 Task: Find connections with filter location Pasuruan with filter topic #motivation with filter profile language English with filter current company SKODA India with filter school Amity University Gwalior with filter industry IT System Design Services with filter service category Network Support with filter keywords title Therapist
Action: Mouse pressed left at (417, 48)
Screenshot: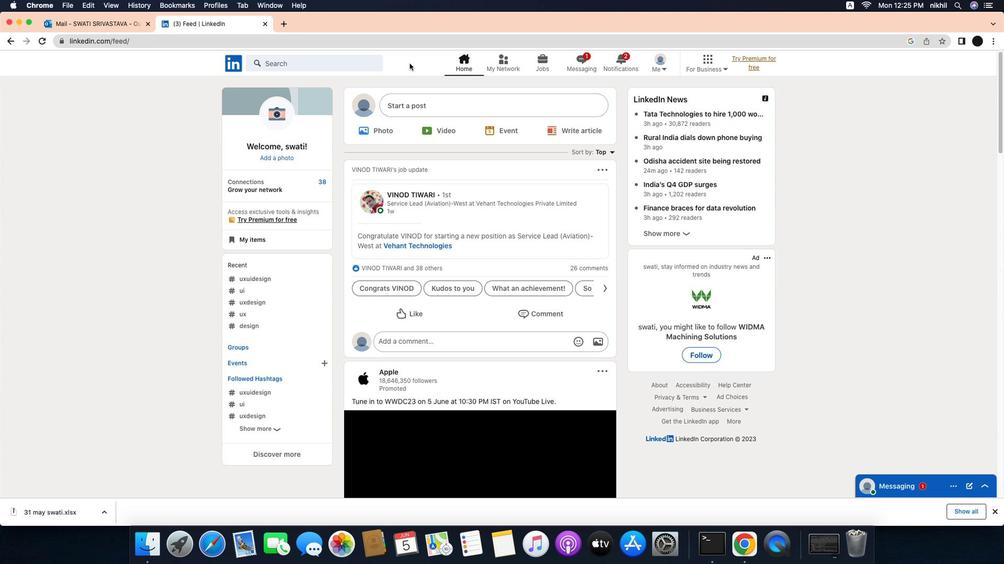 
Action: Mouse moved to (521, 45)
Screenshot: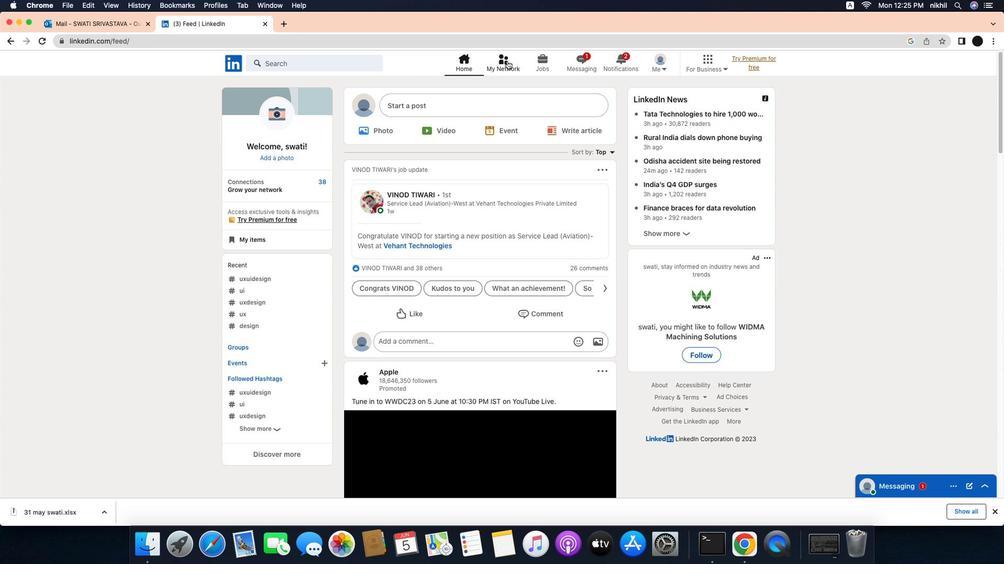 
Action: Mouse pressed left at (521, 45)
Screenshot: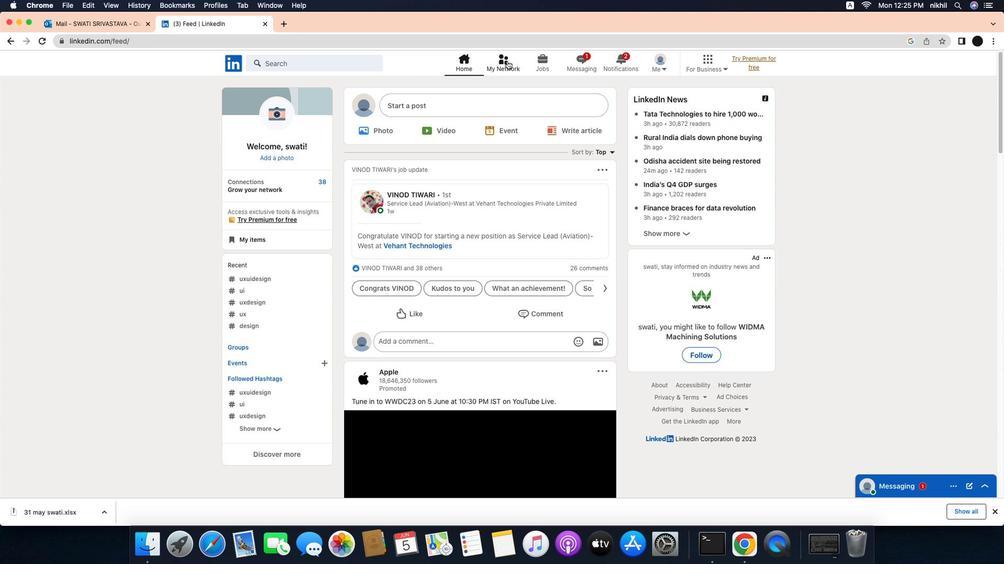 
Action: Mouse moved to (347, 106)
Screenshot: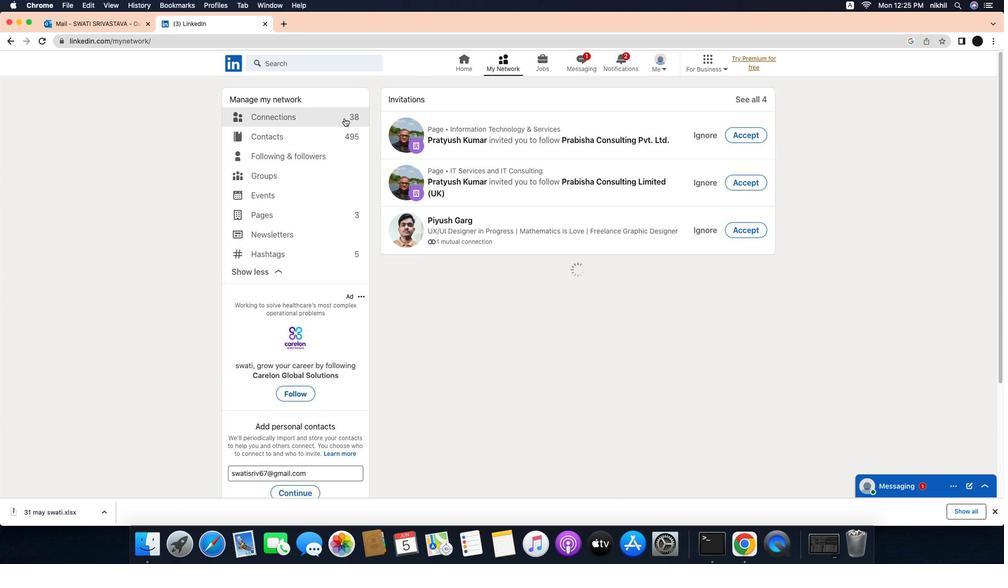 
Action: Mouse pressed left at (347, 106)
Screenshot: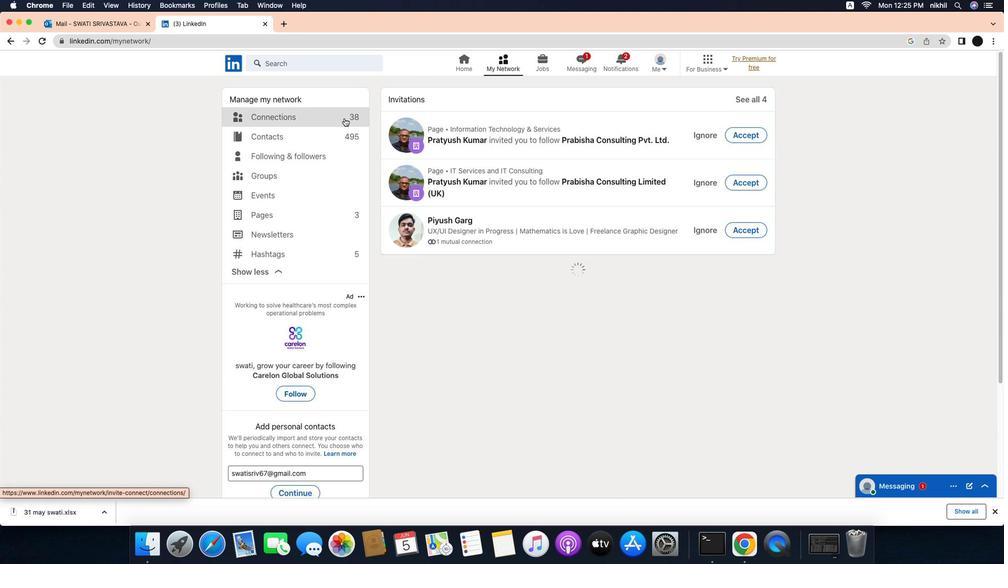 
Action: Mouse moved to (598, 101)
Screenshot: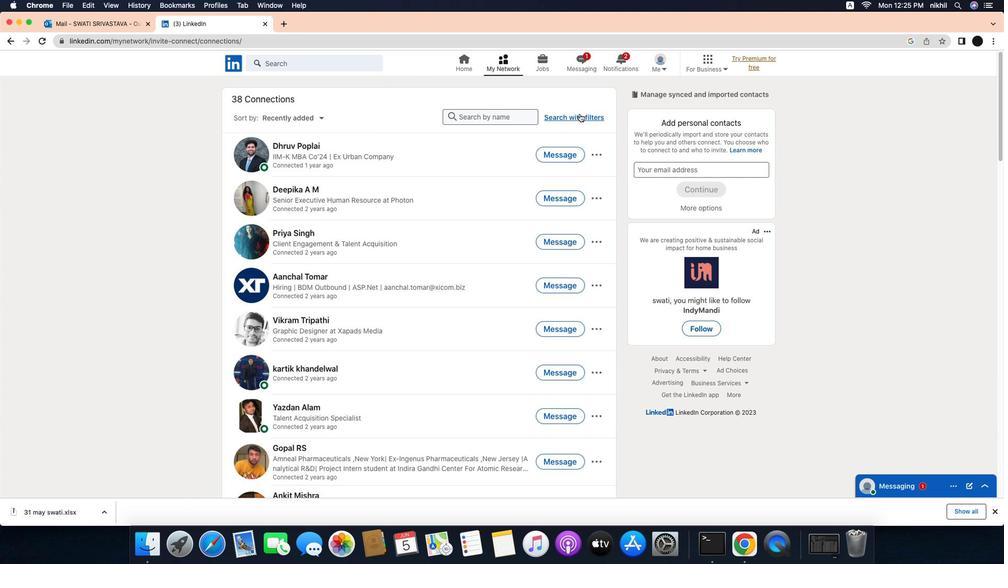 
Action: Mouse pressed left at (598, 101)
Screenshot: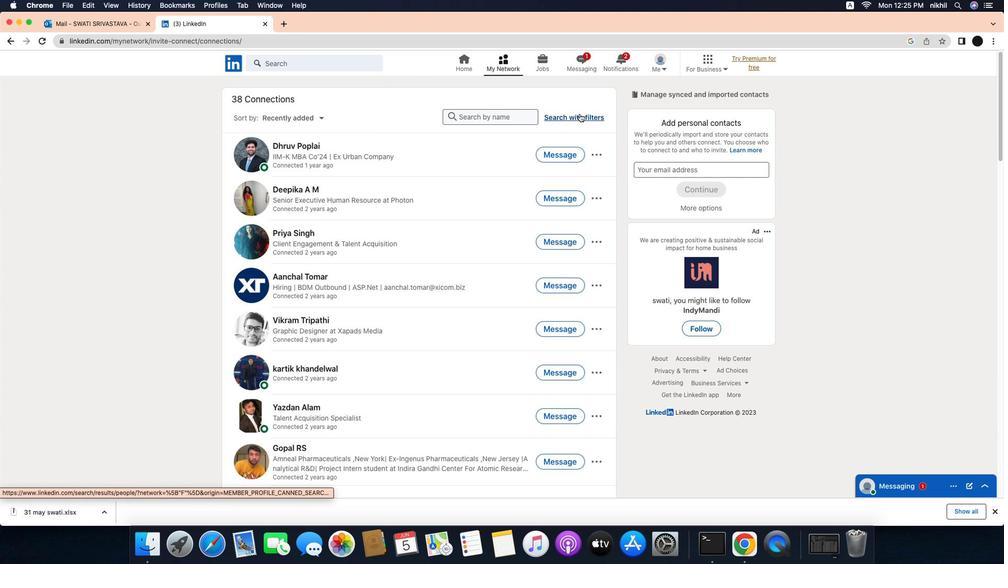
Action: Mouse moved to (564, 77)
Screenshot: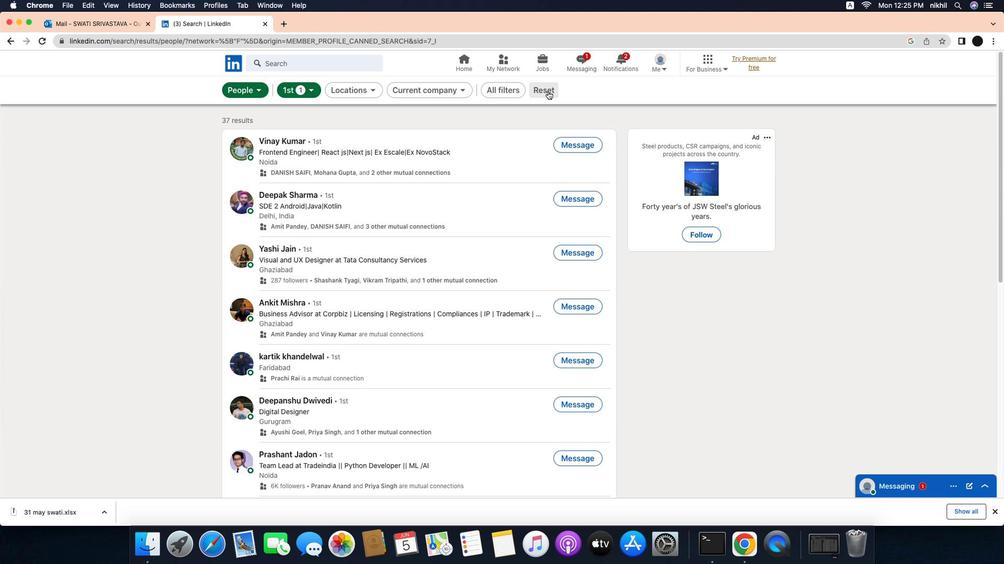 
Action: Mouse pressed left at (564, 77)
Screenshot: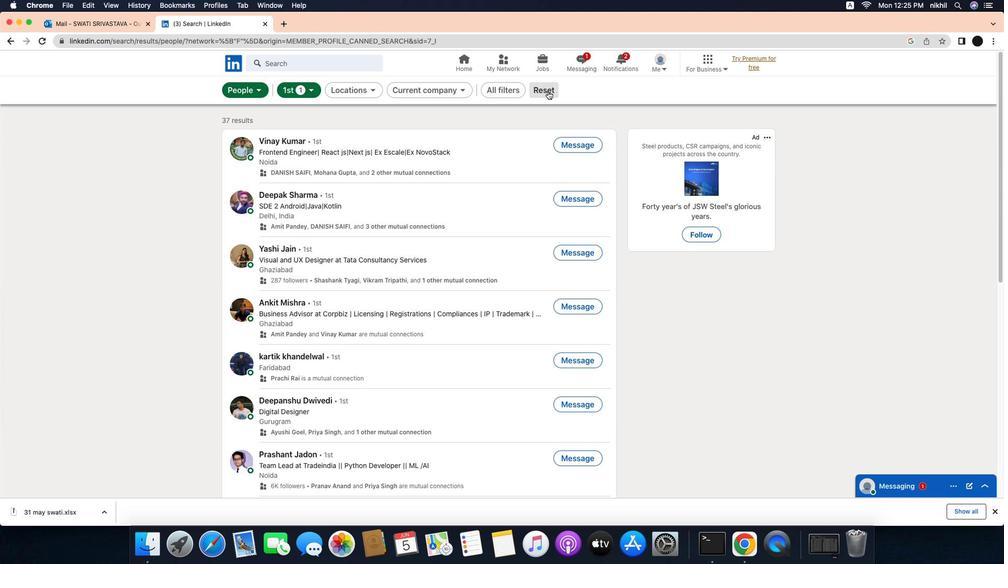 
Action: Mouse moved to (560, 78)
Screenshot: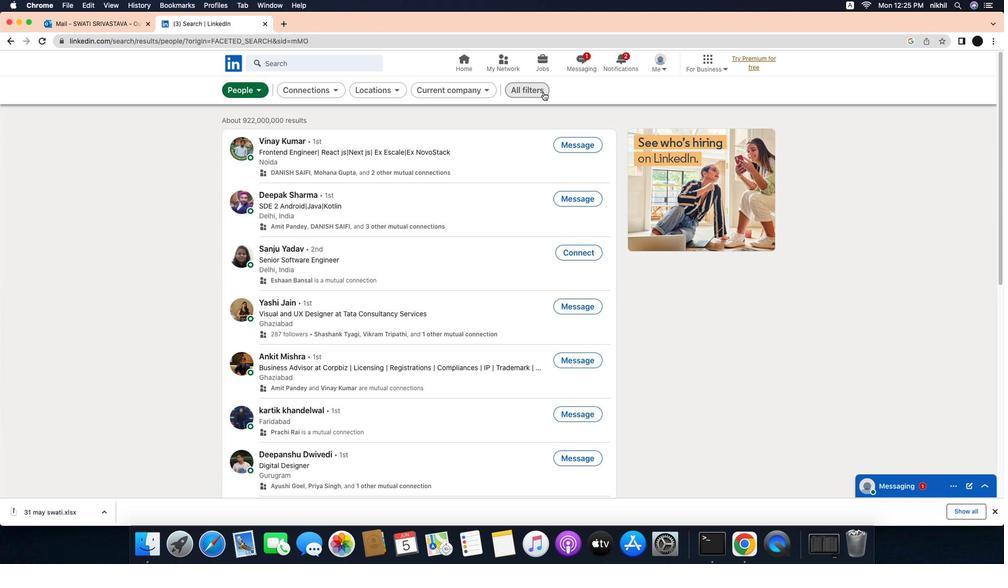 
Action: Mouse pressed left at (560, 78)
Screenshot: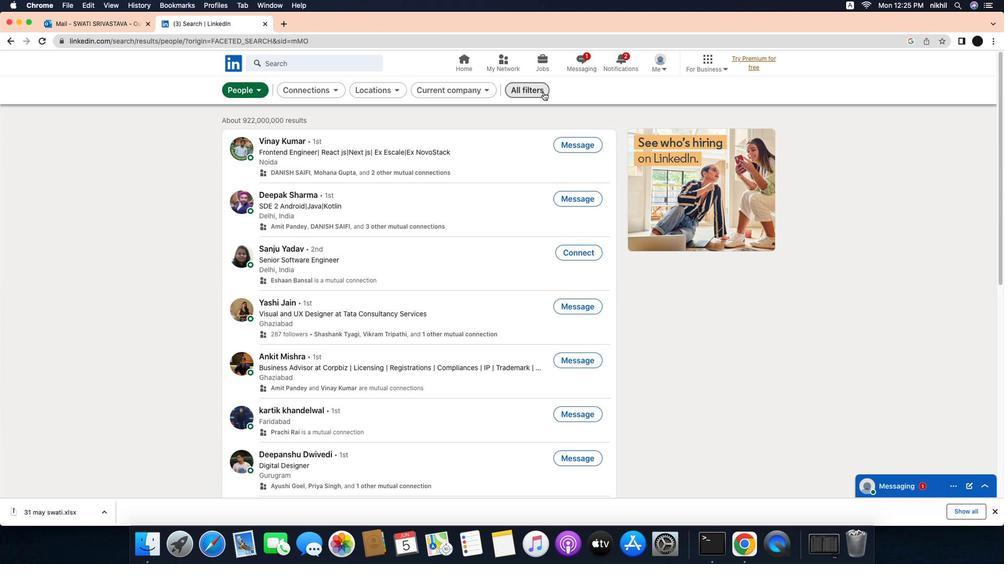 
Action: Mouse moved to (887, 302)
Screenshot: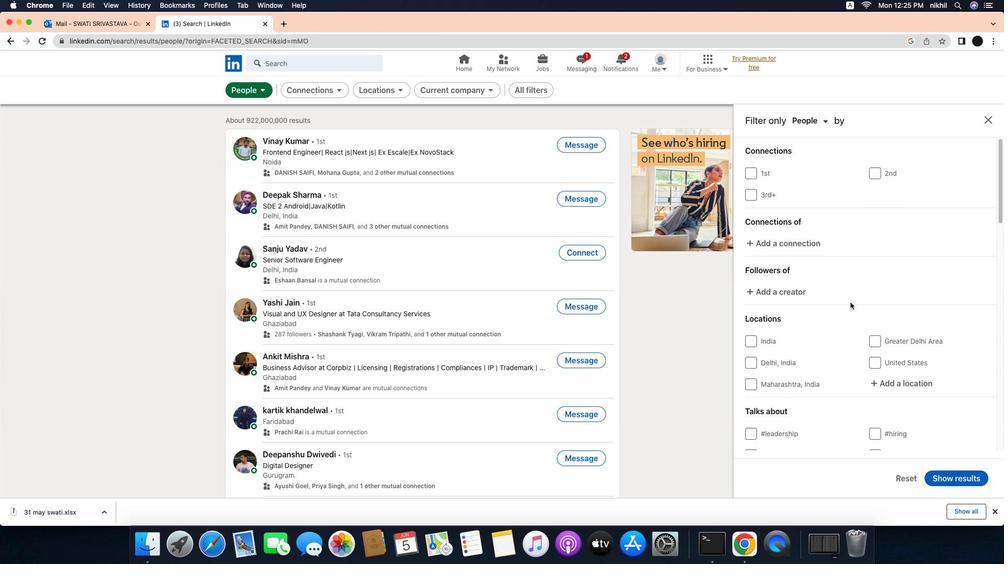 
Action: Mouse scrolled (887, 302) with delta (-19, -19)
Screenshot: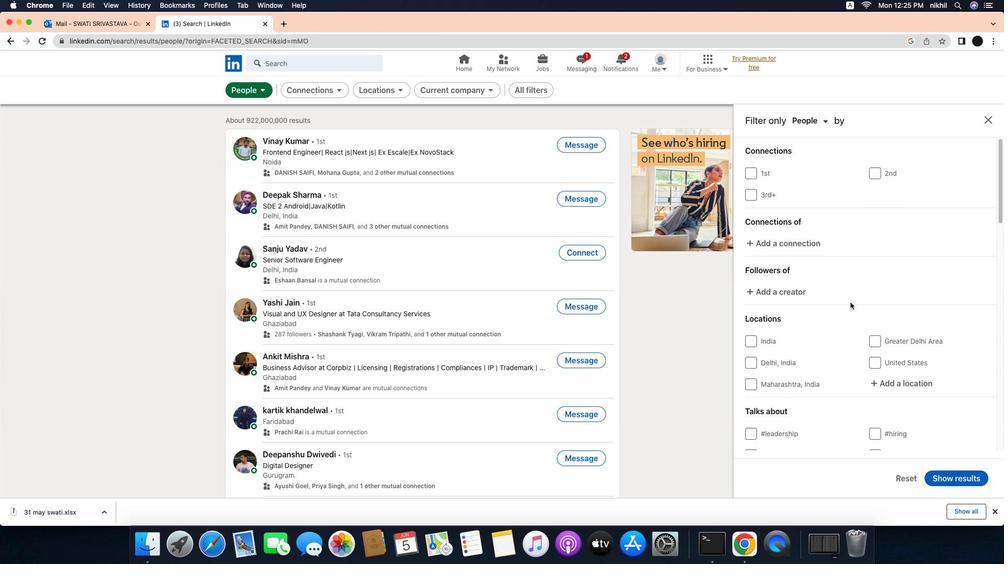 
Action: Mouse moved to (887, 302)
Screenshot: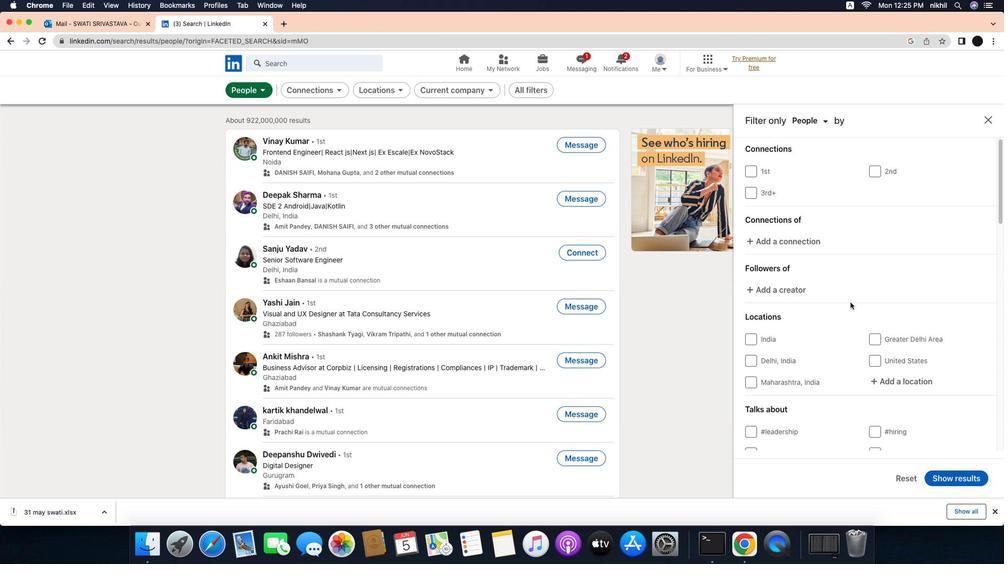 
Action: Mouse scrolled (887, 302) with delta (-19, -19)
Screenshot: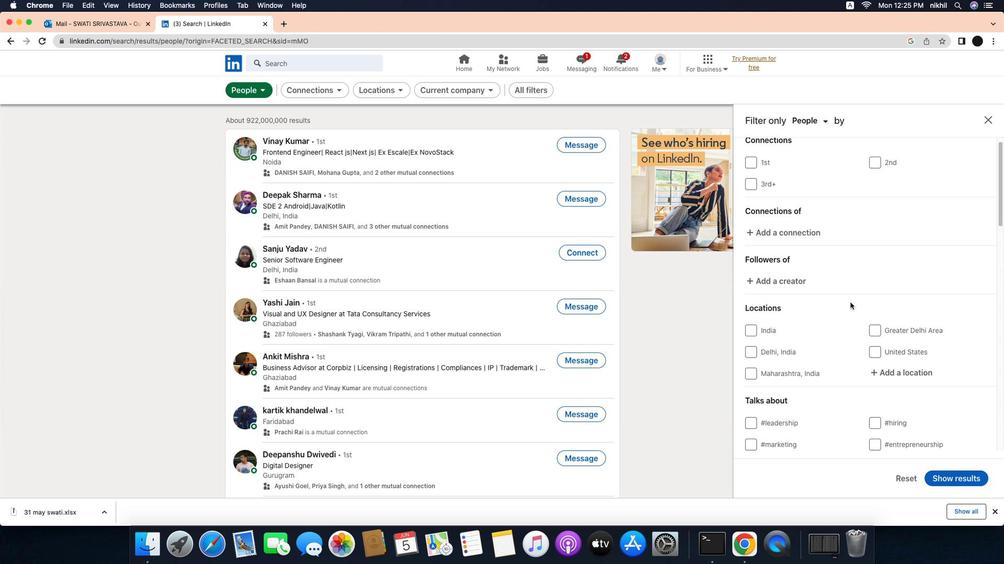 
Action: Mouse scrolled (887, 302) with delta (-19, -20)
Screenshot: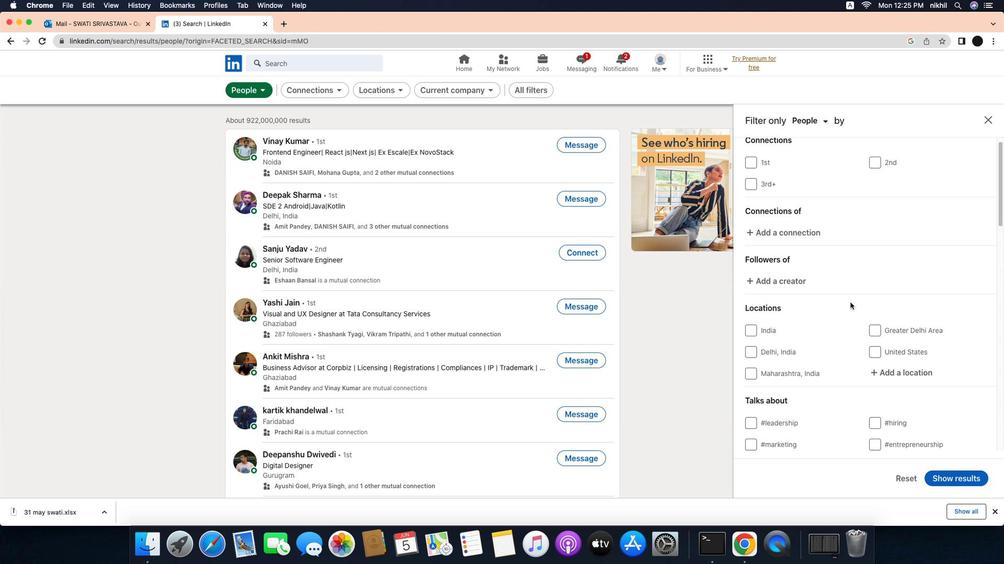 
Action: Mouse scrolled (887, 302) with delta (-19, -20)
Screenshot: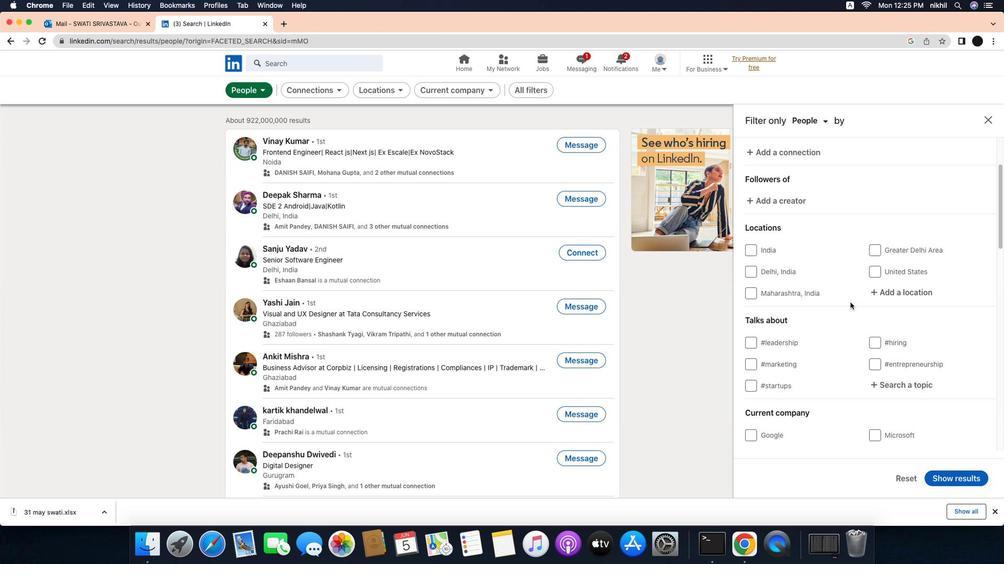 
Action: Mouse moved to (937, 230)
Screenshot: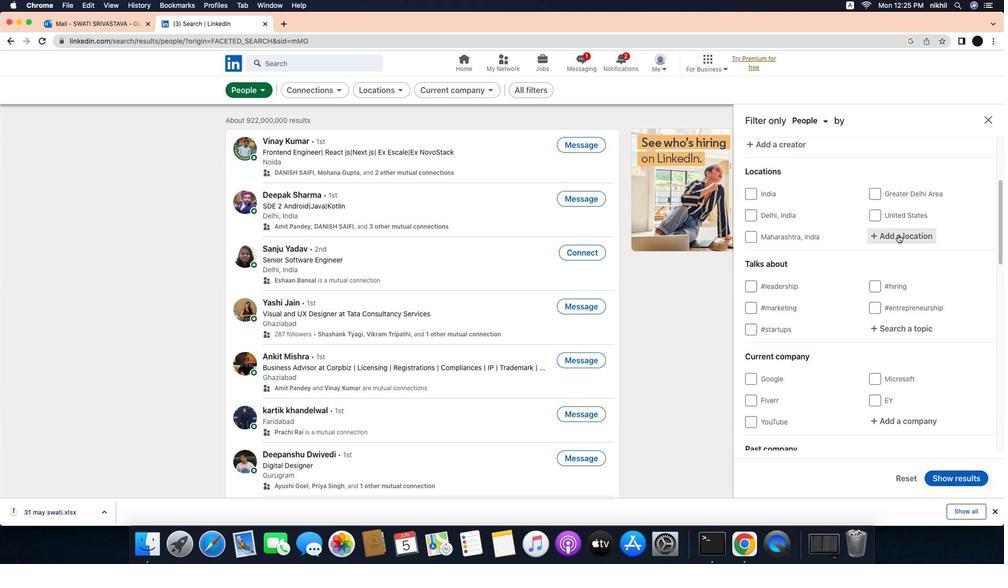 
Action: Mouse pressed left at (937, 230)
Screenshot: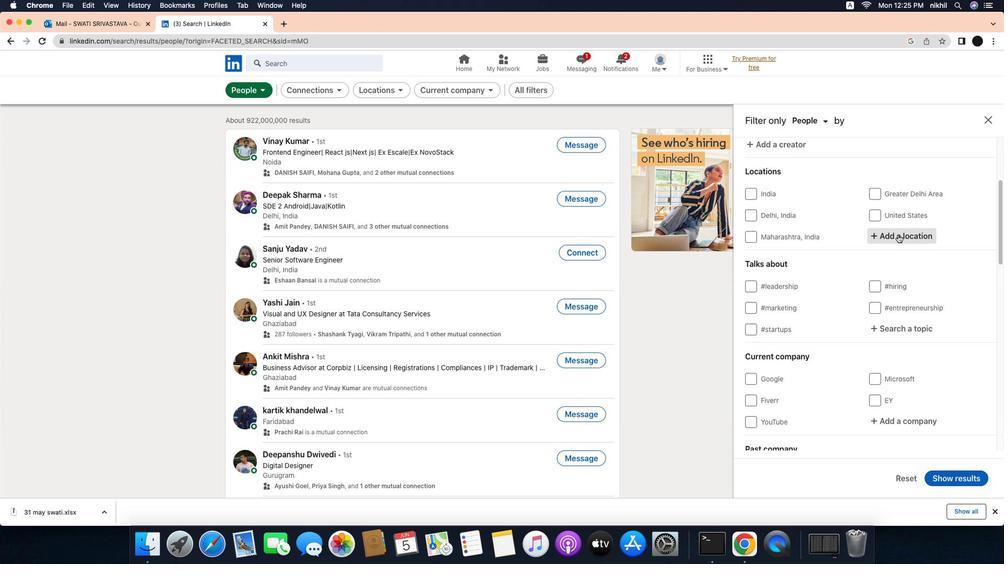 
Action: Mouse moved to (950, 230)
Screenshot: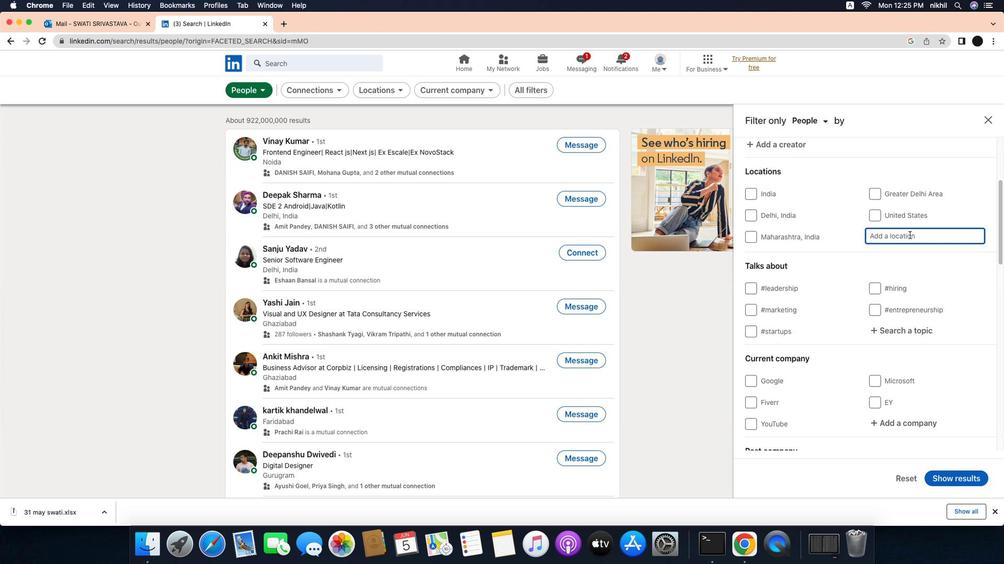 
Action: Mouse pressed left at (950, 230)
Screenshot: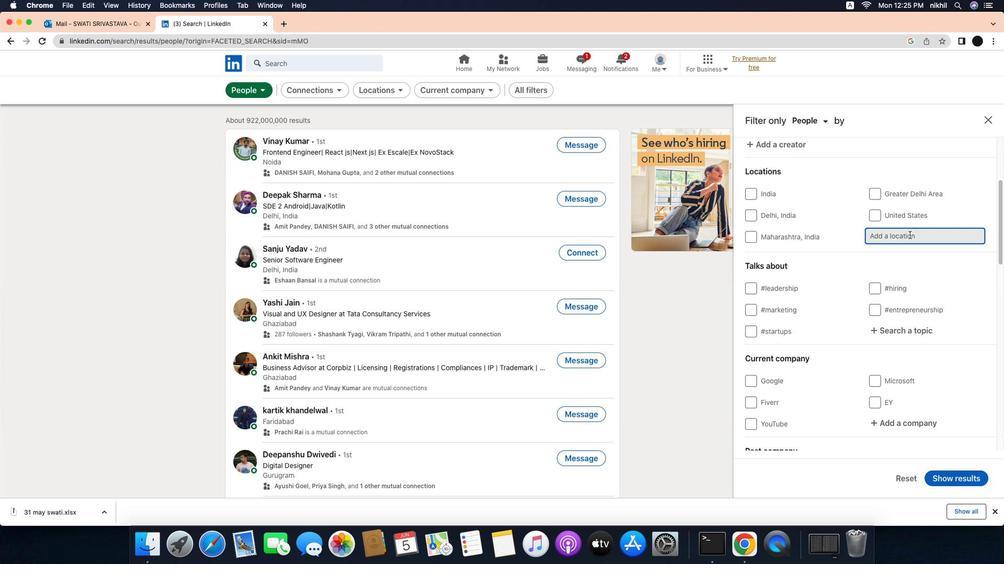 
Action: Mouse moved to (948, 231)
Screenshot: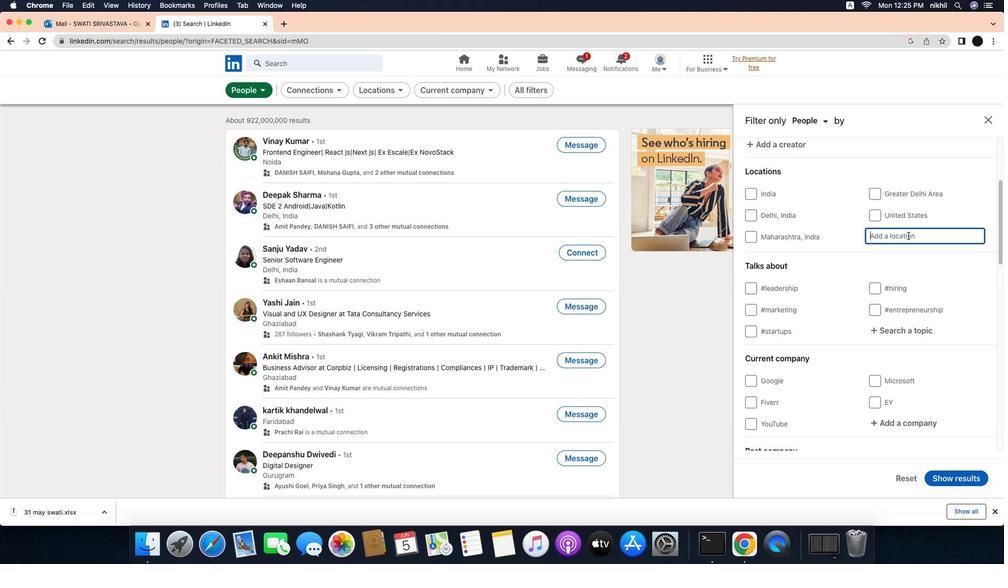
Action: Key pressed Key.caps_lock'P'Key.caps_lock'a''s''u''r''u''a''n'
Screenshot: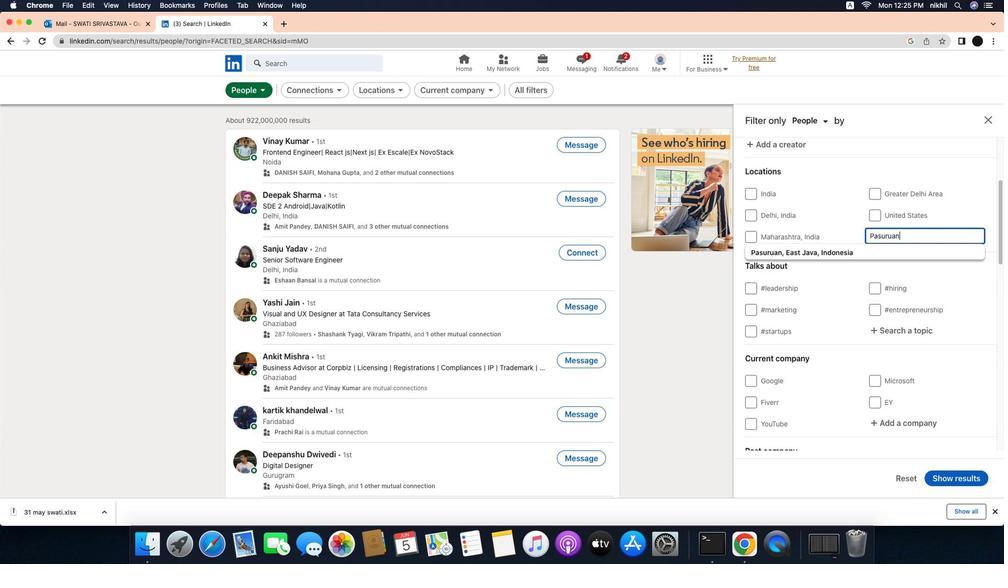 
Action: Mouse moved to (894, 246)
Screenshot: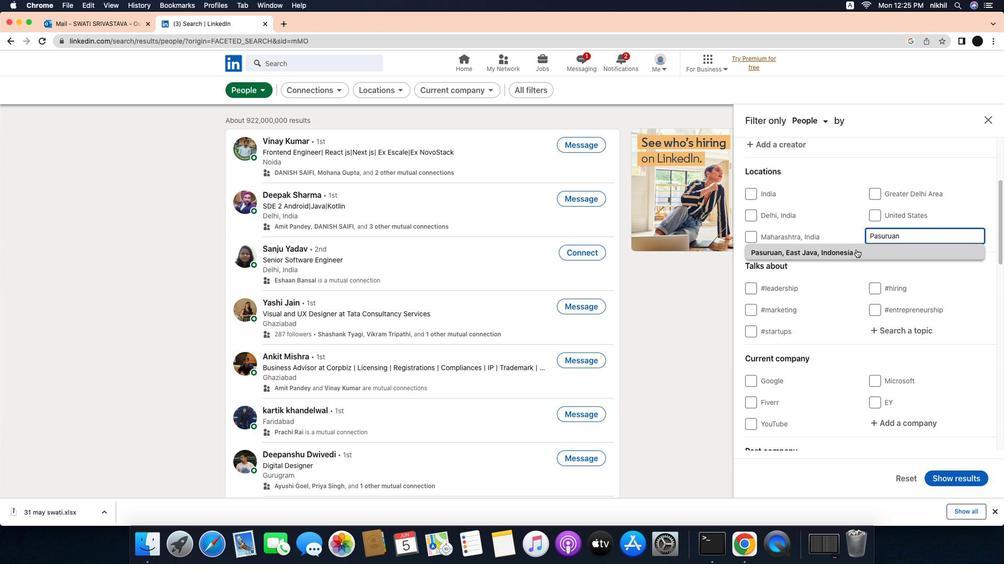 
Action: Mouse pressed left at (894, 246)
Screenshot: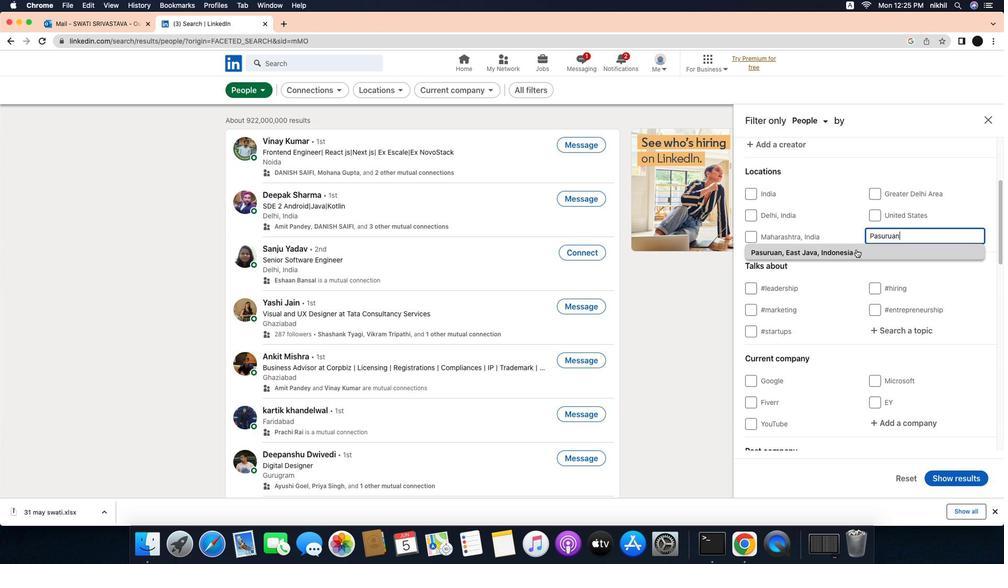 
Action: Mouse moved to (934, 257)
Screenshot: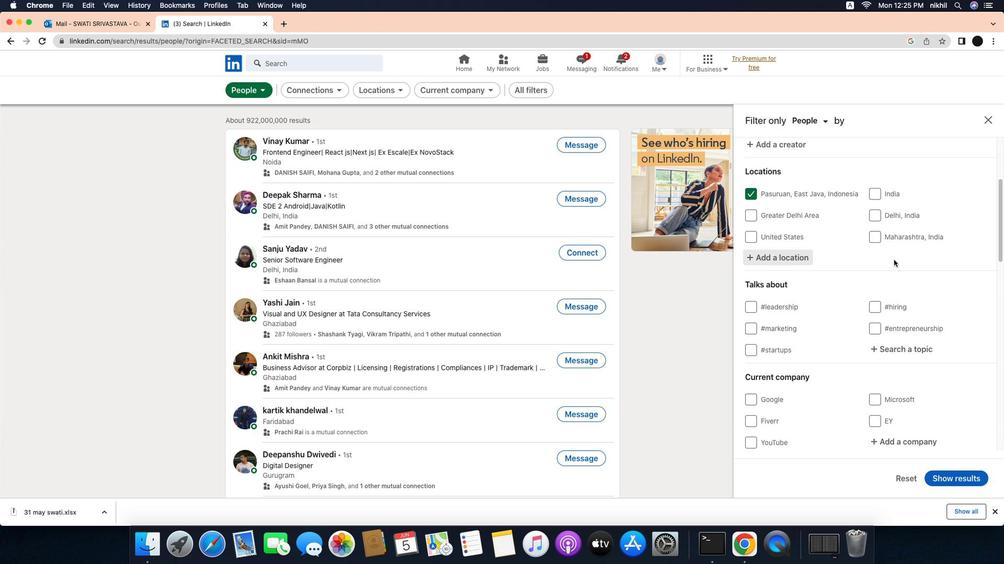 
Action: Mouse scrolled (934, 257) with delta (-19, -19)
Screenshot: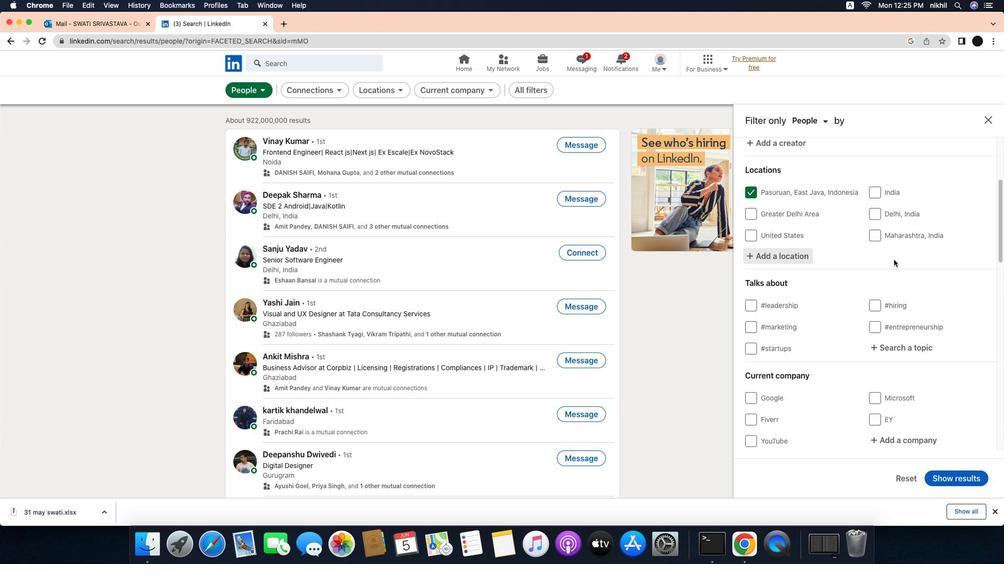 
Action: Mouse scrolled (934, 257) with delta (-19, -19)
Screenshot: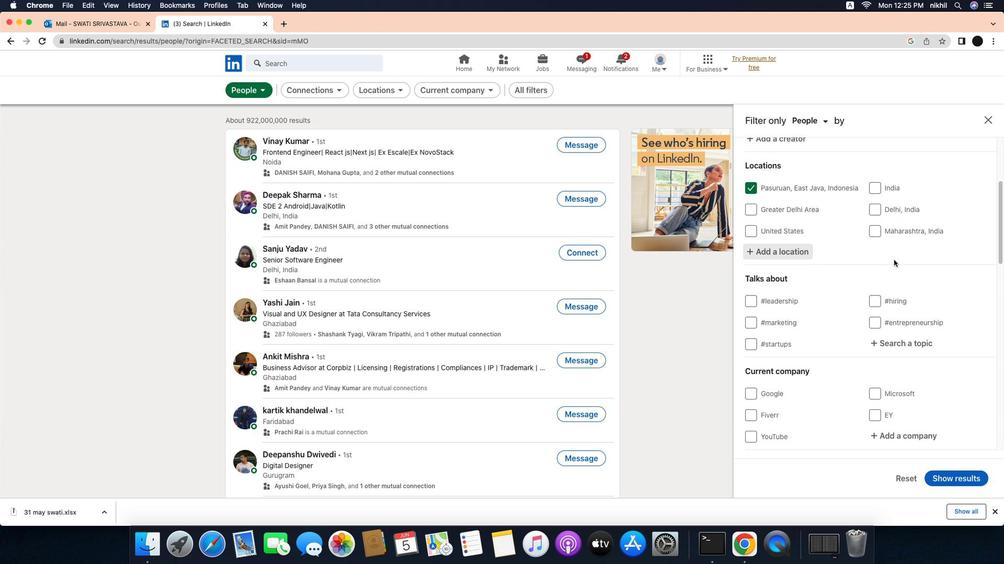 
Action: Mouse moved to (934, 257)
Screenshot: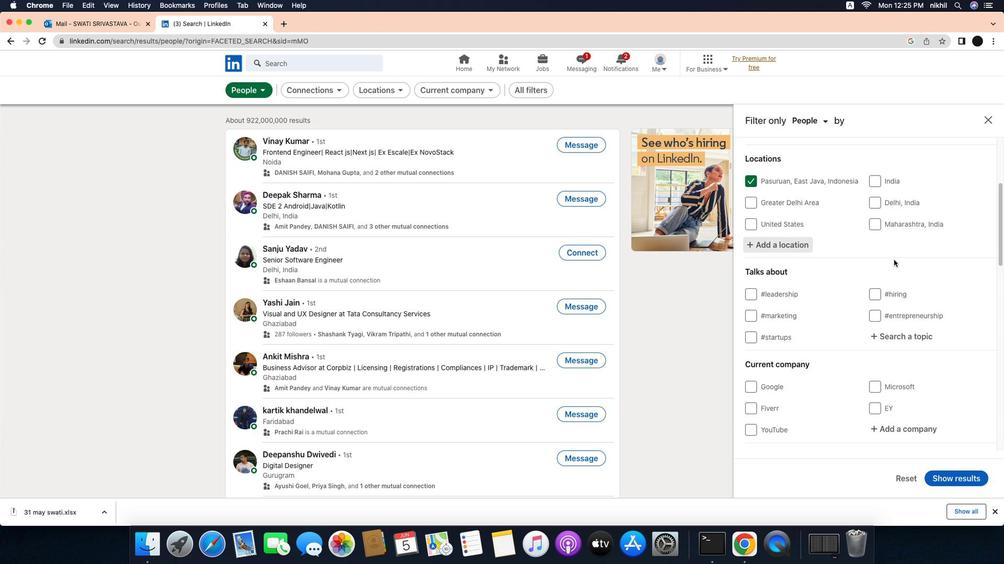 
Action: Mouse scrolled (934, 257) with delta (-19, -19)
Screenshot: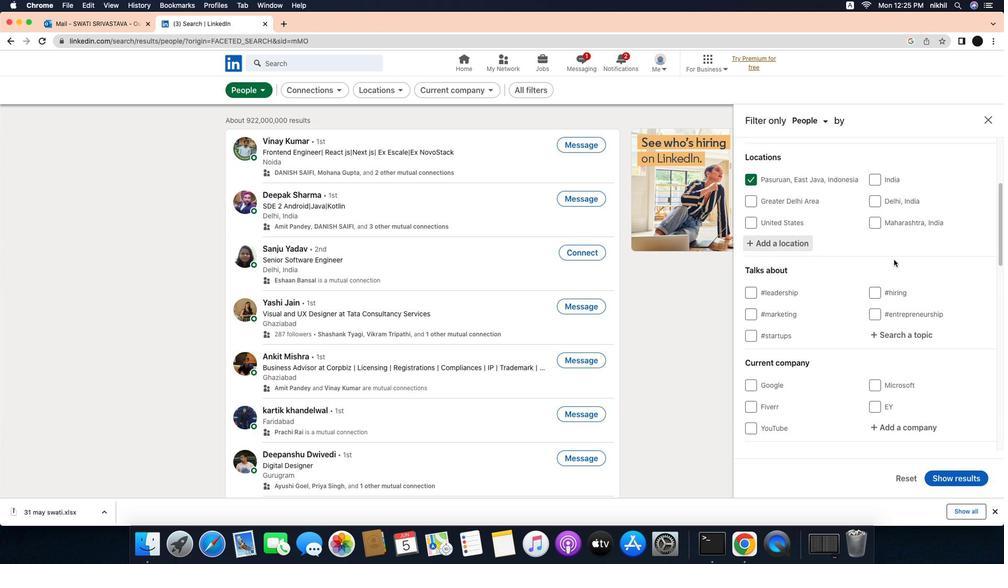 
Action: Mouse scrolled (934, 257) with delta (-19, -19)
Screenshot: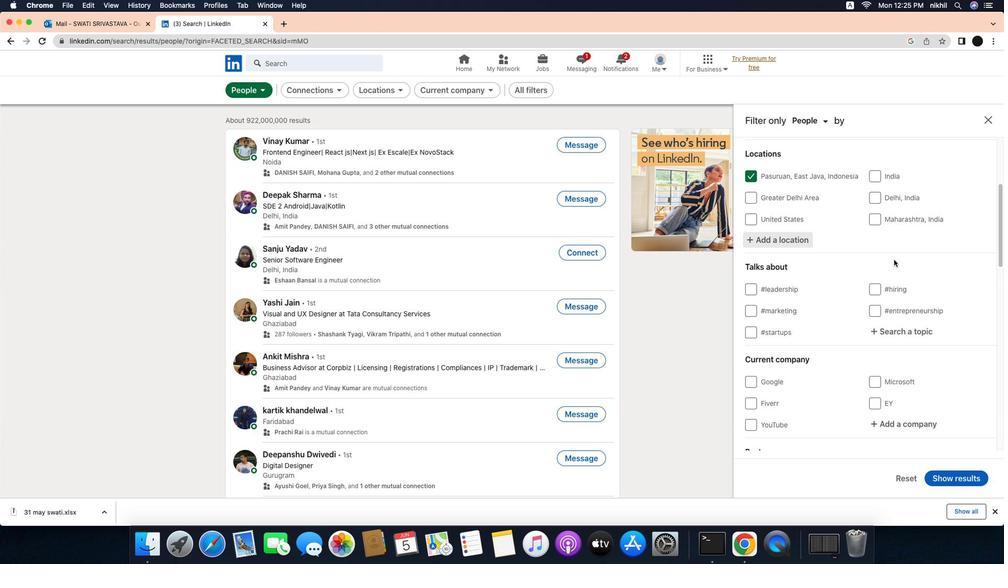 
Action: Mouse scrolled (934, 257) with delta (-19, -19)
Screenshot: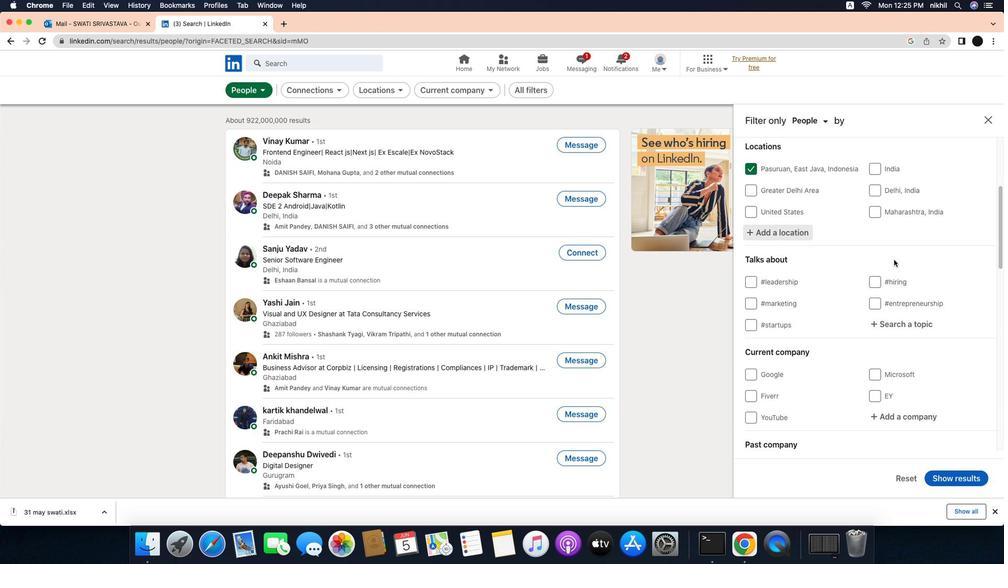 
Action: Mouse scrolled (934, 257) with delta (-19, -19)
Screenshot: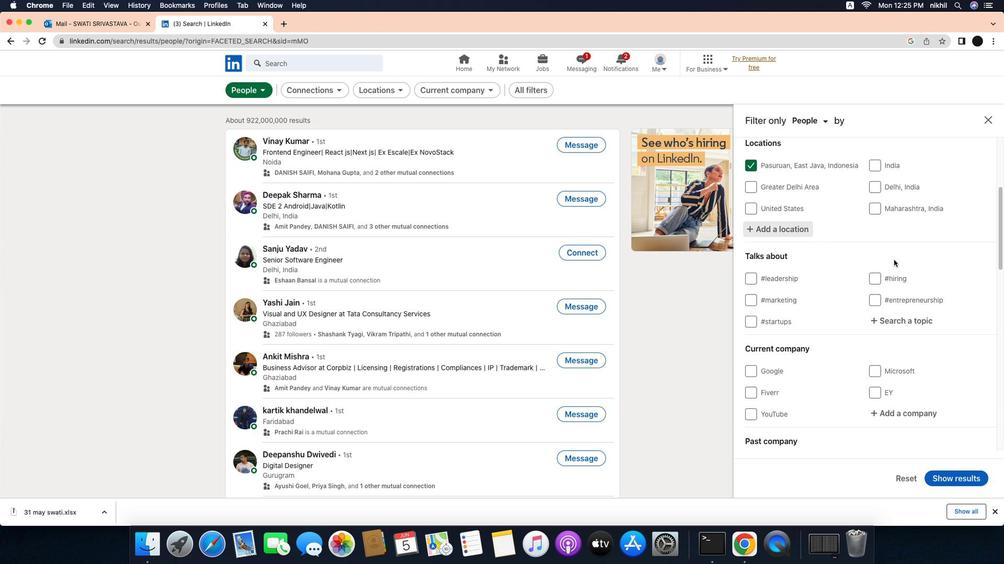
Action: Mouse scrolled (934, 257) with delta (-19, -20)
Screenshot: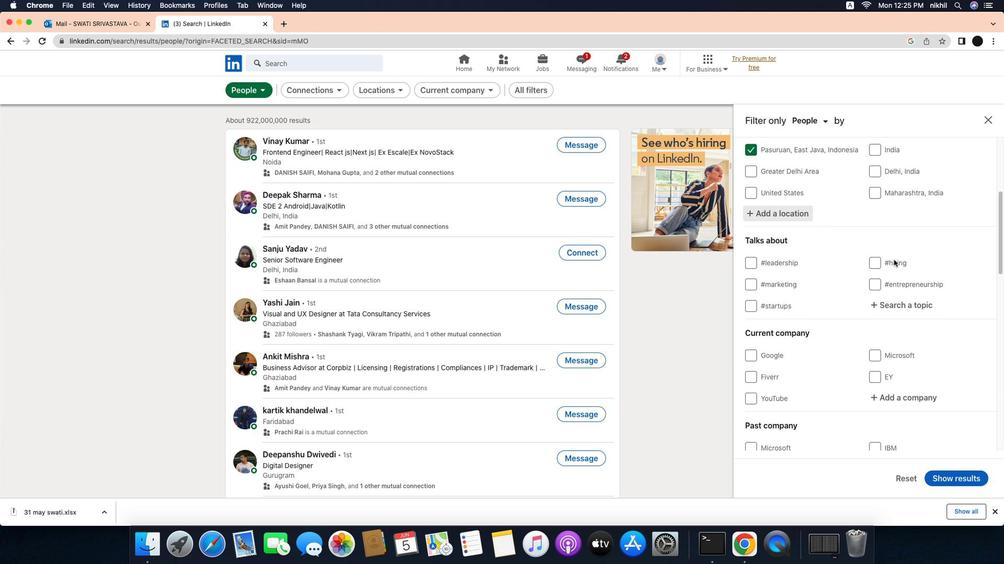 
Action: Mouse moved to (936, 266)
Screenshot: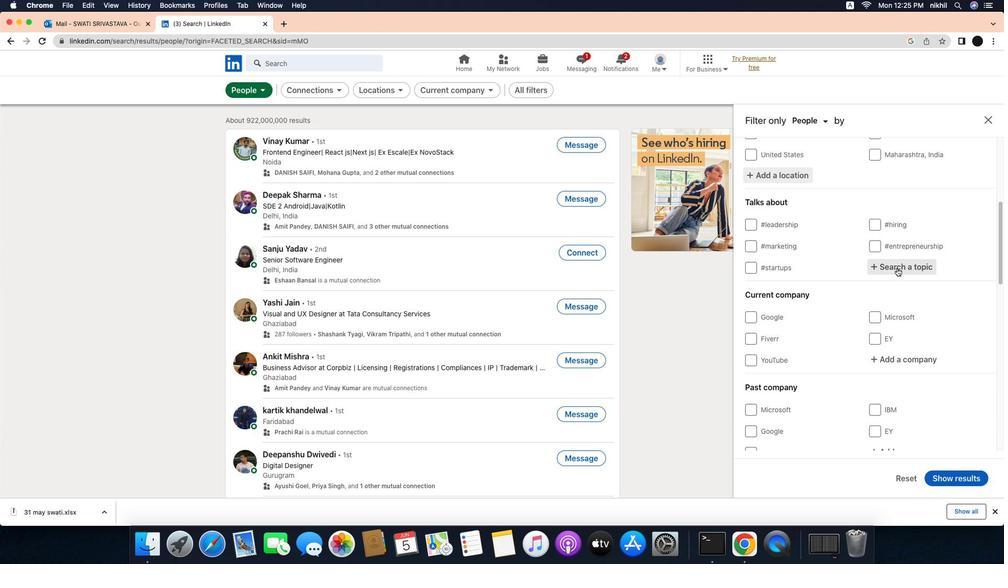 
Action: Mouse pressed left at (936, 266)
Screenshot: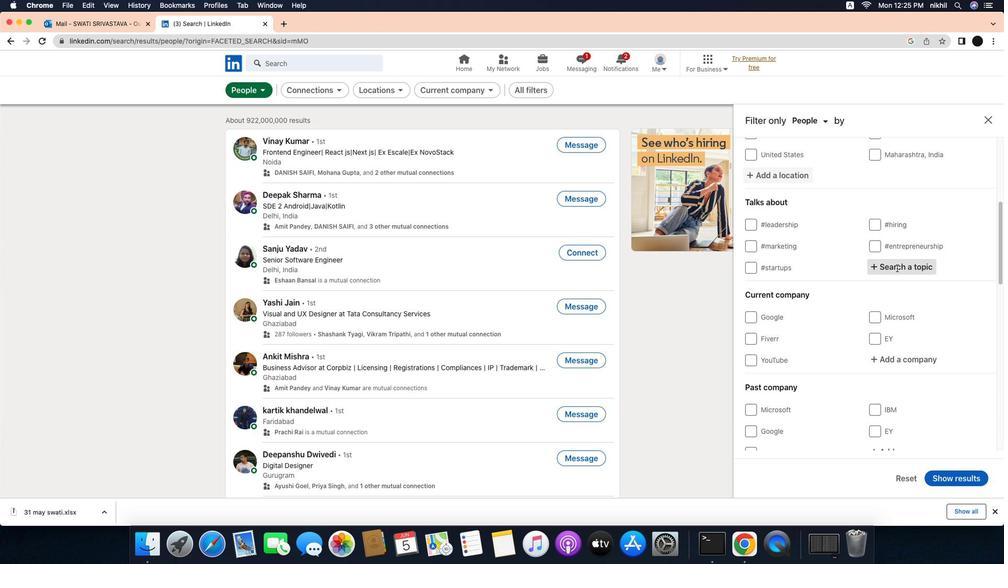 
Action: Mouse moved to (941, 267)
Screenshot: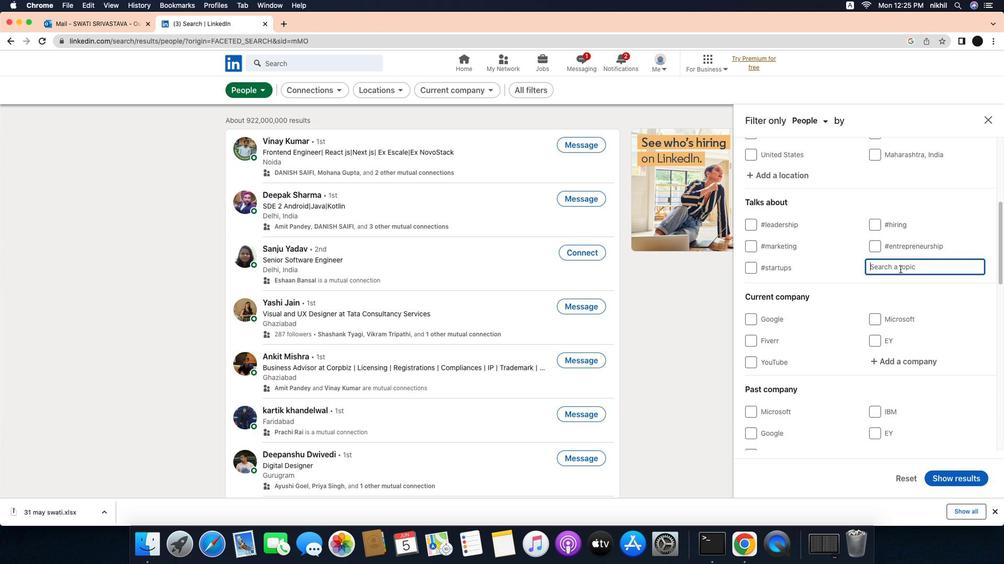 
Action: Mouse pressed left at (941, 267)
Screenshot: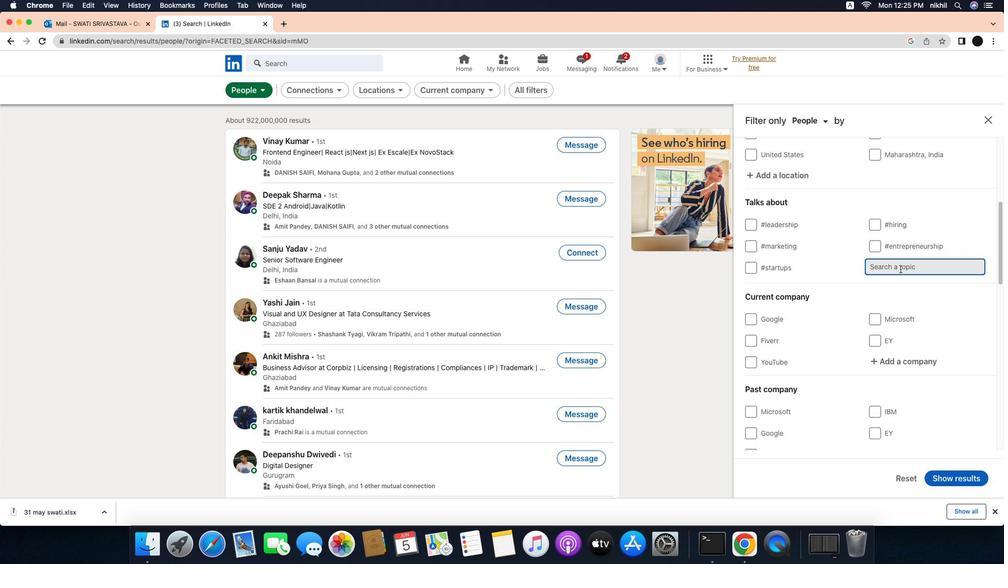 
Action: Key pressed Key.shift_r'#''m''o''t''i''v''a''t''i''o''n'
Screenshot: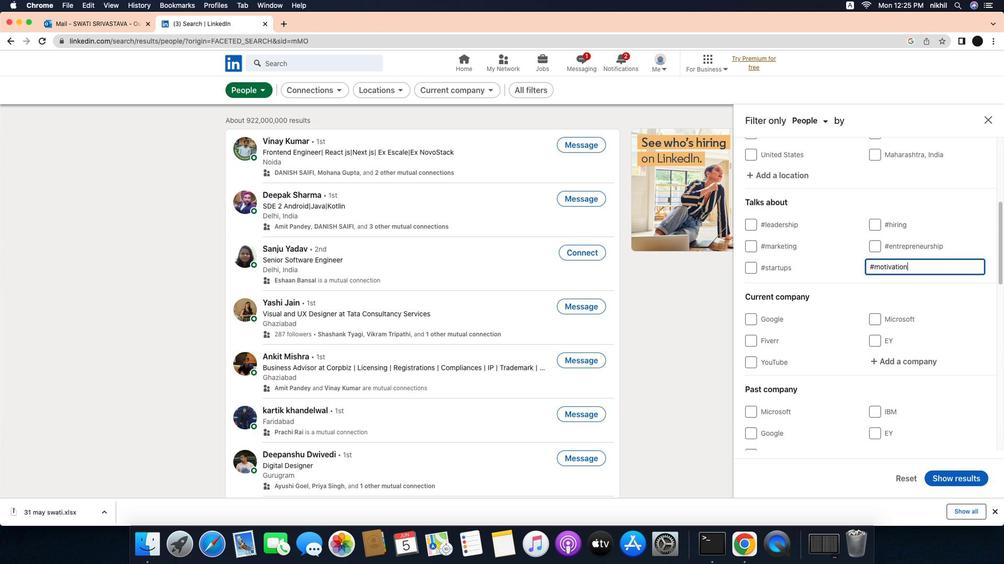
Action: Mouse moved to (940, 267)
Screenshot: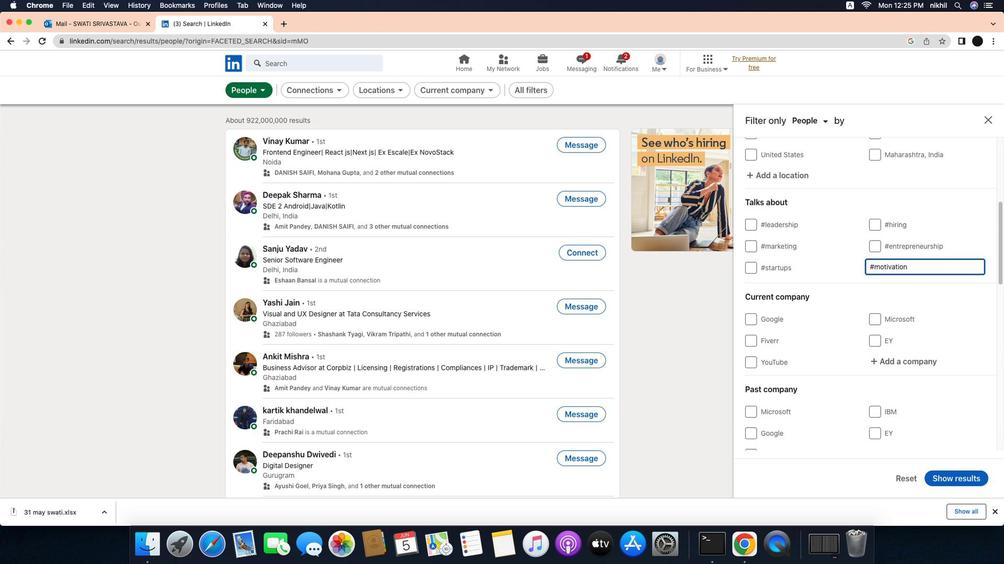 
Action: Key pressed Key.enter
Screenshot: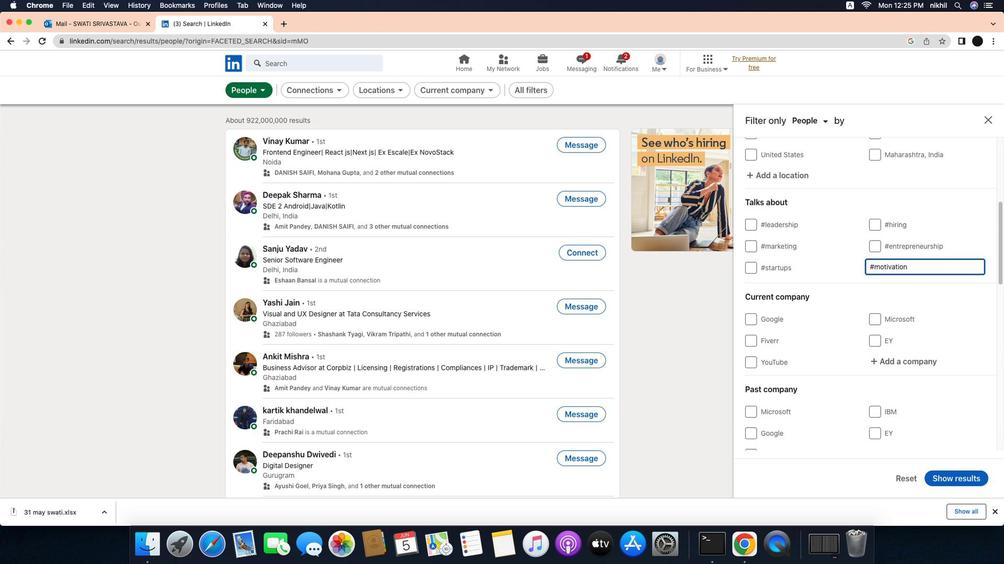 
Action: Mouse moved to (999, 295)
Screenshot: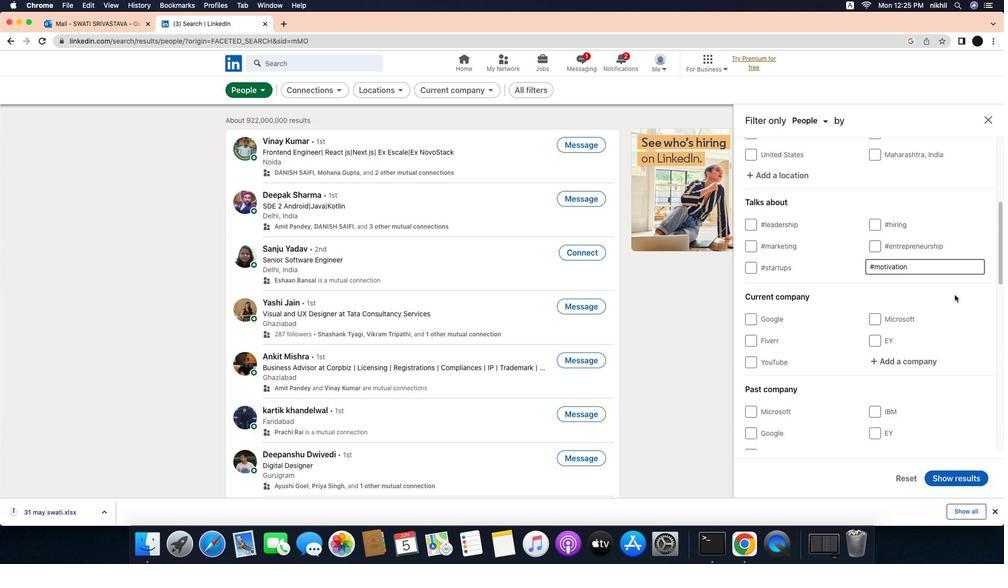 
Action: Mouse pressed left at (999, 295)
Screenshot: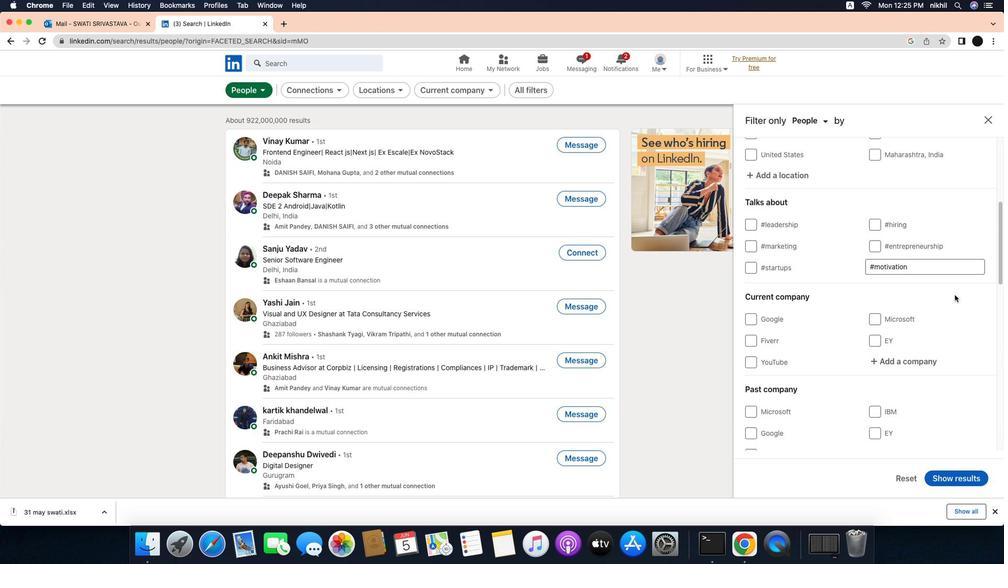 
Action: Mouse moved to (977, 294)
Screenshot: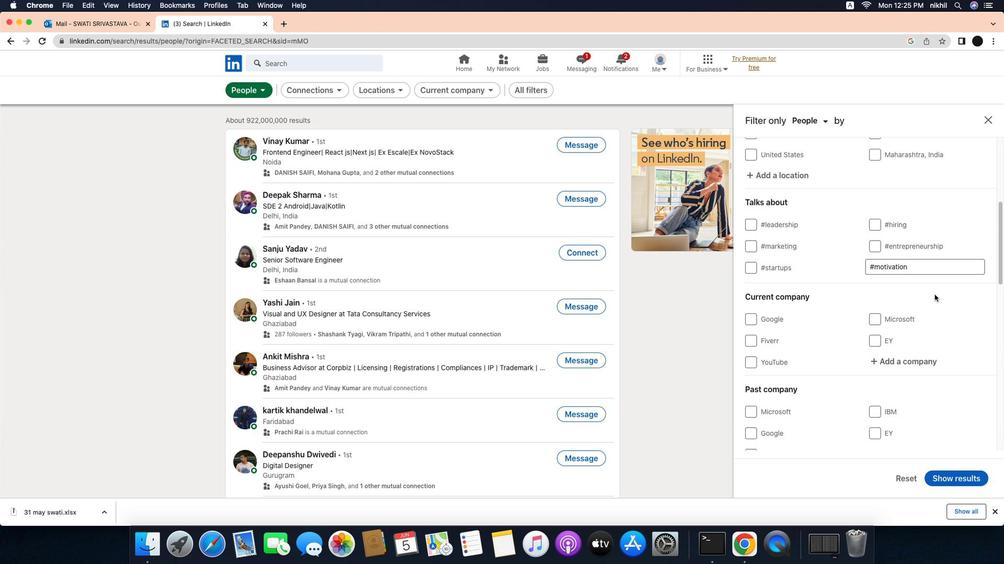 
Action: Mouse scrolled (977, 294) with delta (-19, -19)
Screenshot: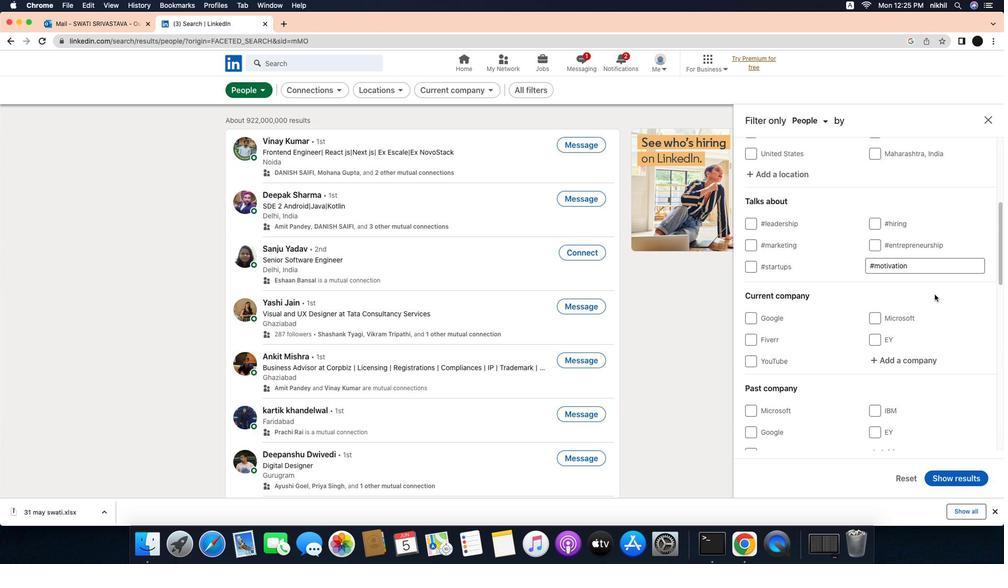 
Action: Mouse scrolled (977, 294) with delta (-19, -19)
Screenshot: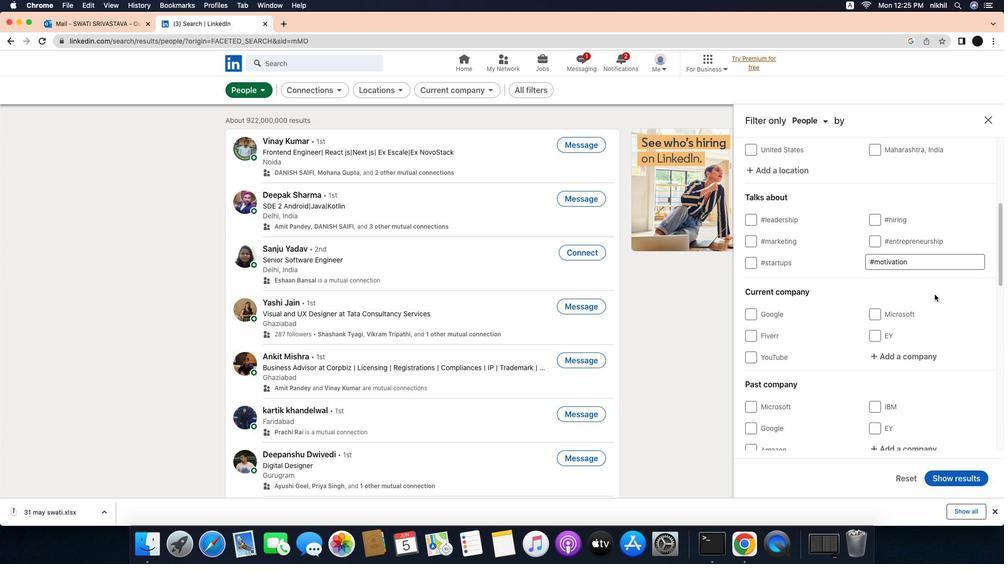 
Action: Mouse scrolled (977, 294) with delta (-19, -19)
Screenshot: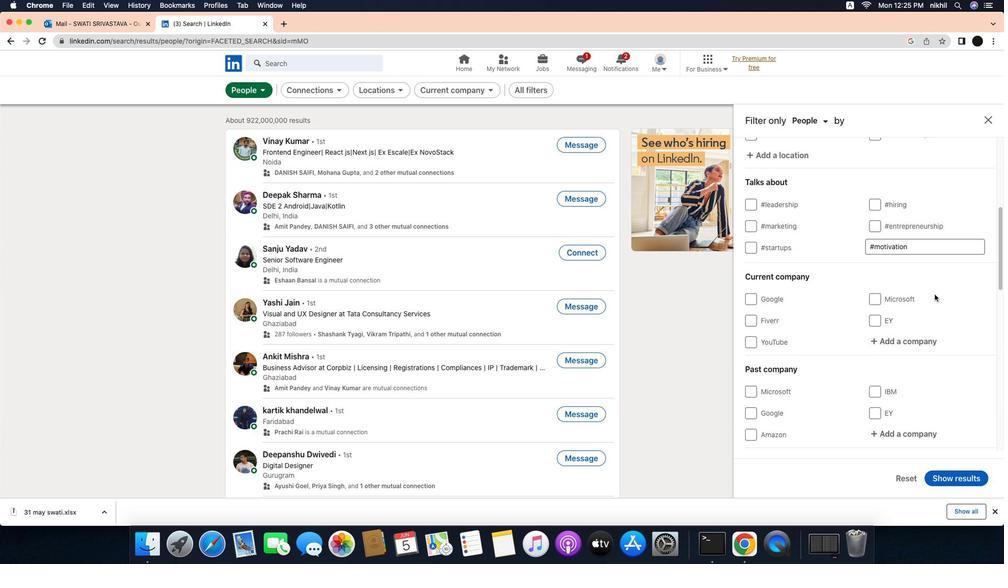 
Action: Mouse scrolled (977, 294) with delta (-19, -19)
Screenshot: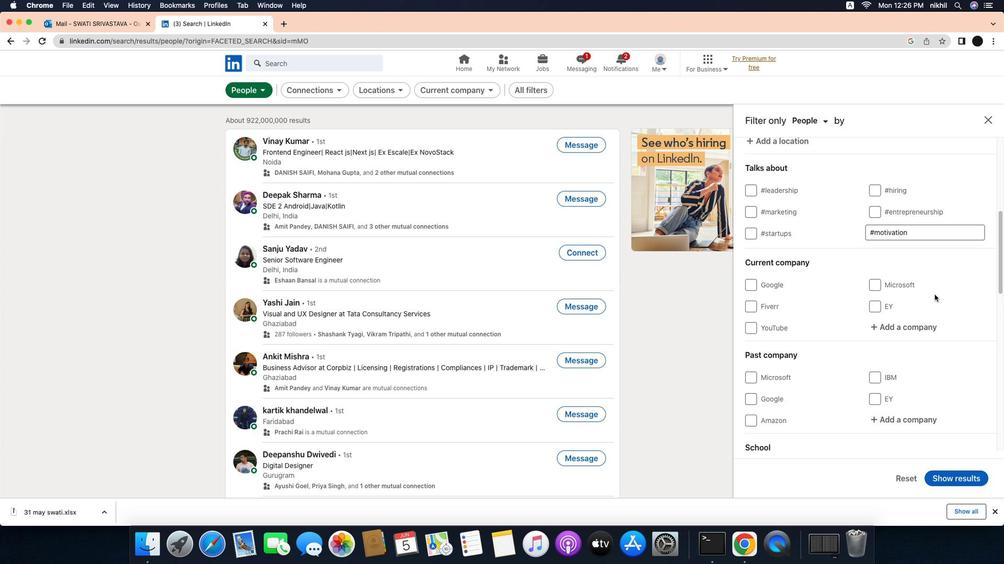 
Action: Mouse scrolled (977, 294) with delta (-19, -19)
Screenshot: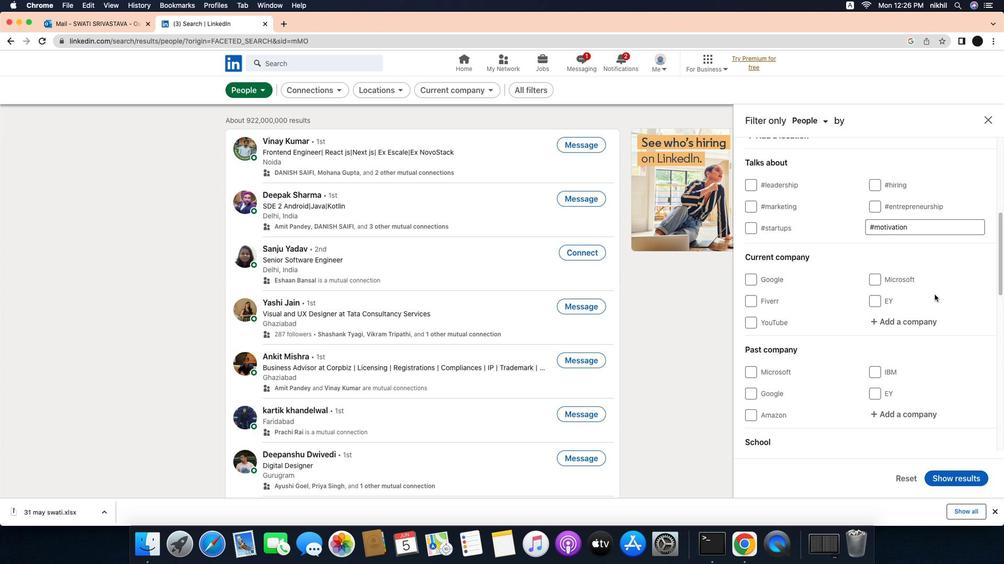 
Action: Mouse scrolled (977, 294) with delta (-19, -19)
Screenshot: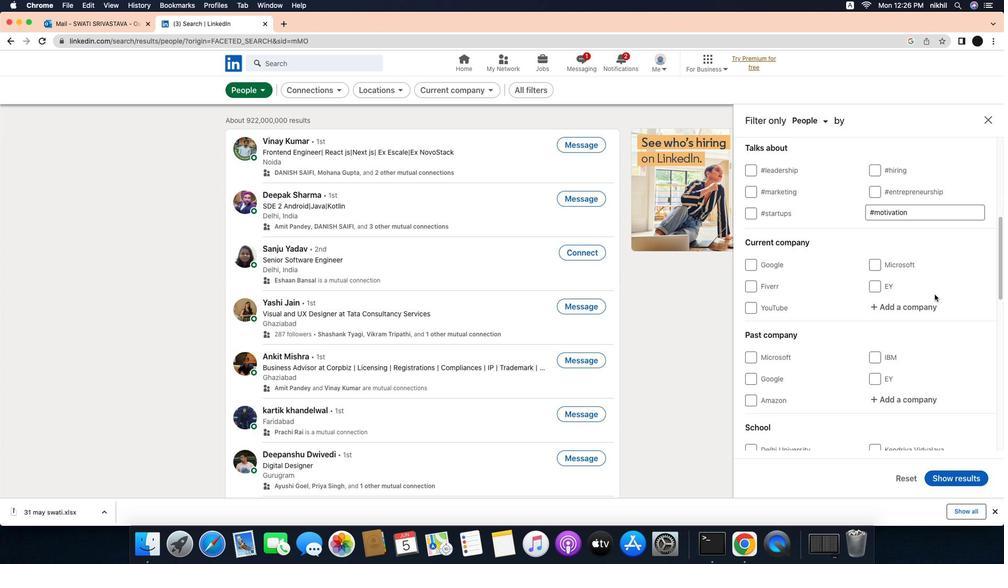 
Action: Mouse moved to (954, 291)
Screenshot: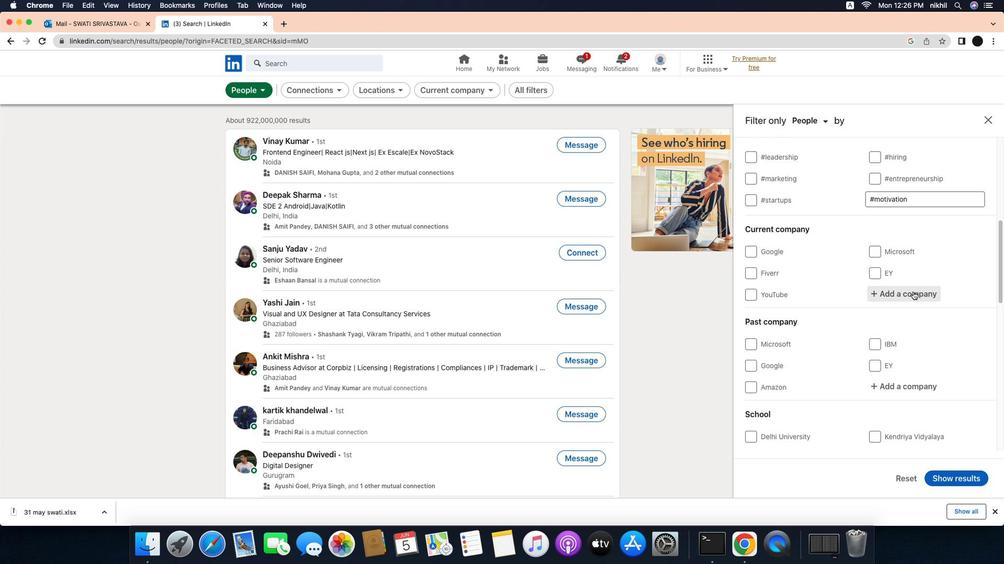 
Action: Mouse pressed left at (954, 291)
Screenshot: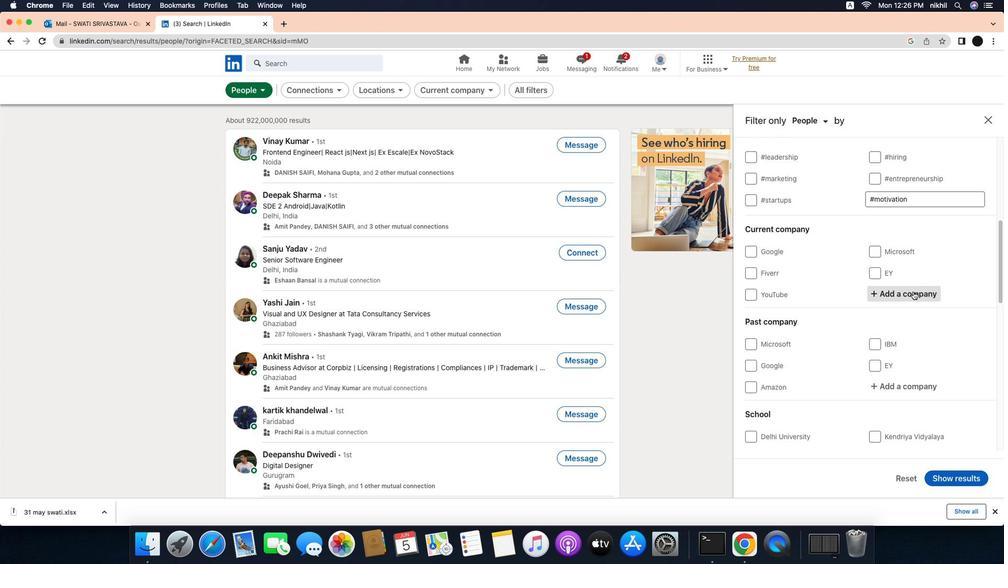 
Action: Mouse moved to (945, 299)
Screenshot: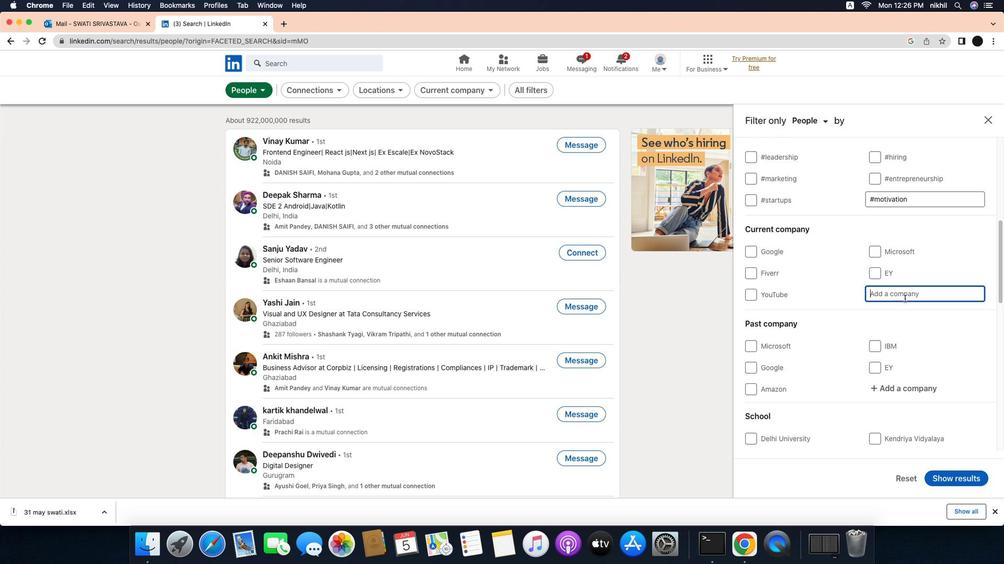 
Action: Mouse pressed left at (945, 299)
Screenshot: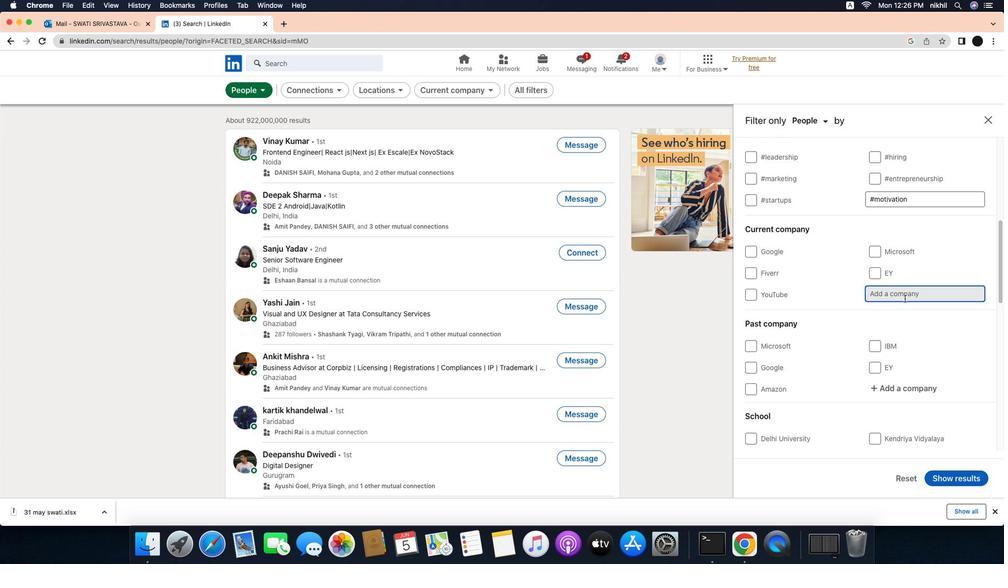 
Action: Key pressed Key.caps_lock'S''K''O''D''A'Key.space'I'Key.caps_lock'n''d''i''a'
Screenshot: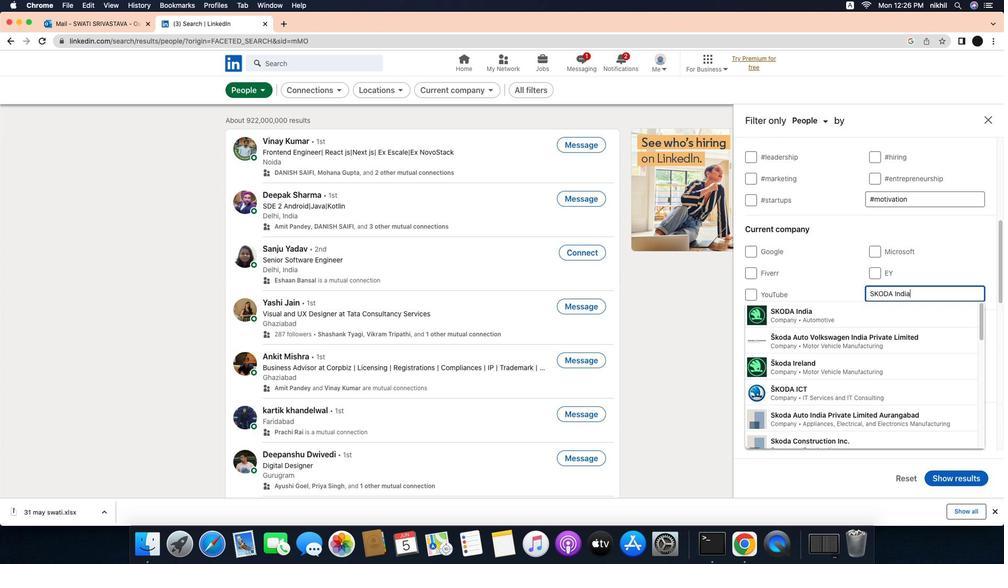 
Action: Mouse moved to (924, 312)
Screenshot: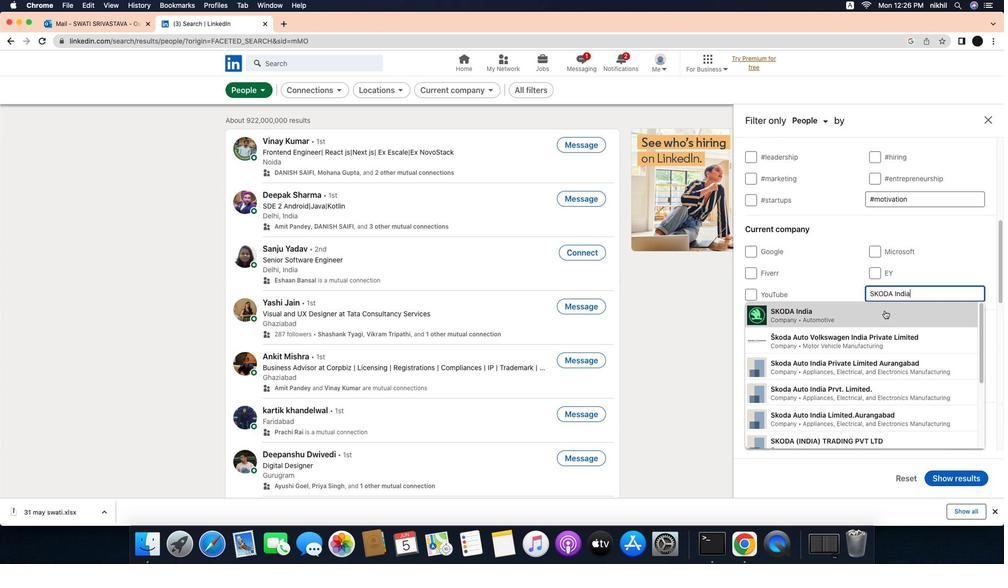 
Action: Mouse pressed left at (924, 312)
Screenshot: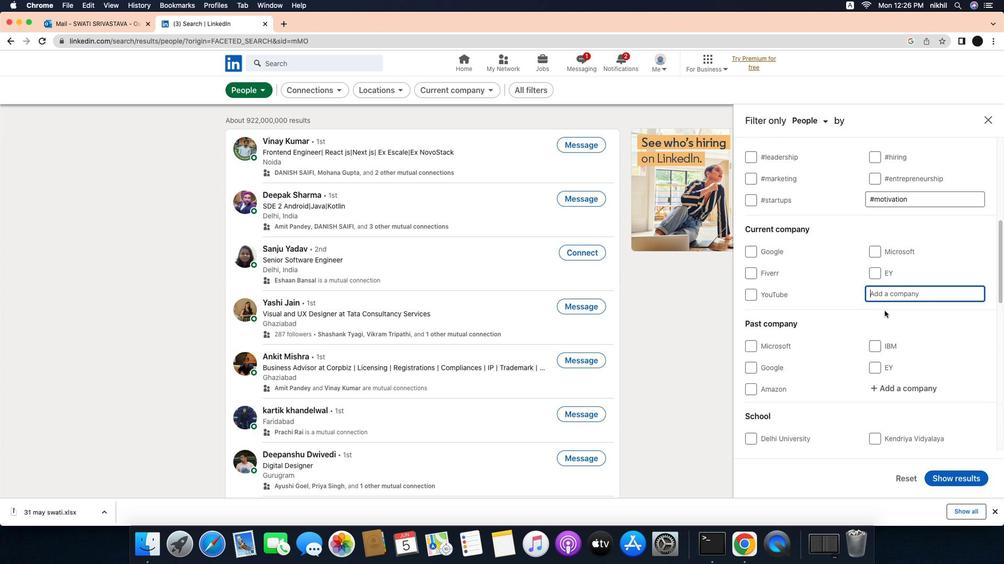 
Action: Mouse moved to (933, 318)
Screenshot: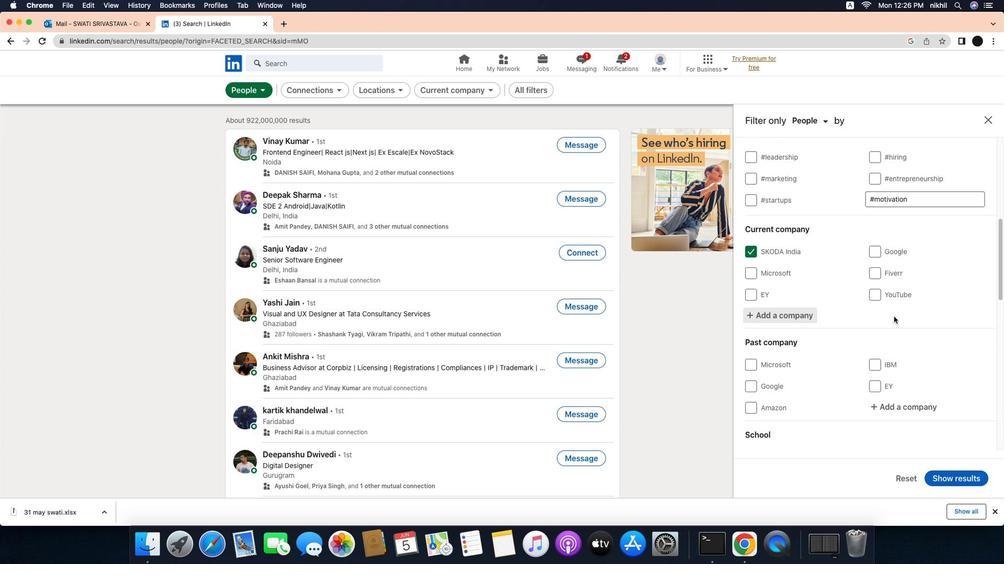 
Action: Mouse scrolled (933, 318) with delta (-19, -19)
Screenshot: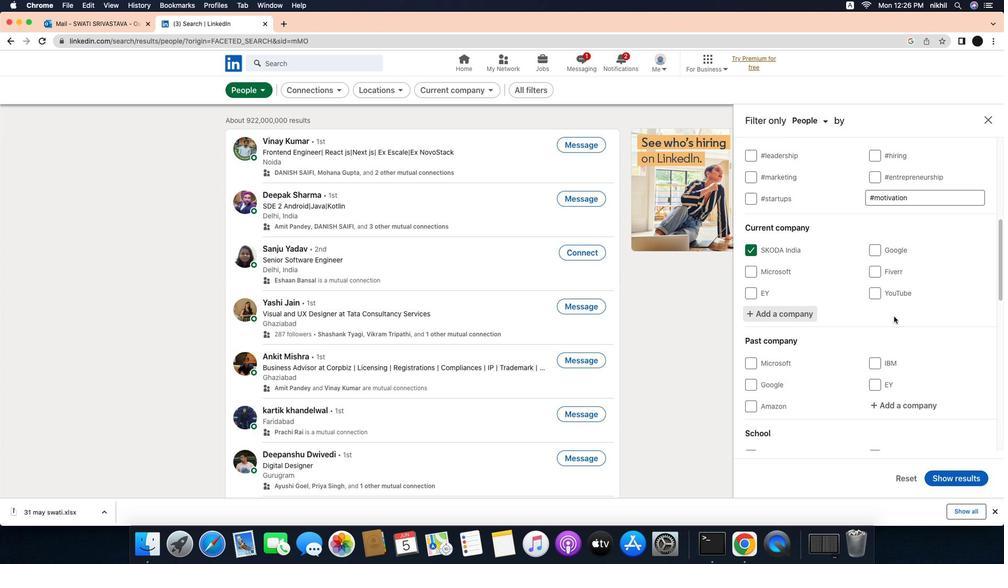 
Action: Mouse scrolled (933, 318) with delta (-19, -19)
Screenshot: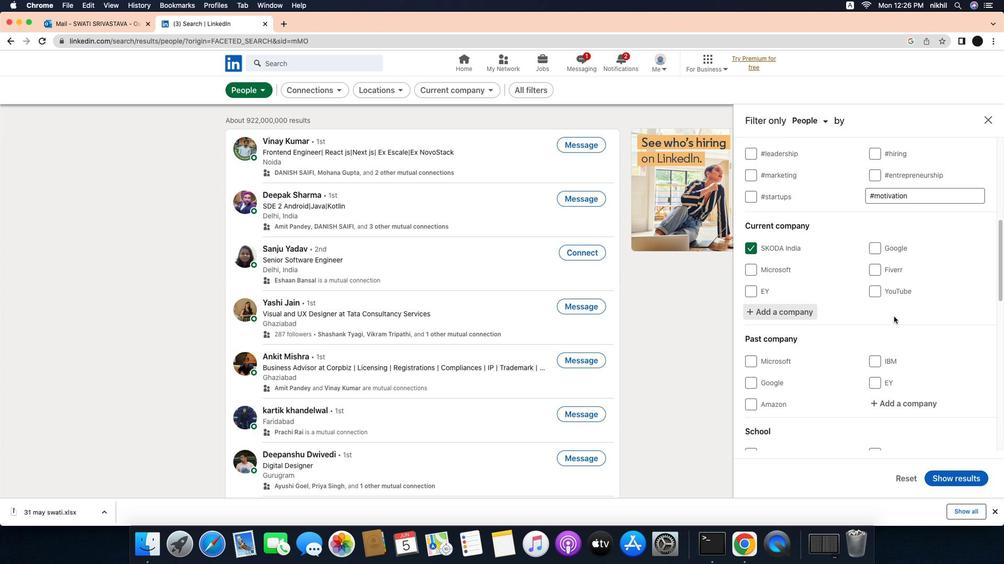 
Action: Mouse scrolled (933, 318) with delta (-19, -19)
Screenshot: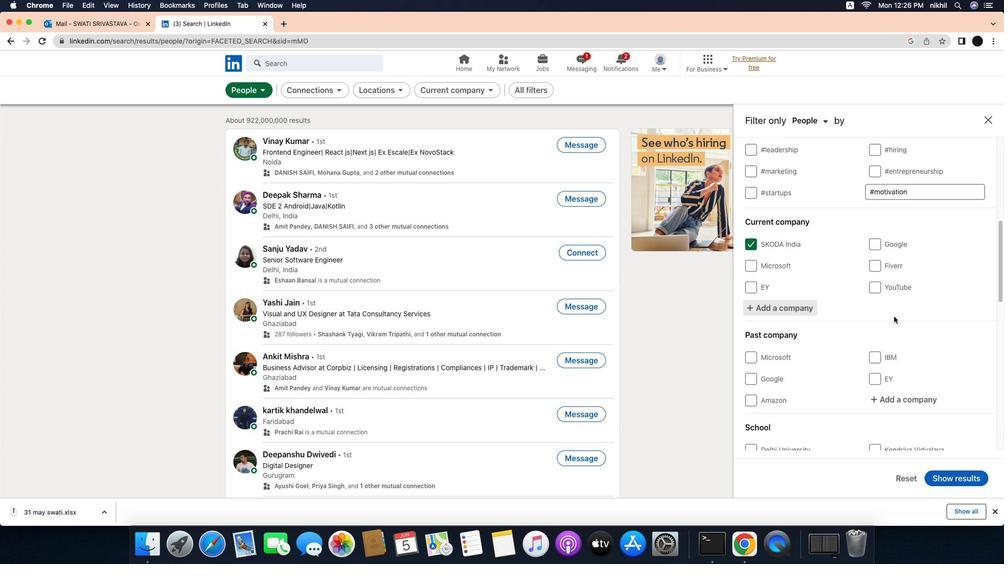 
Action: Mouse scrolled (933, 318) with delta (-19, -19)
Screenshot: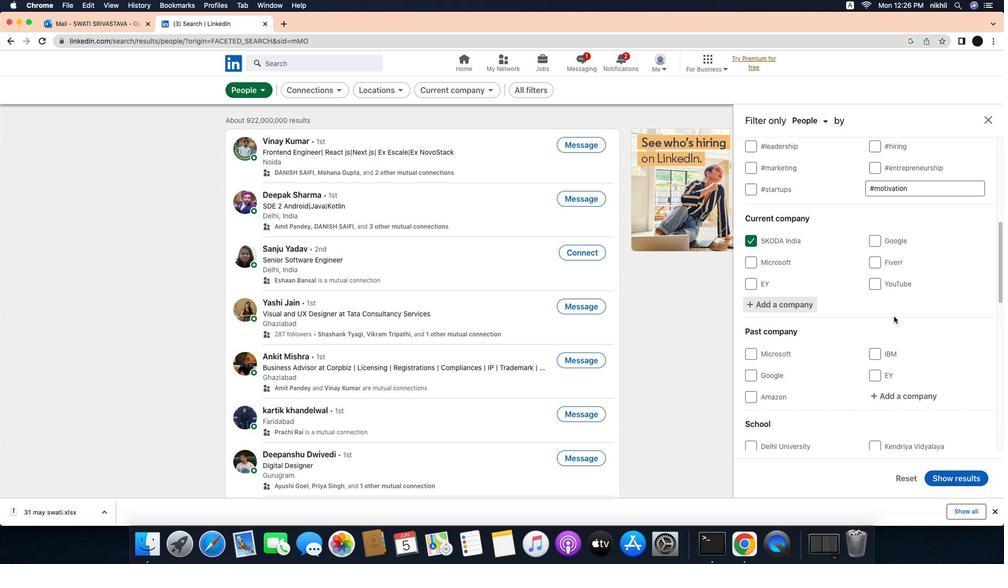 
Action: Mouse scrolled (933, 318) with delta (-19, -19)
Screenshot: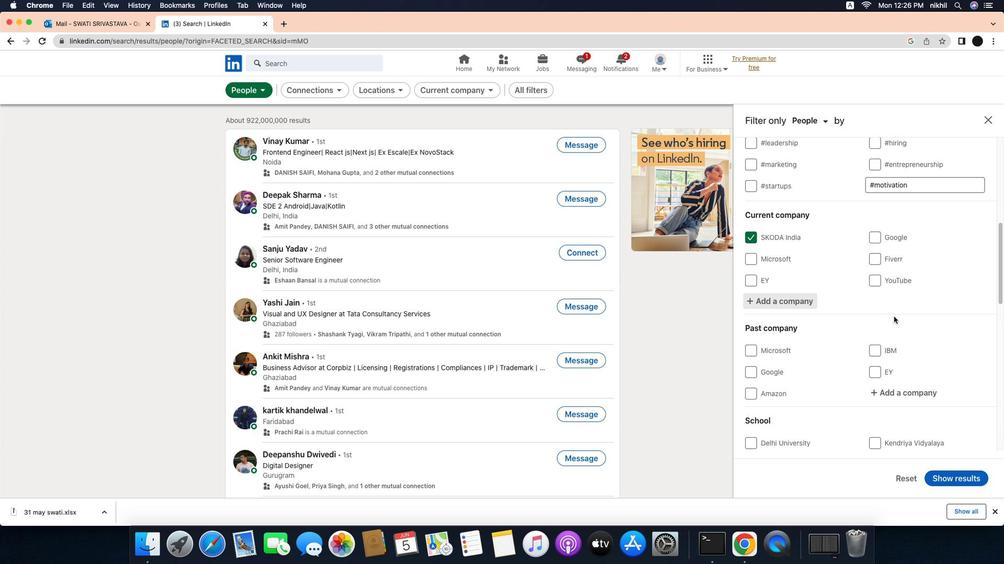 
Action: Mouse scrolled (933, 318) with delta (-19, -19)
Screenshot: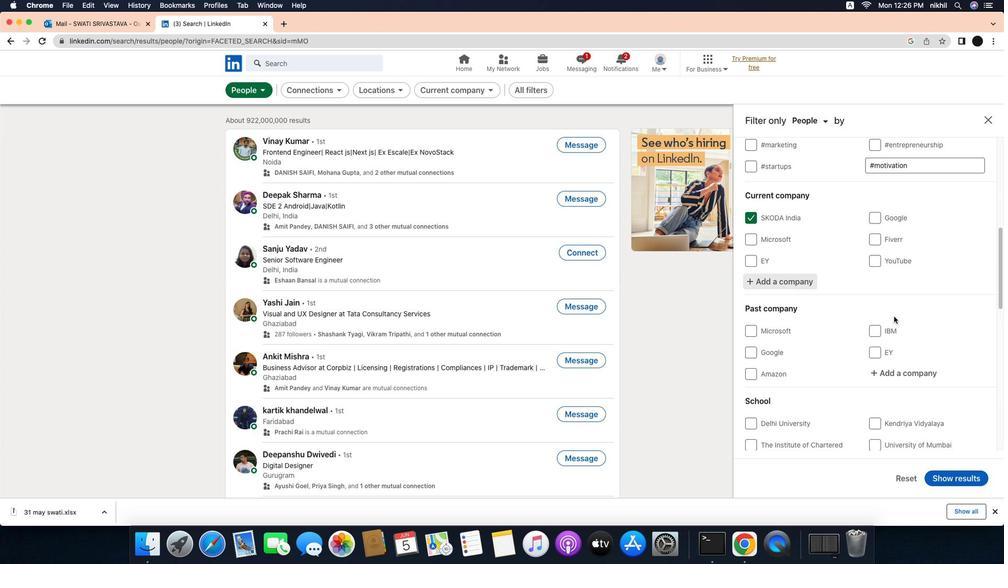 
Action: Mouse scrolled (933, 318) with delta (-19, -19)
Screenshot: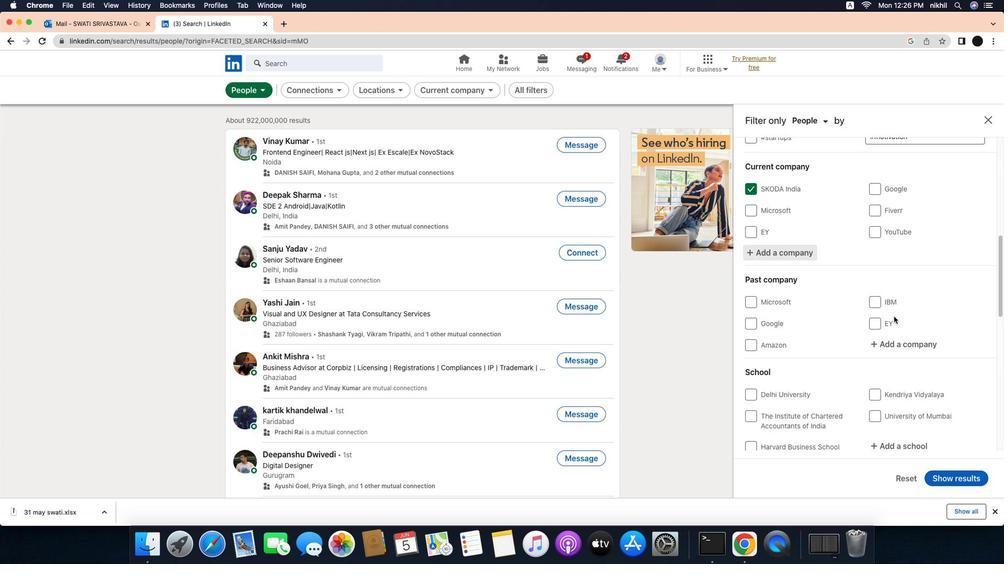 
Action: Mouse scrolled (933, 318) with delta (-19, -19)
Screenshot: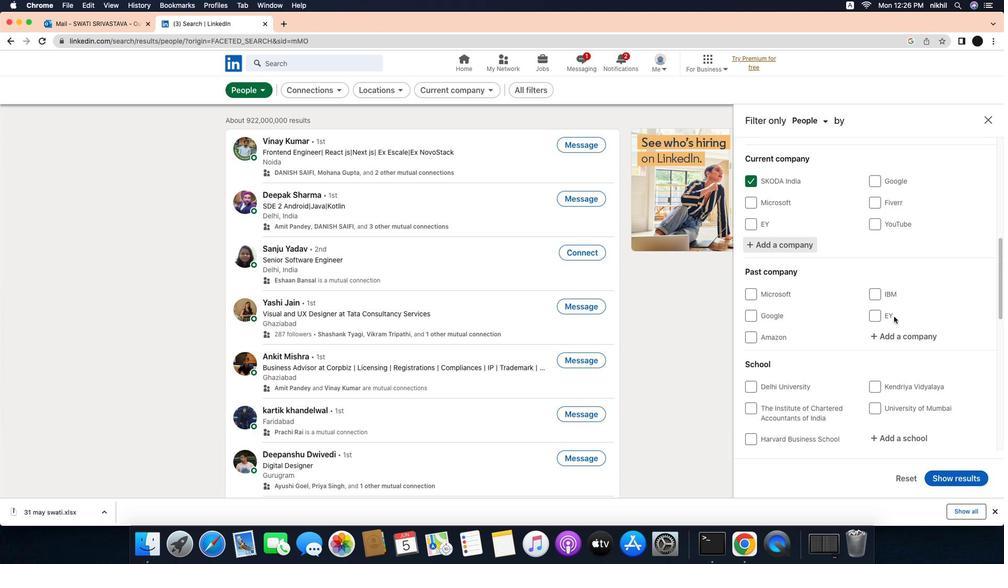 
Action: Mouse scrolled (933, 318) with delta (-19, -19)
Screenshot: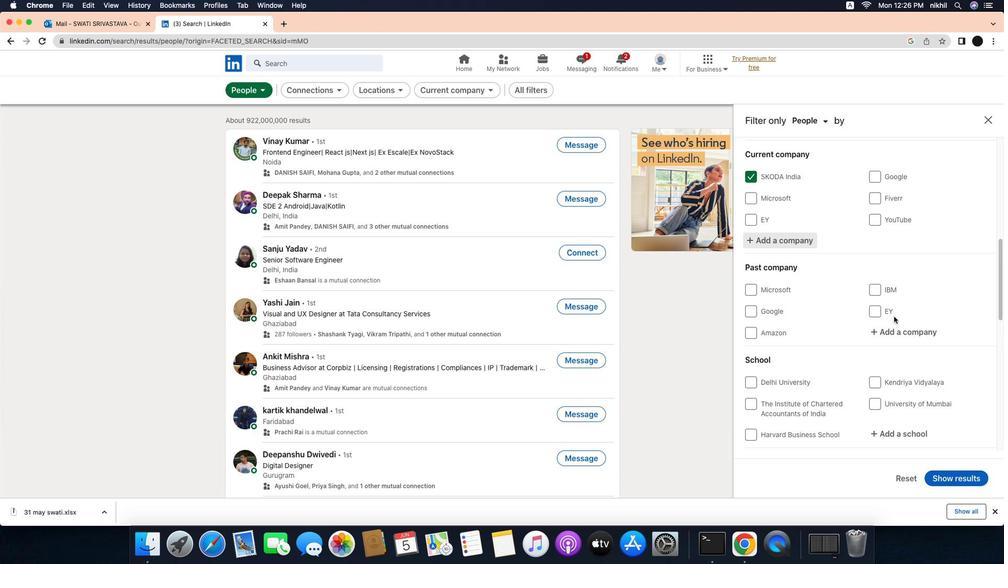 
Action: Mouse scrolled (933, 318) with delta (-19, -19)
Screenshot: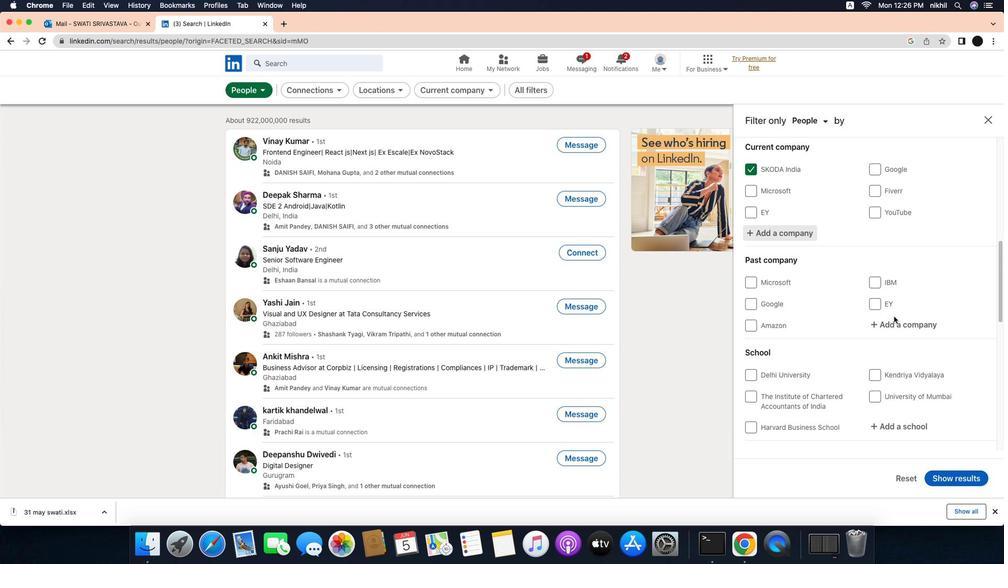 
Action: Mouse scrolled (933, 318) with delta (-19, -19)
Screenshot: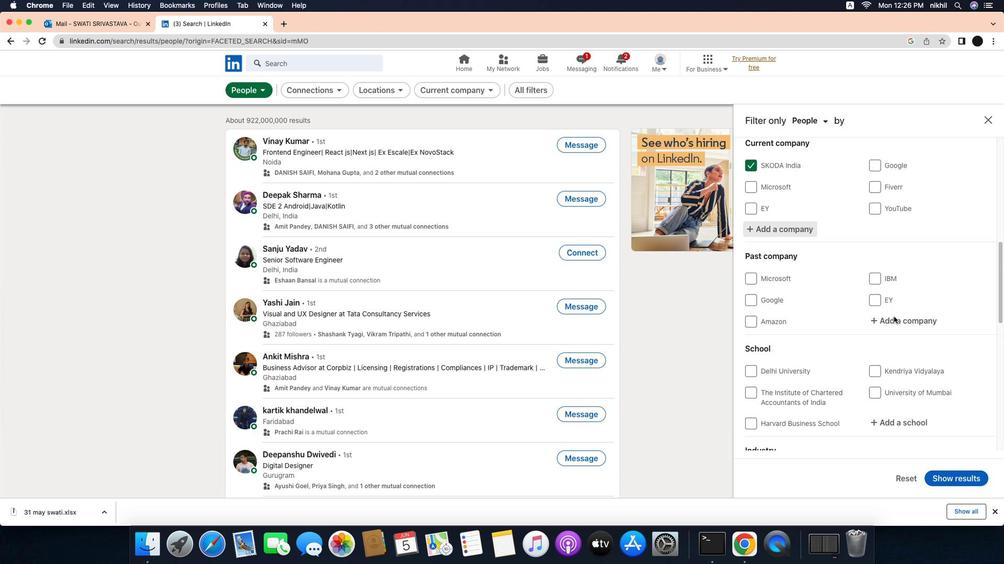 
Action: Mouse moved to (955, 320)
Screenshot: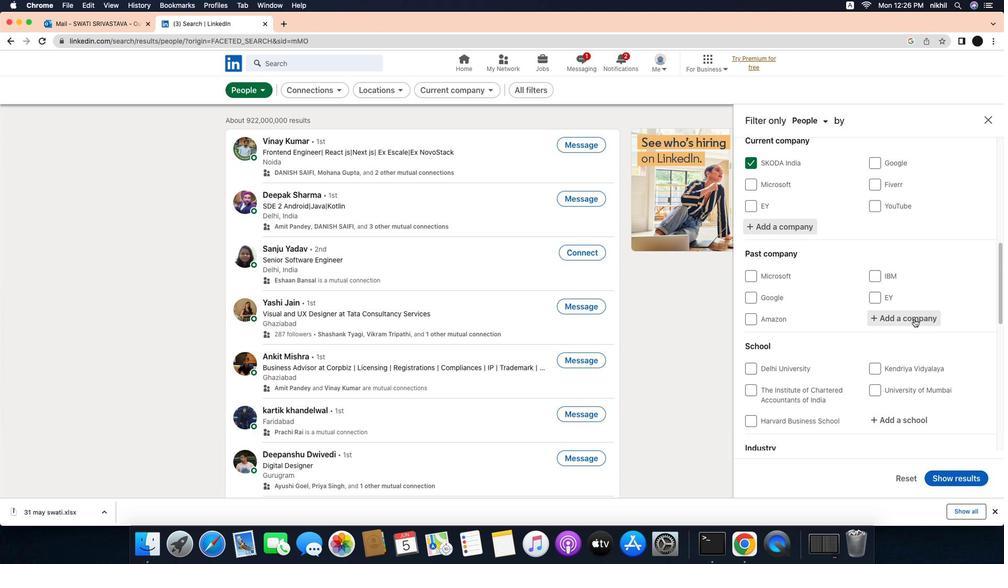 
Action: Mouse scrolled (955, 320) with delta (-19, -19)
Screenshot: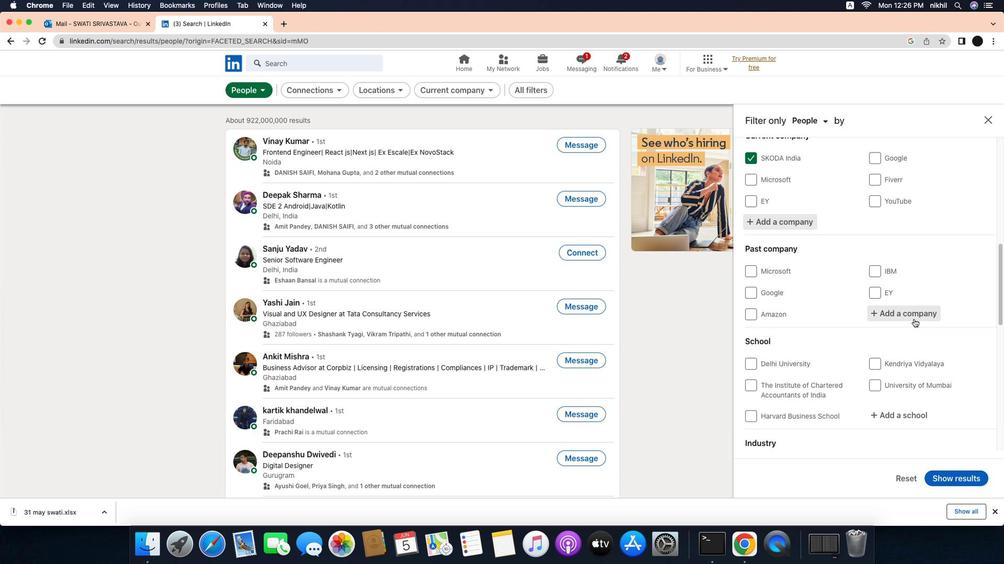 
Action: Mouse scrolled (955, 320) with delta (-19, -19)
Screenshot: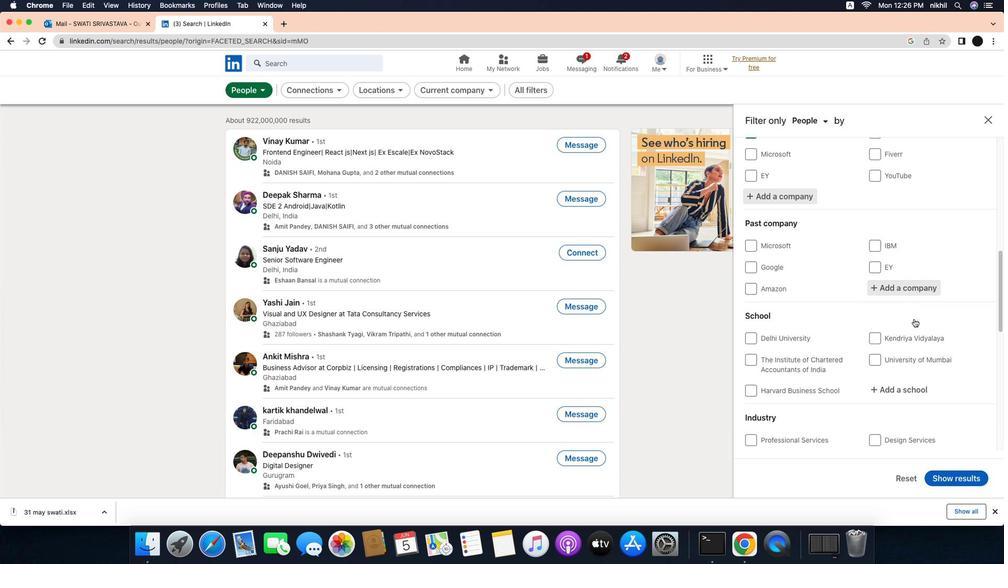 
Action: Mouse scrolled (955, 320) with delta (-19, -20)
Screenshot: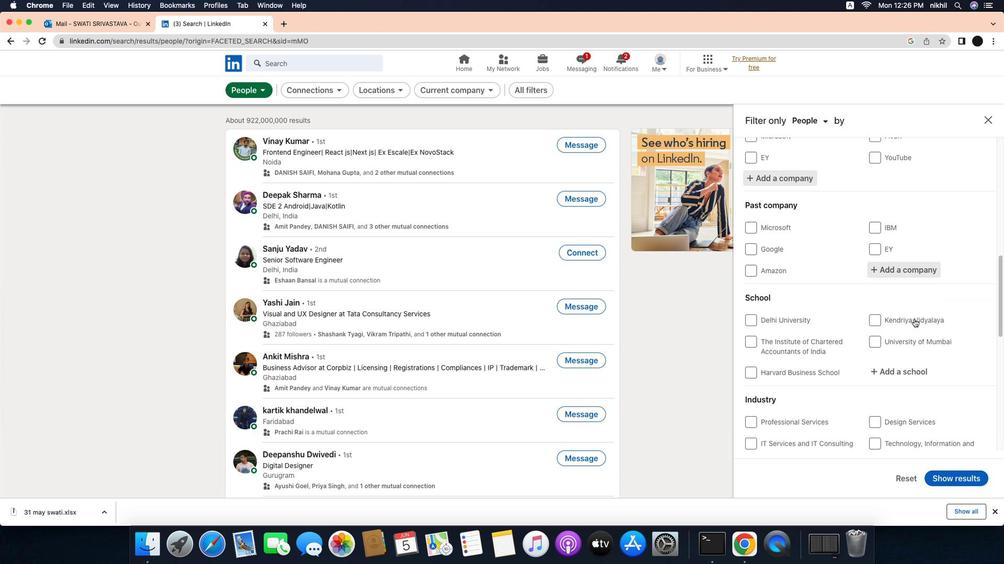 
Action: Mouse moved to (948, 352)
Screenshot: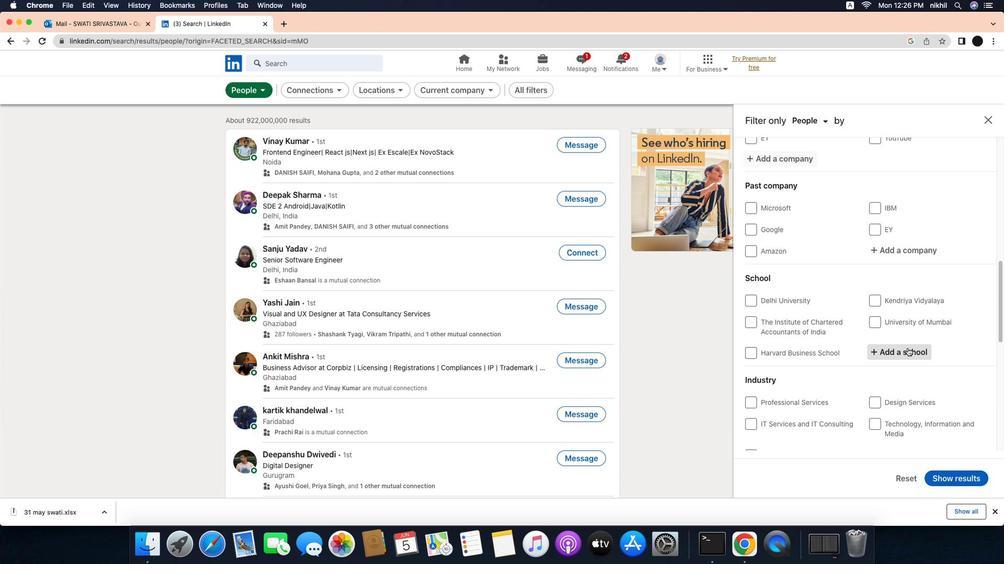 
Action: Mouse pressed left at (948, 352)
Screenshot: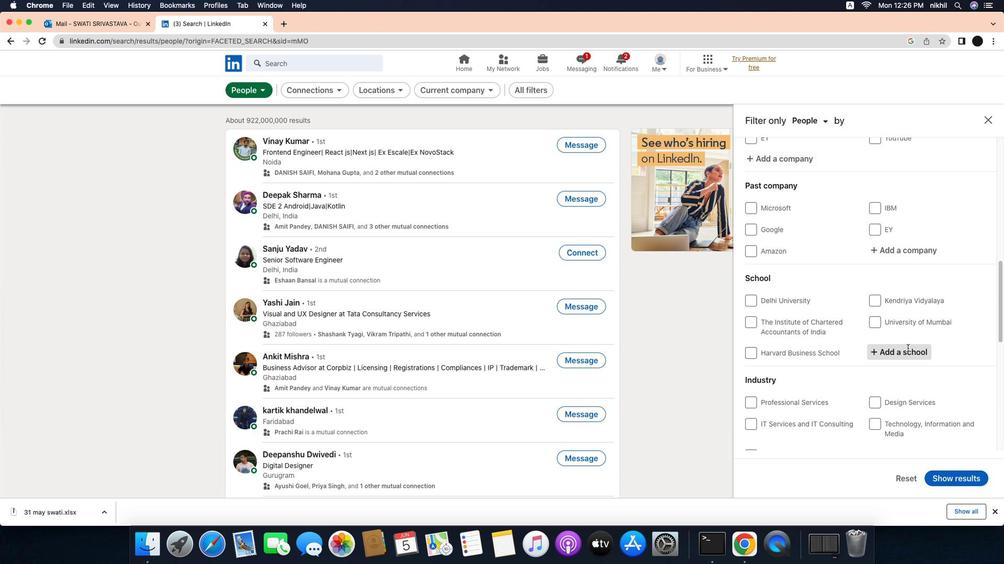 
Action: Mouse moved to (952, 357)
Screenshot: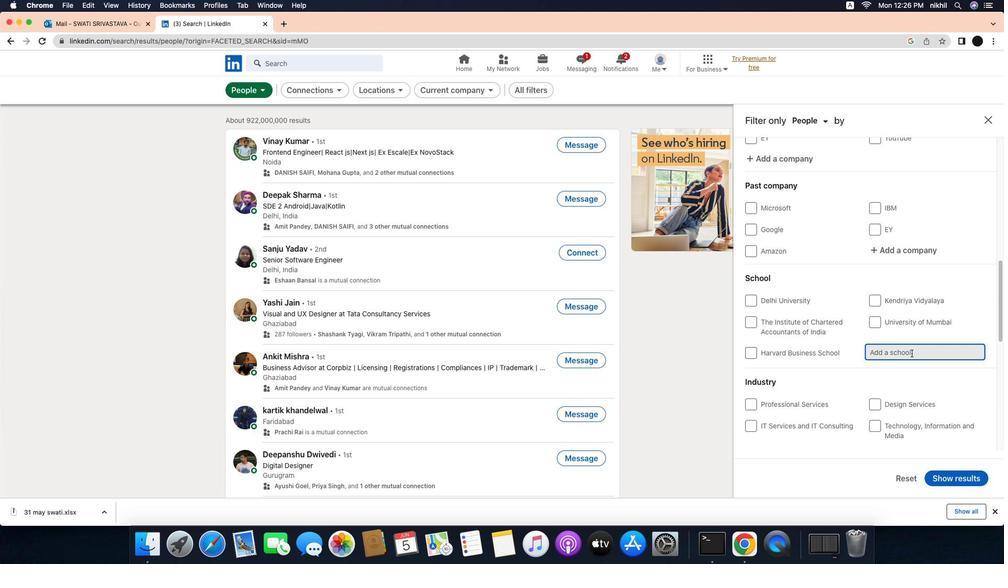 
Action: Mouse pressed left at (952, 357)
Screenshot: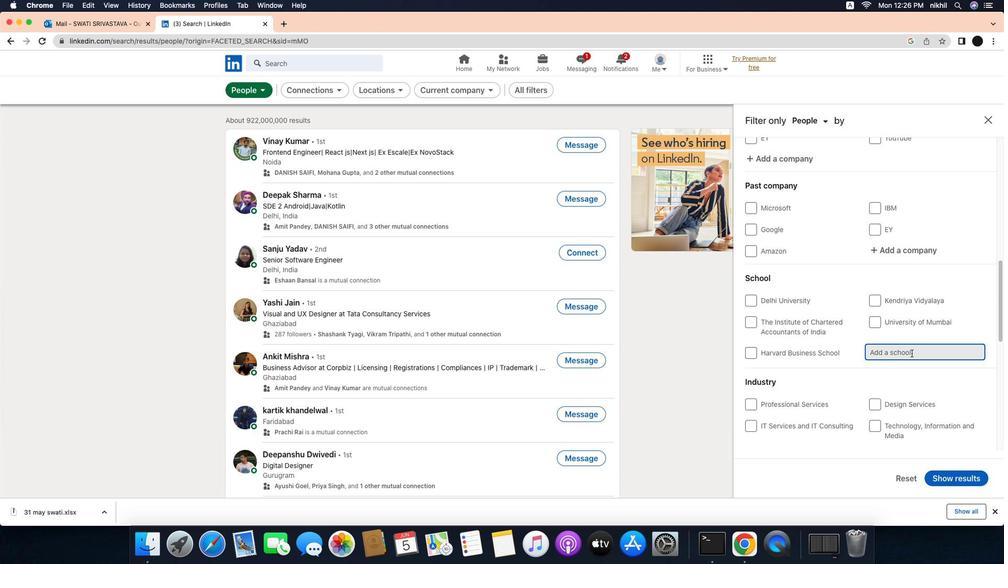 
Action: Key pressed Key.caps_lock'A'Key.caps_lock'm''i''t''y'Key.spaceKey.caps_lock'U'Key.caps_lock'n''i''v''e''r''s''i''t''y'Key.spaceKey.caps_lock'G'Key.caps_lock'w''a''l''i''o''r'
Screenshot: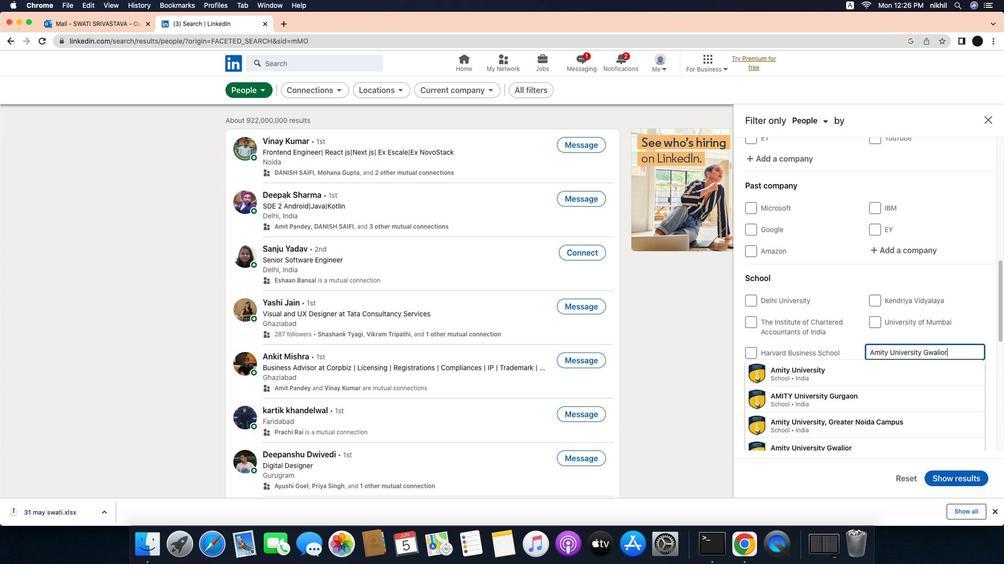 
Action: Mouse moved to (886, 377)
Screenshot: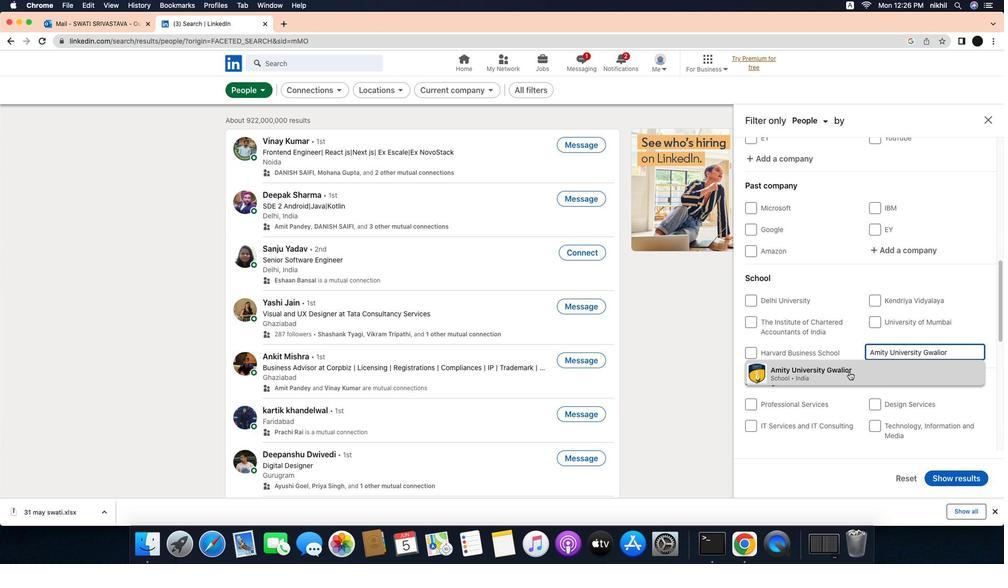 
Action: Mouse pressed left at (886, 377)
Screenshot: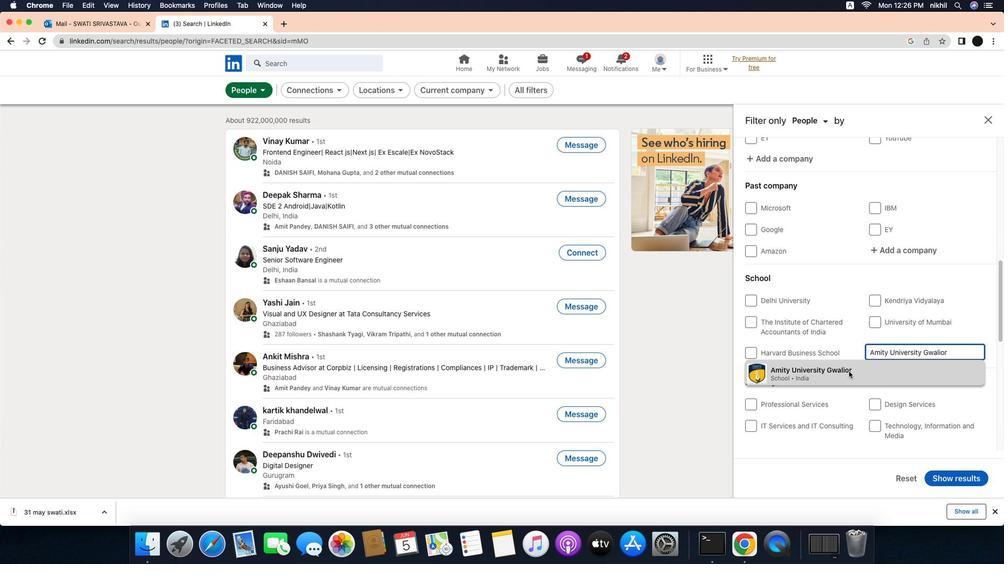 
Action: Mouse moved to (896, 370)
Screenshot: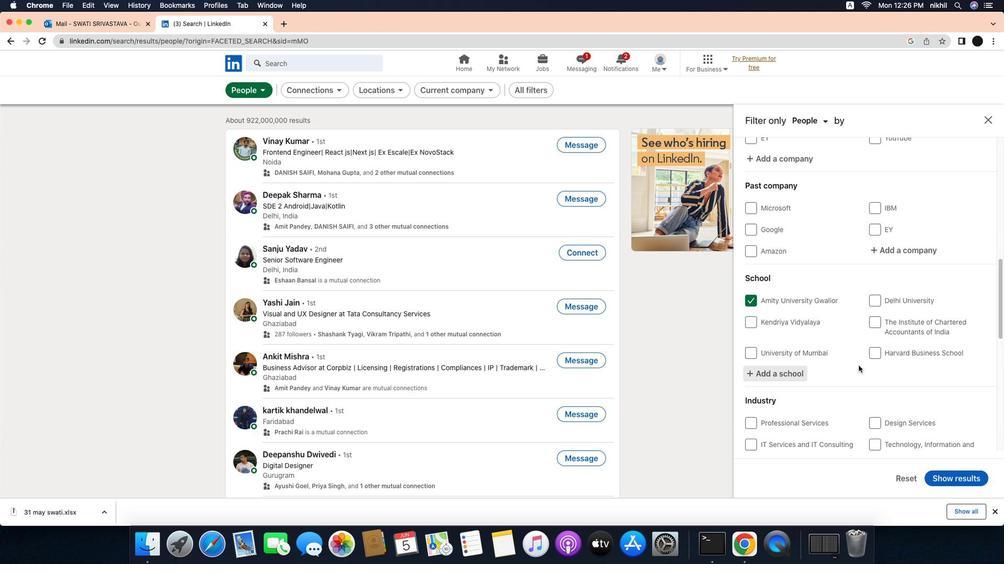 
Action: Mouse scrolled (896, 370) with delta (-19, -19)
Screenshot: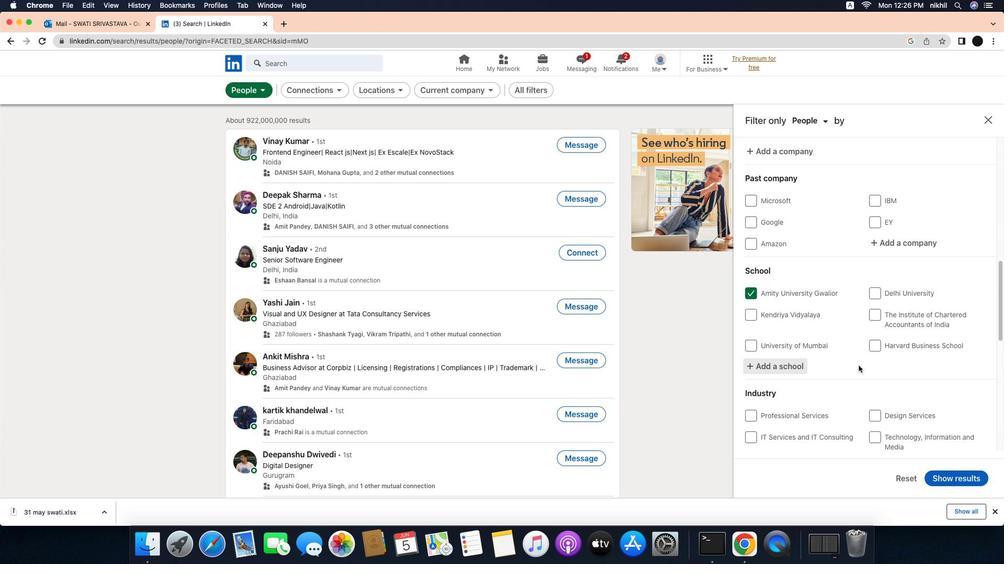 
Action: Mouse scrolled (896, 370) with delta (-19, -19)
Screenshot: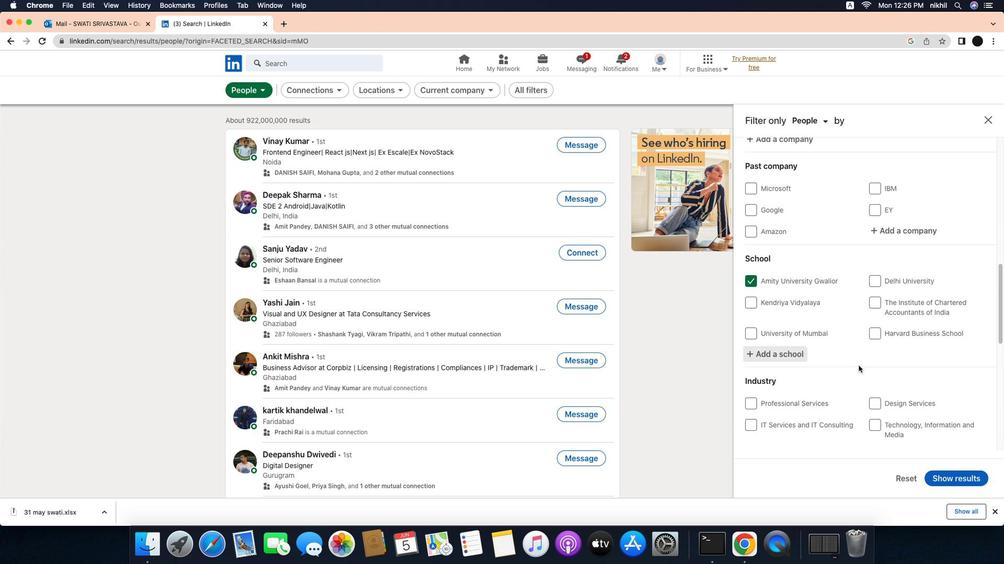 
Action: Mouse scrolled (896, 370) with delta (-19, -20)
Screenshot: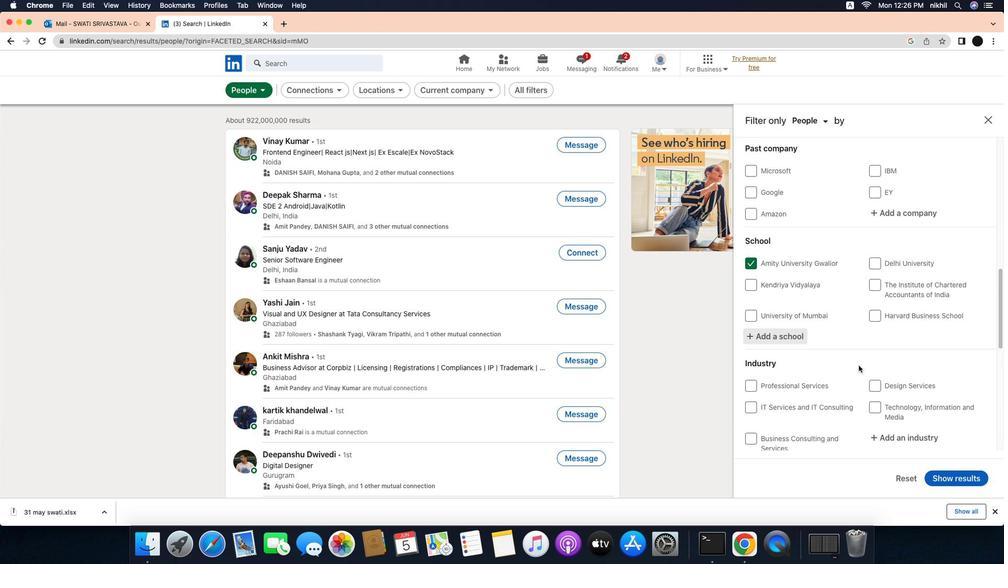 
Action: Mouse scrolled (896, 370) with delta (-19, -20)
Screenshot: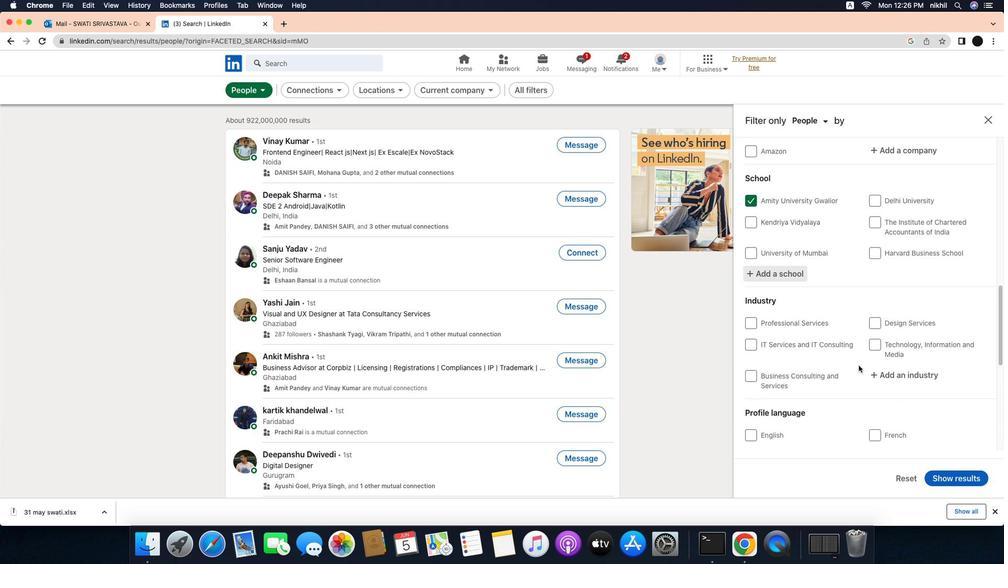 
Action: Mouse moved to (958, 342)
Screenshot: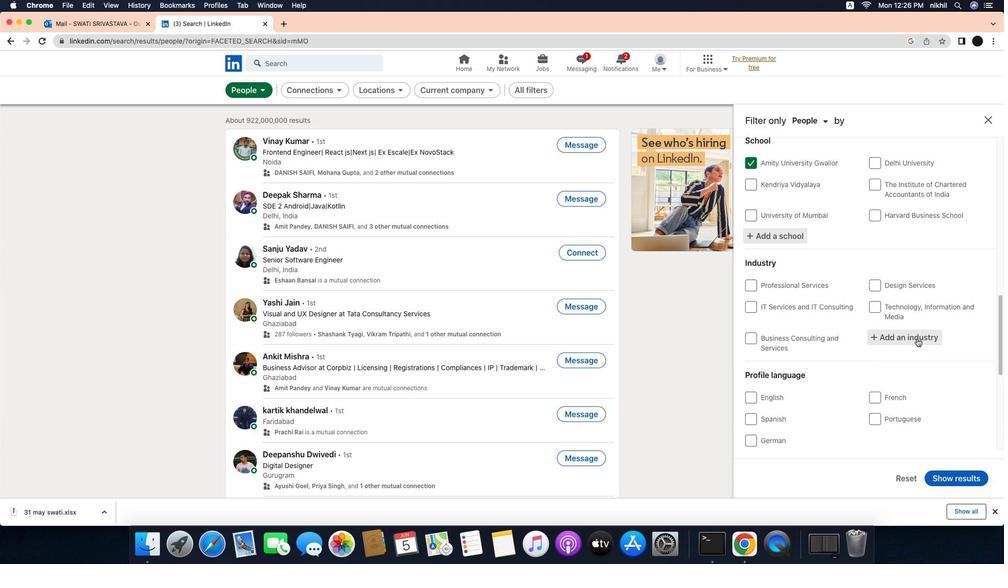 
Action: Mouse pressed left at (958, 342)
Screenshot: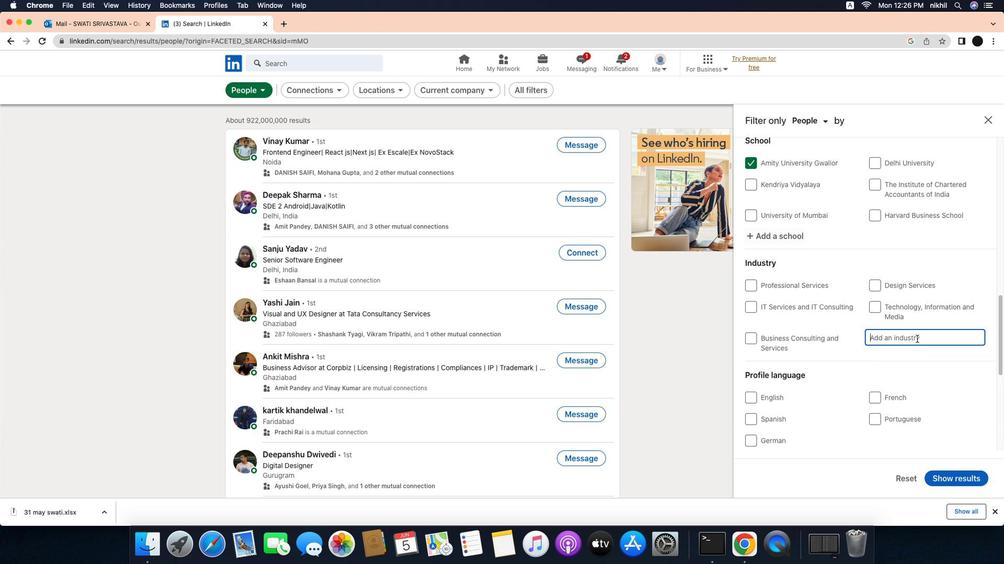 
Action: Mouse moved to (947, 340)
Screenshot: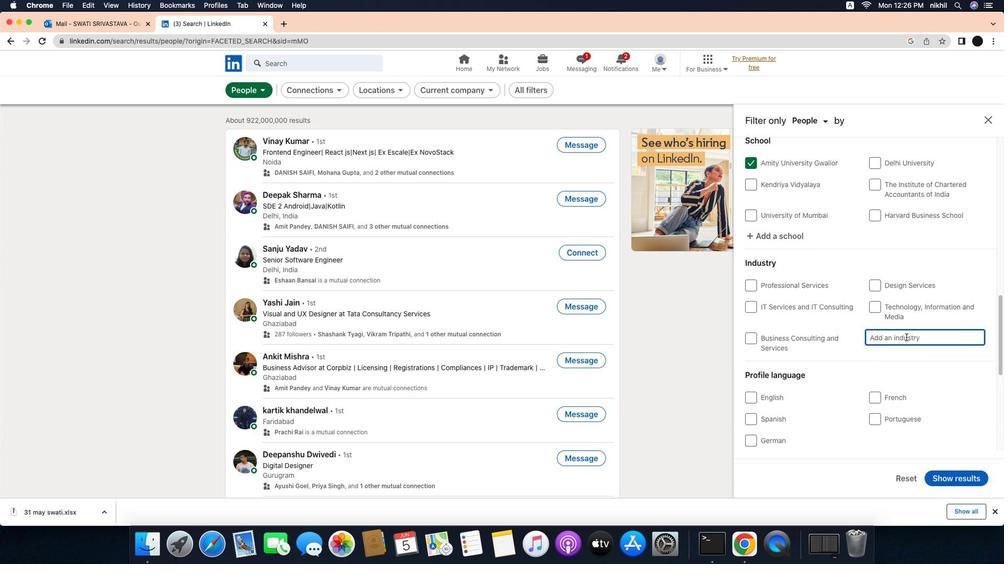 
Action: Mouse pressed left at (947, 340)
Screenshot: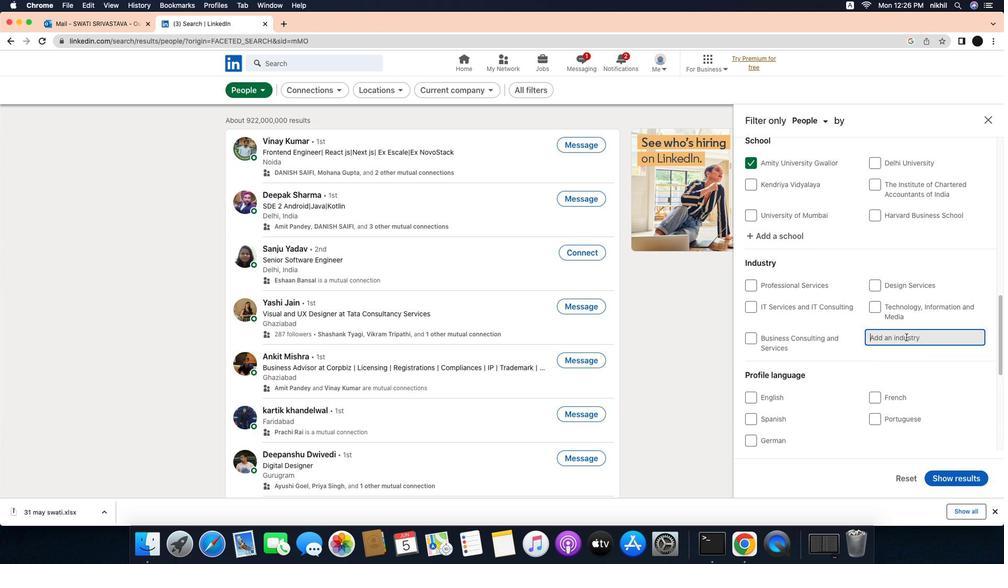 
Action: Key pressed Key.caps_lock'I''T'Key.space'S'Key.caps_lock'y''s''t''e''m'Key.spaceKey.caps_lock'D'Key.caps_lock'e''s''i''g''n'Key.spaceKey.caps_lock'S'Key.caps_lock'e''r''v''i''c''e''s'
Screenshot: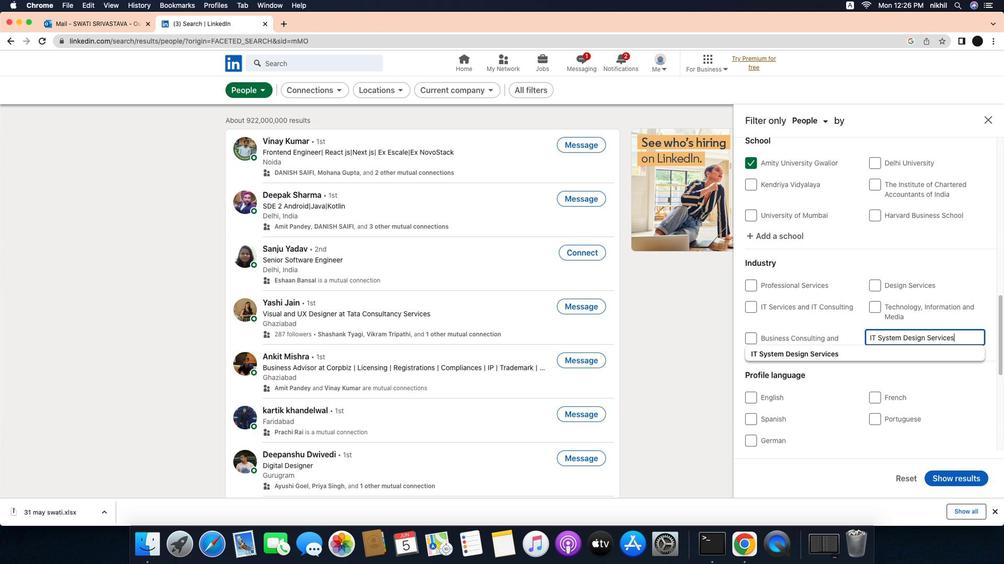 
Action: Mouse moved to (898, 360)
Screenshot: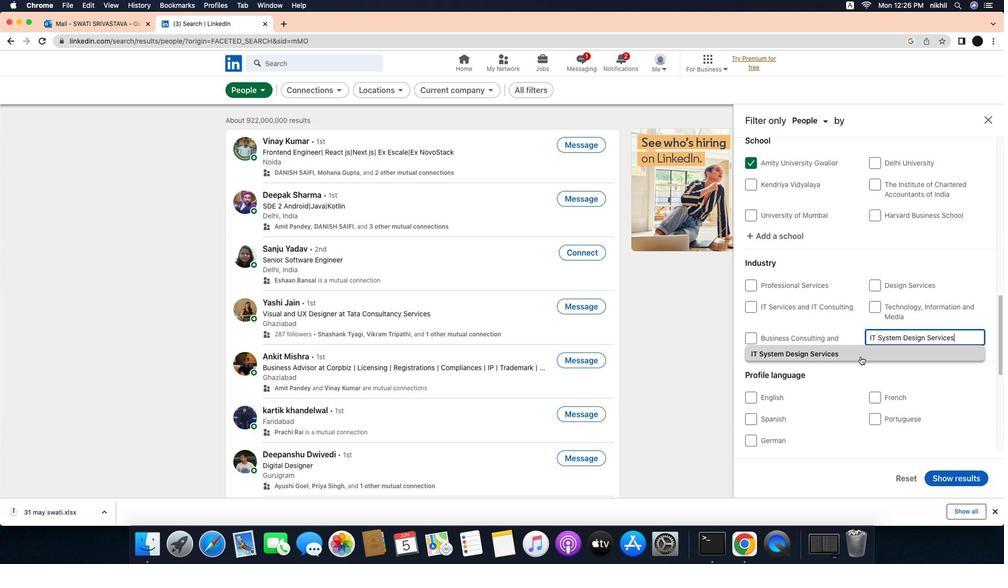 
Action: Mouse pressed left at (898, 360)
Screenshot: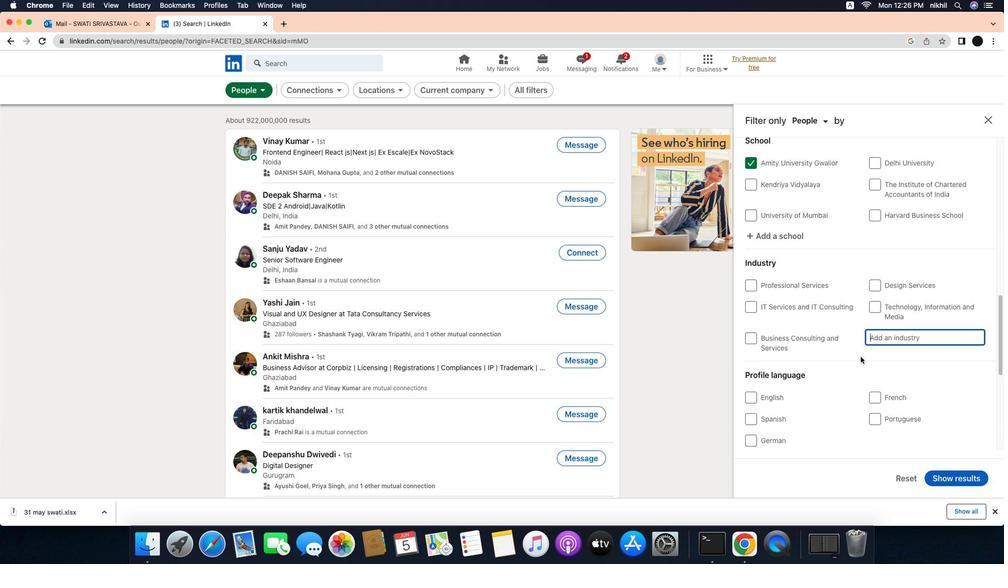
Action: Mouse moved to (924, 360)
Screenshot: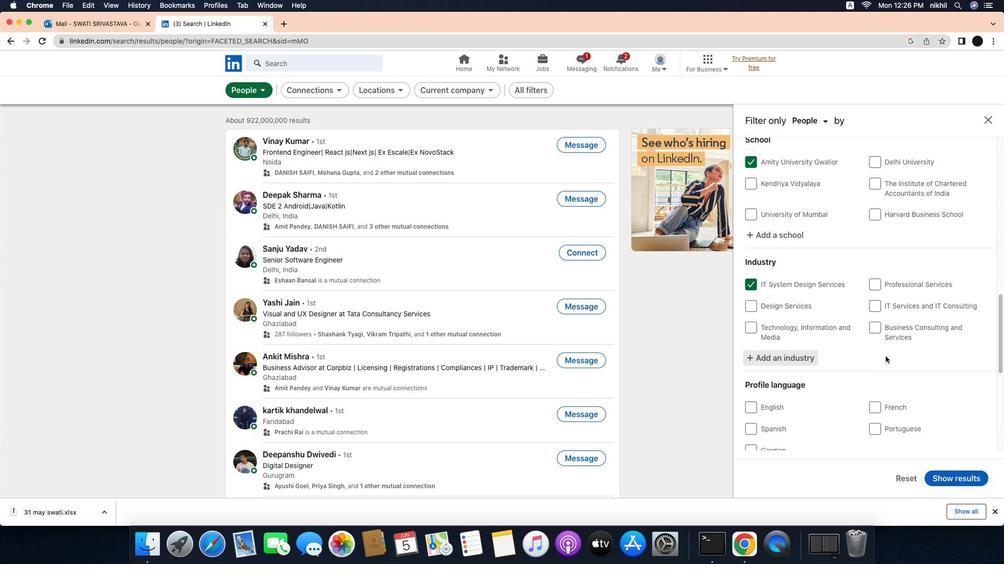 
Action: Mouse scrolled (924, 360) with delta (-19, -19)
Screenshot: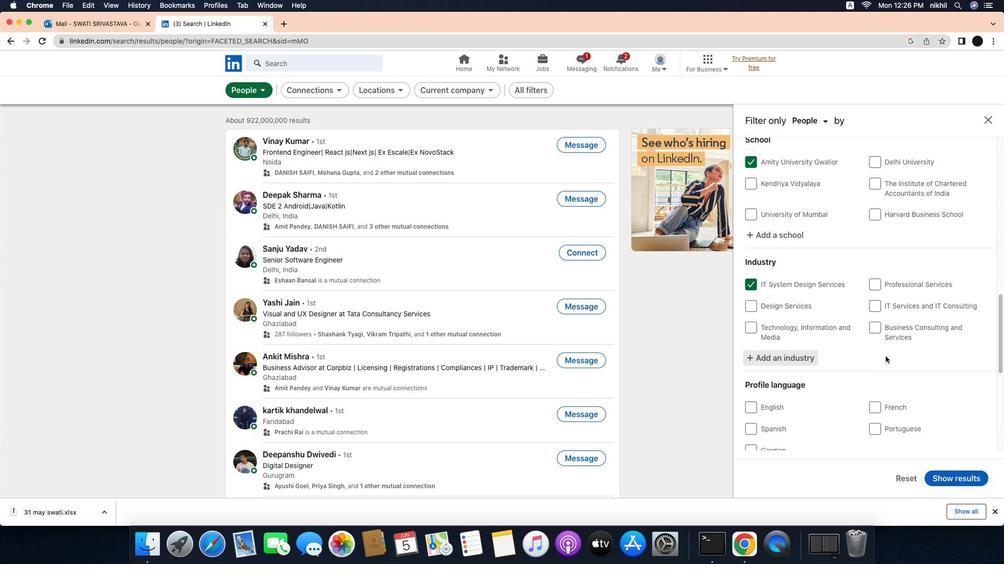
Action: Mouse scrolled (924, 360) with delta (-19, -19)
Screenshot: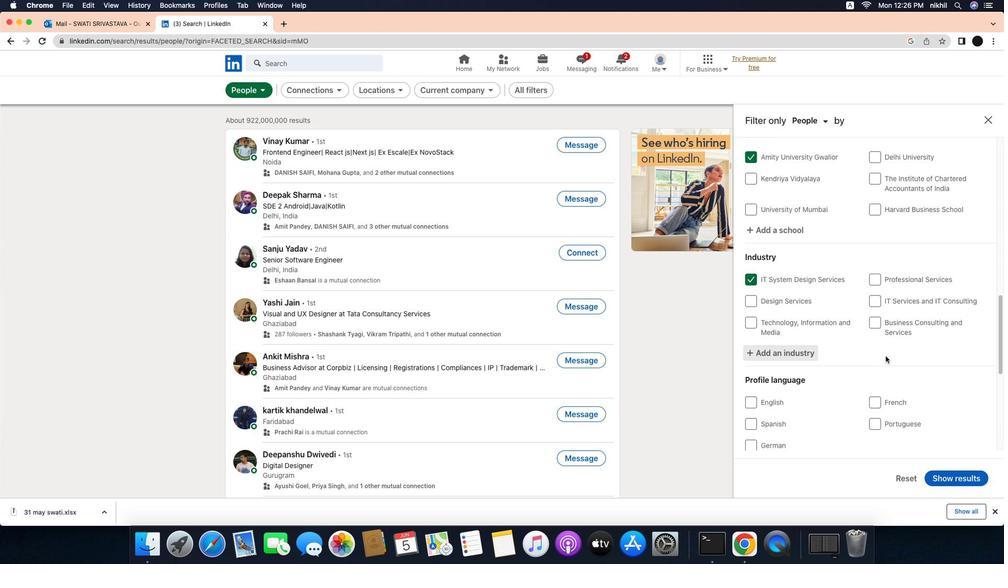 
Action: Mouse scrolled (924, 360) with delta (-19, -19)
Screenshot: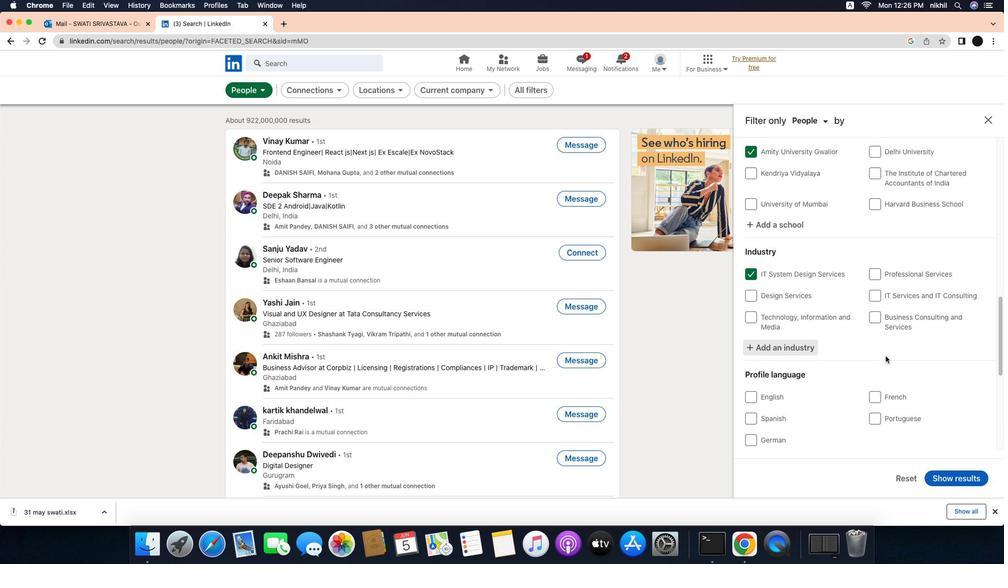 
Action: Mouse scrolled (924, 360) with delta (-19, -19)
Screenshot: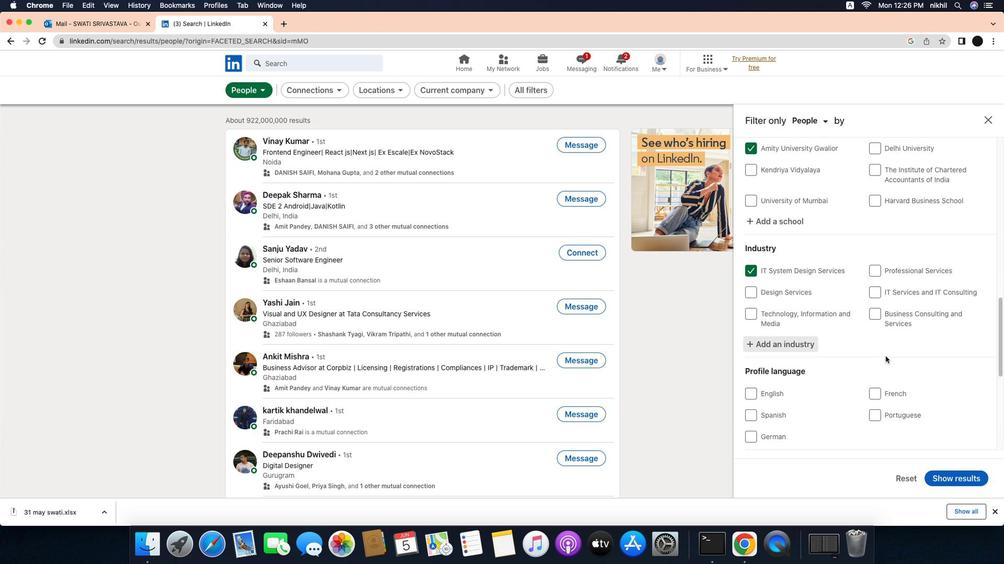 
Action: Mouse scrolled (924, 360) with delta (-19, -19)
Screenshot: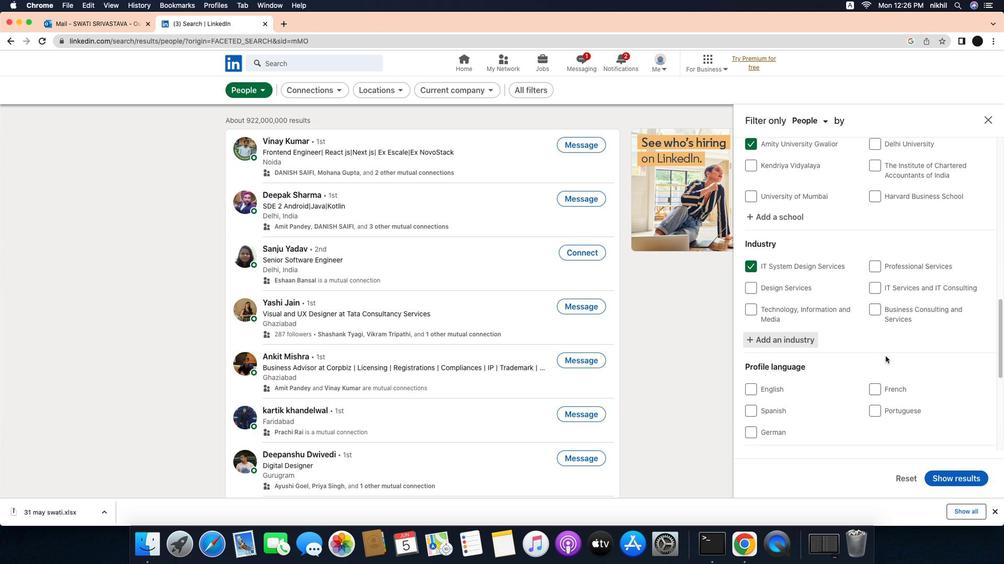 
Action: Mouse scrolled (924, 360) with delta (-19, -20)
Screenshot: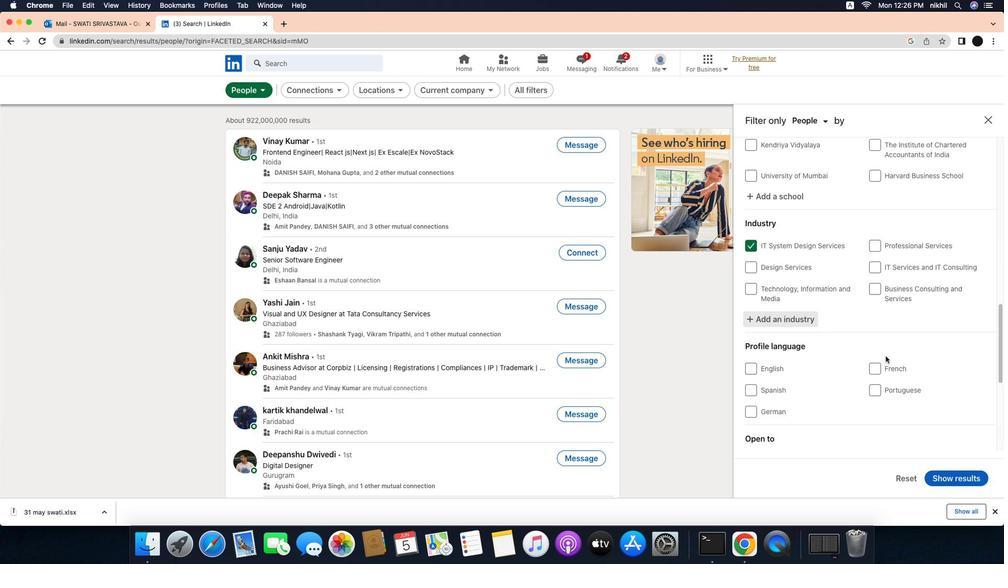 
Action: Mouse scrolled (924, 360) with delta (-19, -19)
Screenshot: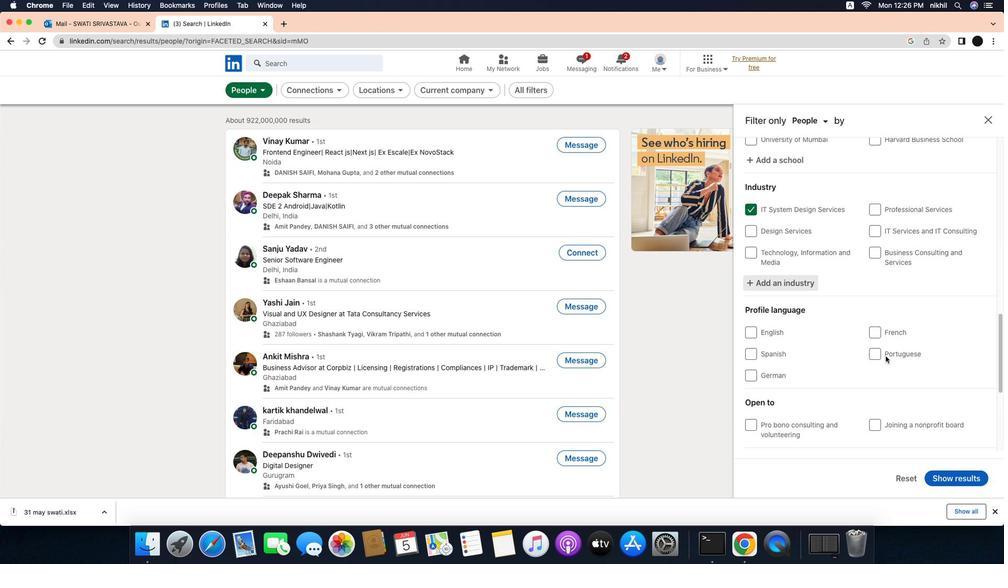 
Action: Mouse moved to (782, 337)
Screenshot: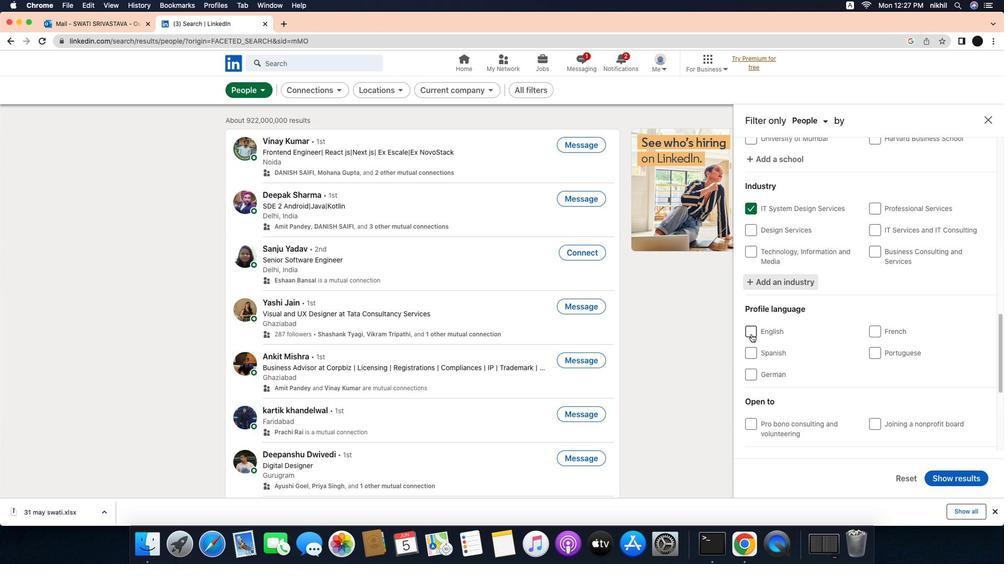
Action: Mouse pressed left at (782, 337)
Screenshot: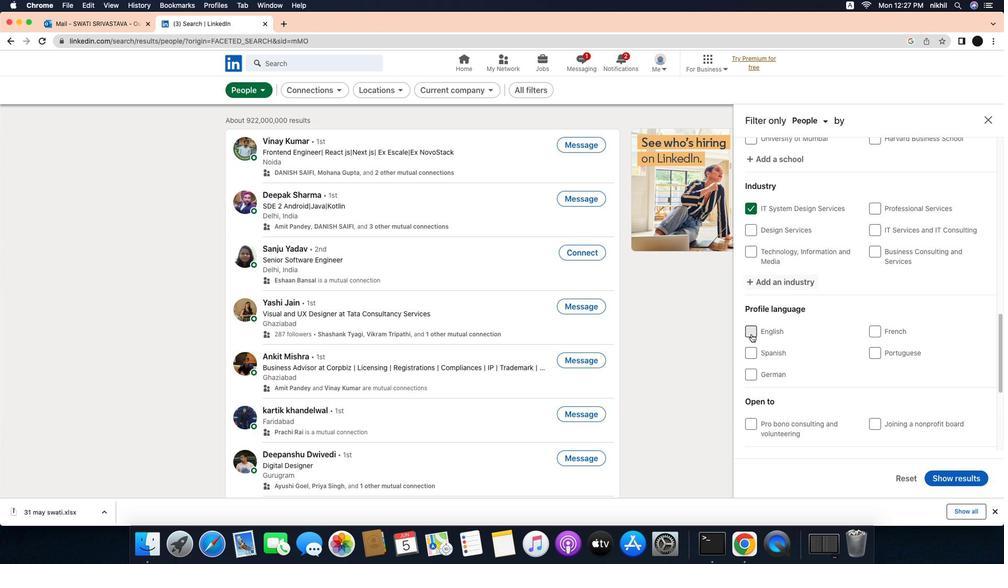 
Action: Mouse moved to (887, 352)
Screenshot: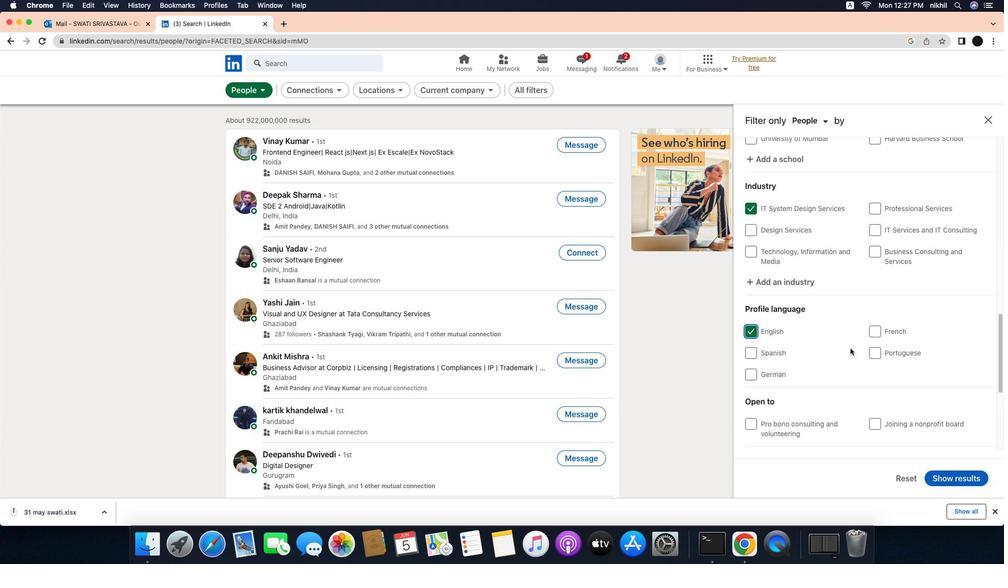 
Action: Mouse scrolled (887, 352) with delta (-19, -19)
Screenshot: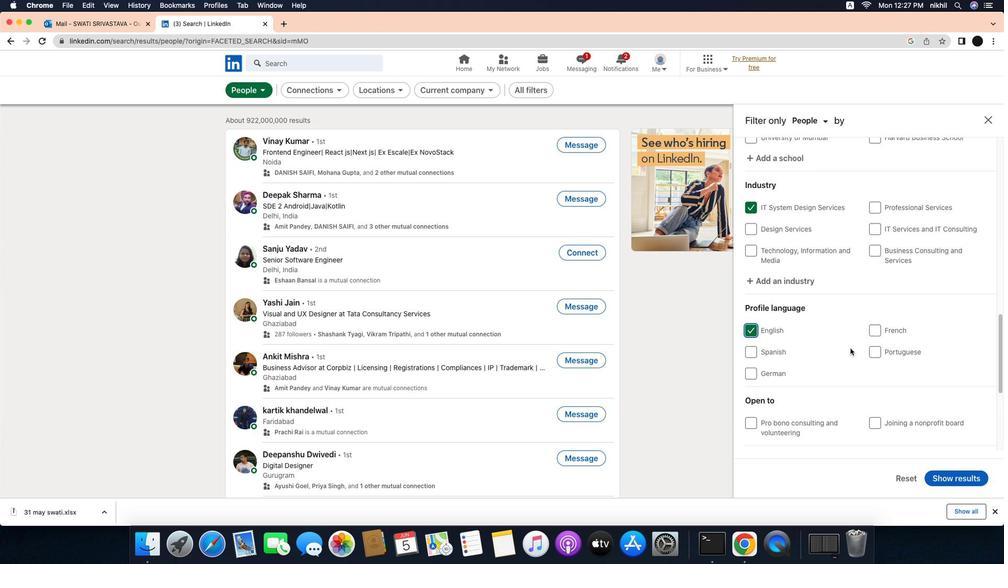 
Action: Mouse scrolled (887, 352) with delta (-19, -19)
Screenshot: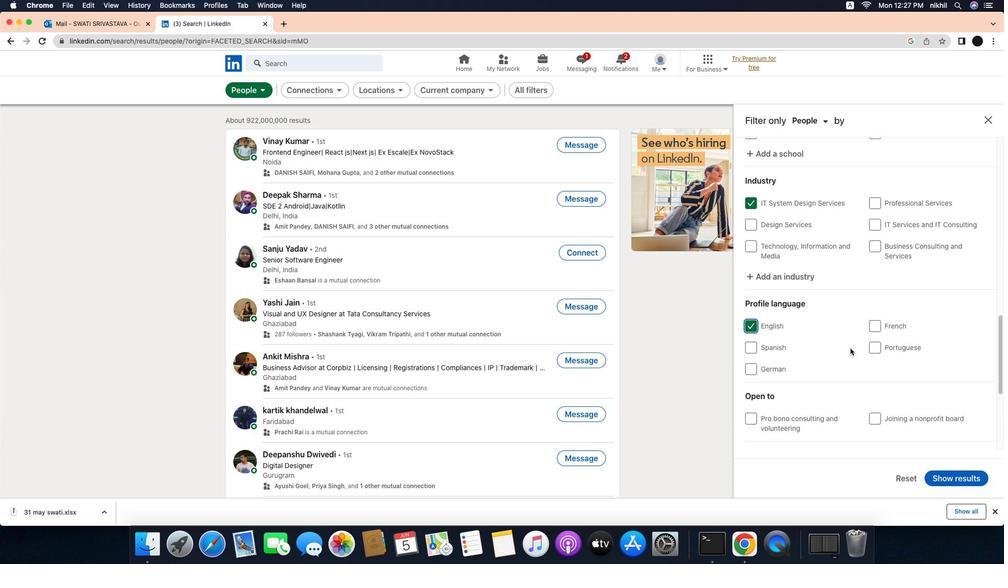 
Action: Mouse scrolled (887, 352) with delta (-19, -19)
Screenshot: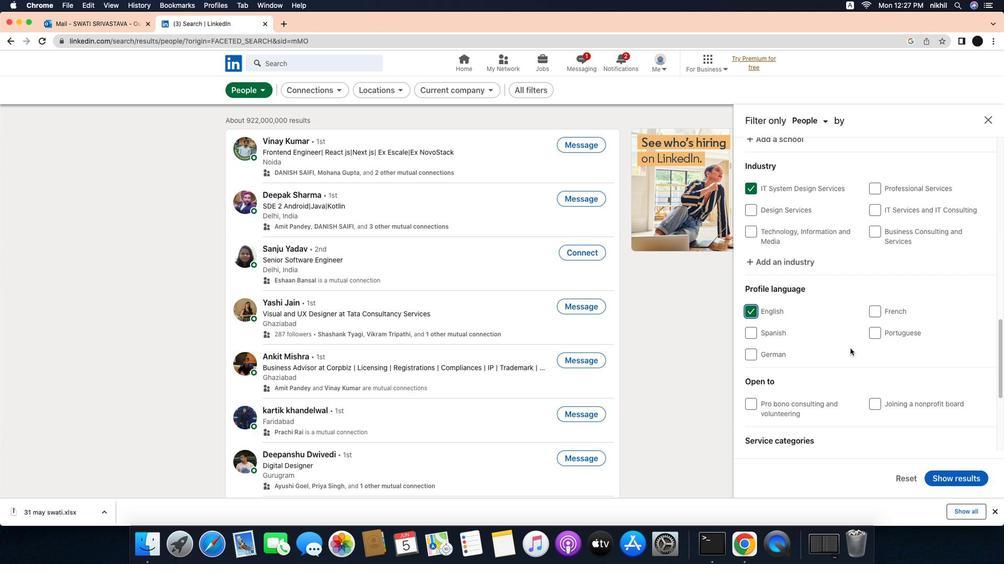 
Action: Mouse scrolled (887, 352) with delta (-19, -19)
Screenshot: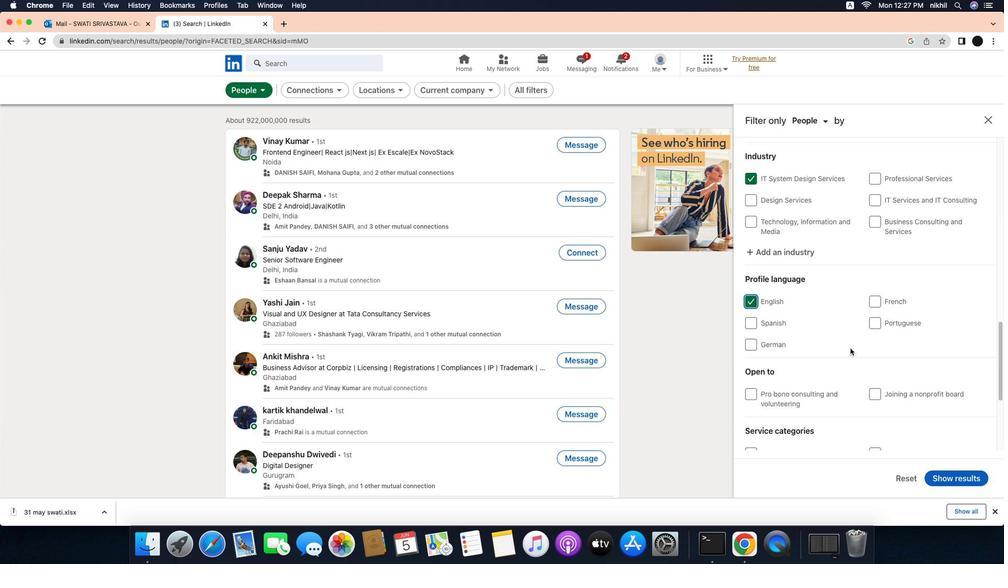 
Action: Mouse scrolled (887, 352) with delta (-19, -19)
Screenshot: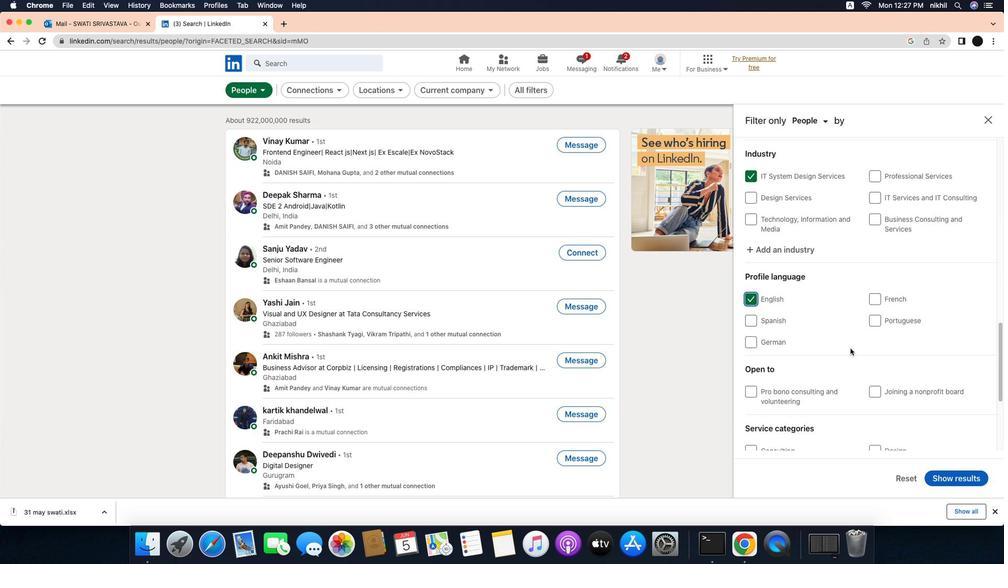 
Action: Mouse scrolled (887, 352) with delta (-19, -19)
Screenshot: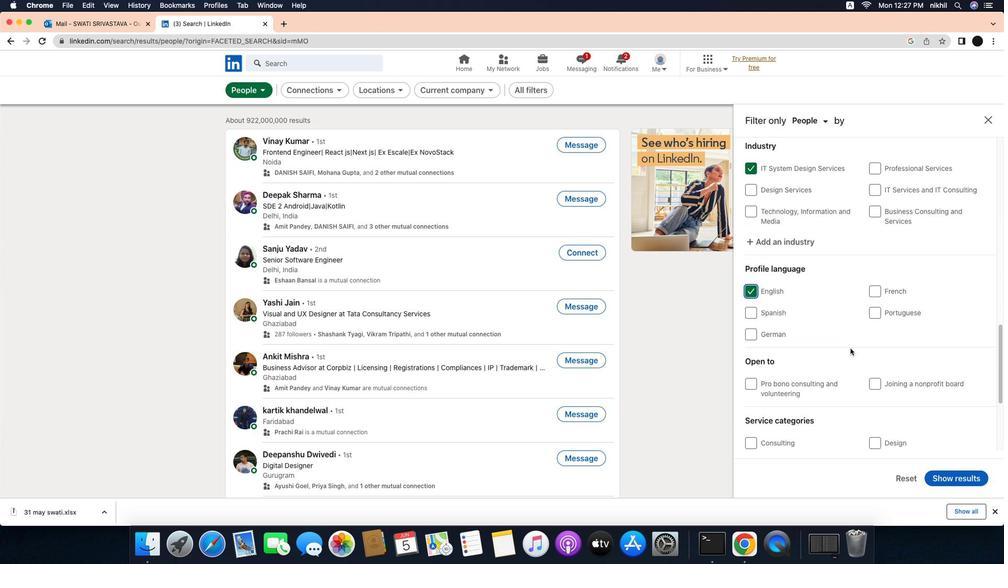 
Action: Mouse scrolled (887, 352) with delta (-19, -19)
Screenshot: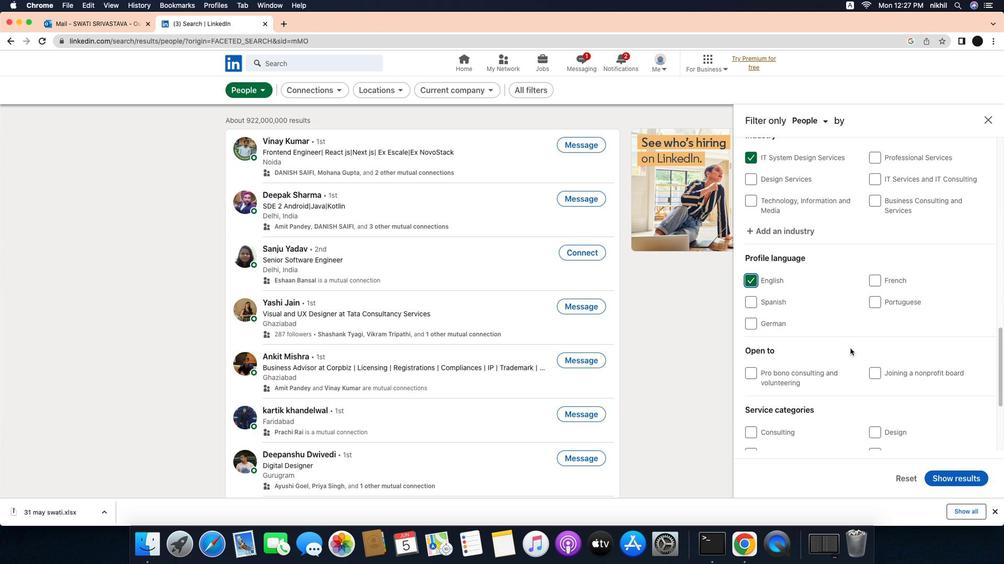 
Action: Mouse scrolled (887, 352) with delta (-19, -19)
Screenshot: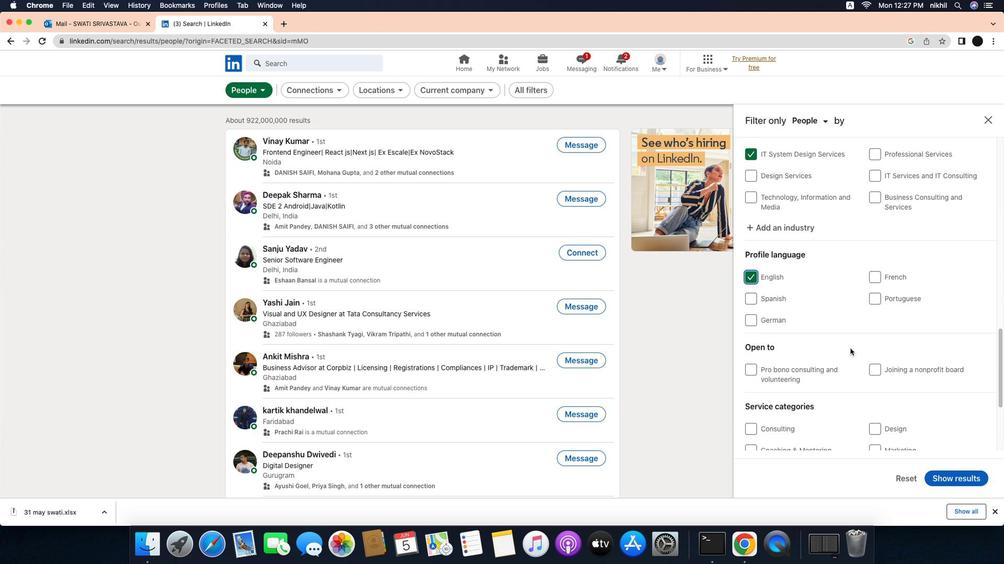
Action: Mouse scrolled (887, 352) with delta (-19, -19)
Screenshot: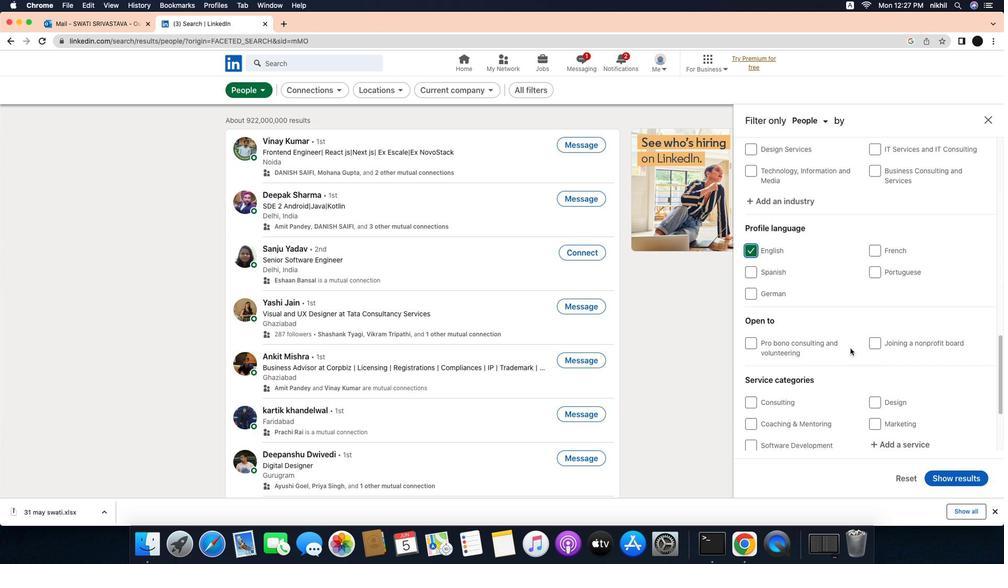 
Action: Mouse scrolled (887, 352) with delta (-19, -19)
Screenshot: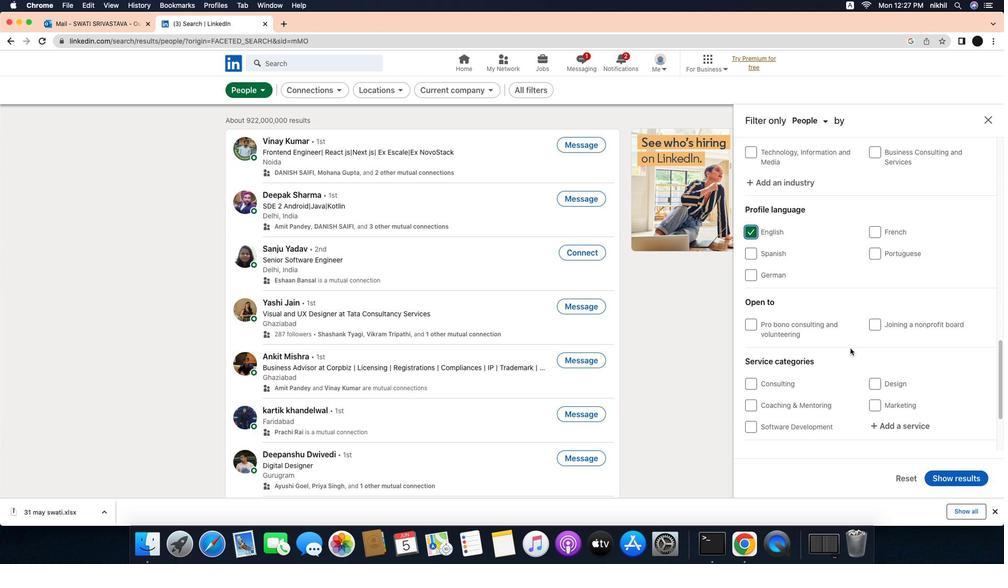 
Action: Mouse scrolled (887, 352) with delta (-19, -19)
Screenshot: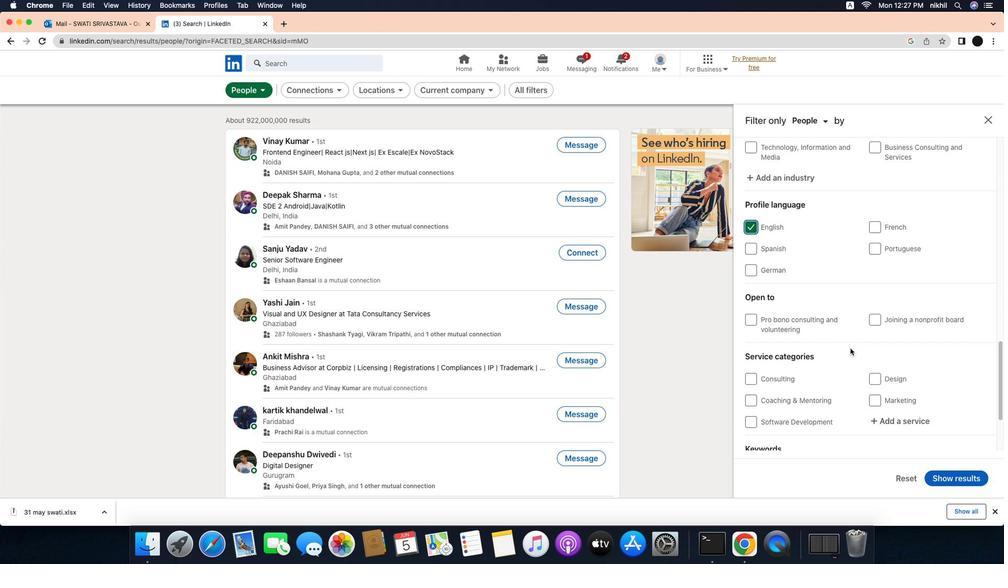 
Action: Mouse scrolled (887, 352) with delta (-19, -20)
Screenshot: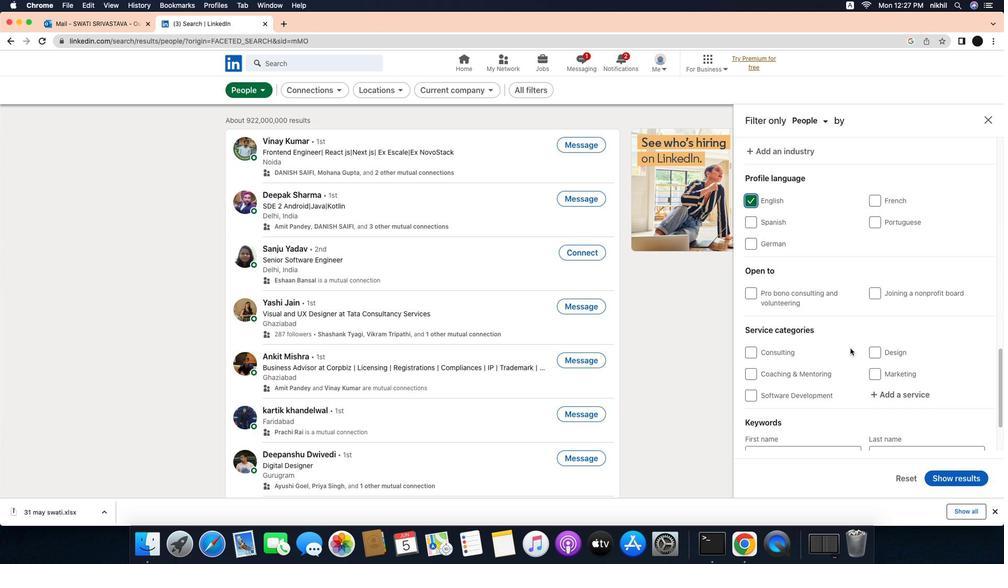 
Action: Mouse moved to (956, 367)
Screenshot: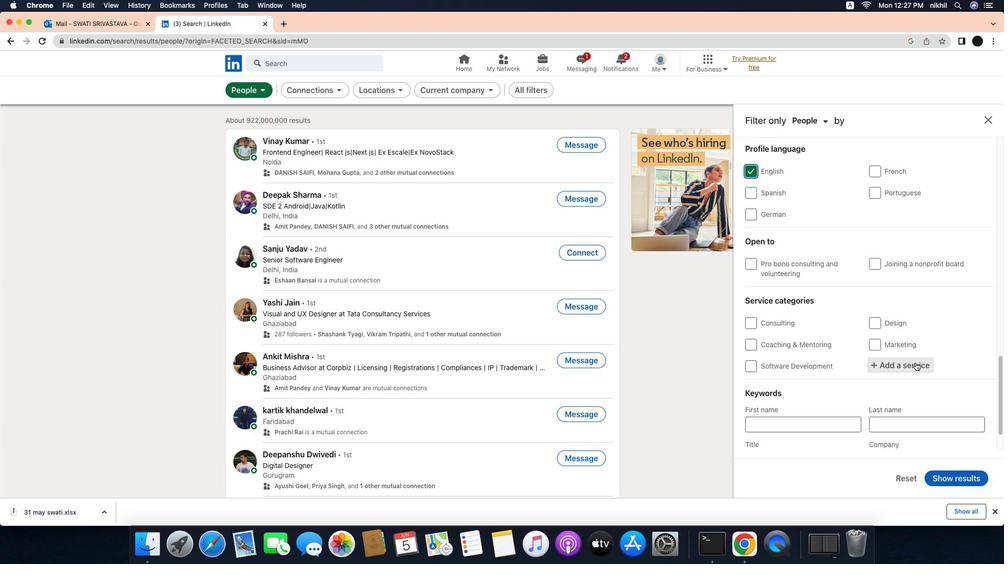 
Action: Mouse pressed left at (956, 367)
Screenshot: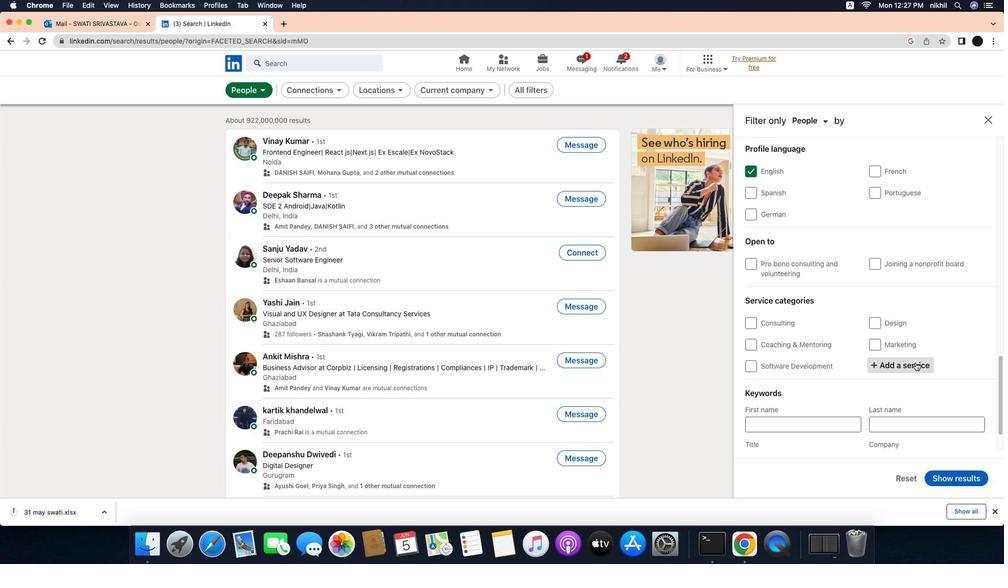 
Action: Mouse moved to (952, 372)
Screenshot: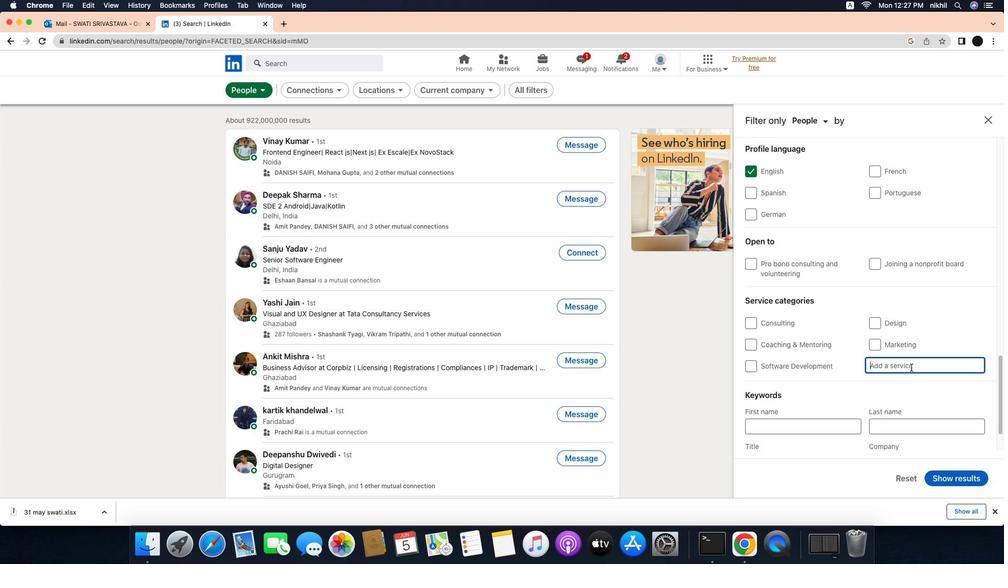 
Action: Mouse pressed left at (952, 372)
Screenshot: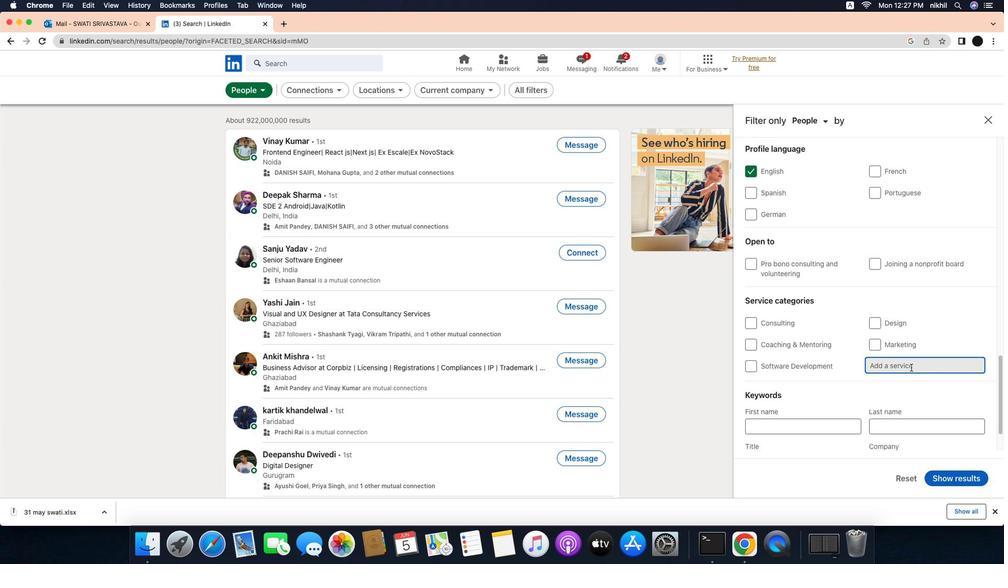 
Action: Key pressed Key.caps_lock'N'Key.caps_lock'e''t''w''o''r''k'Key.spaceKey.caps_lock'S'Key.caps_lock'u''p''p''o''r''t'
Screenshot: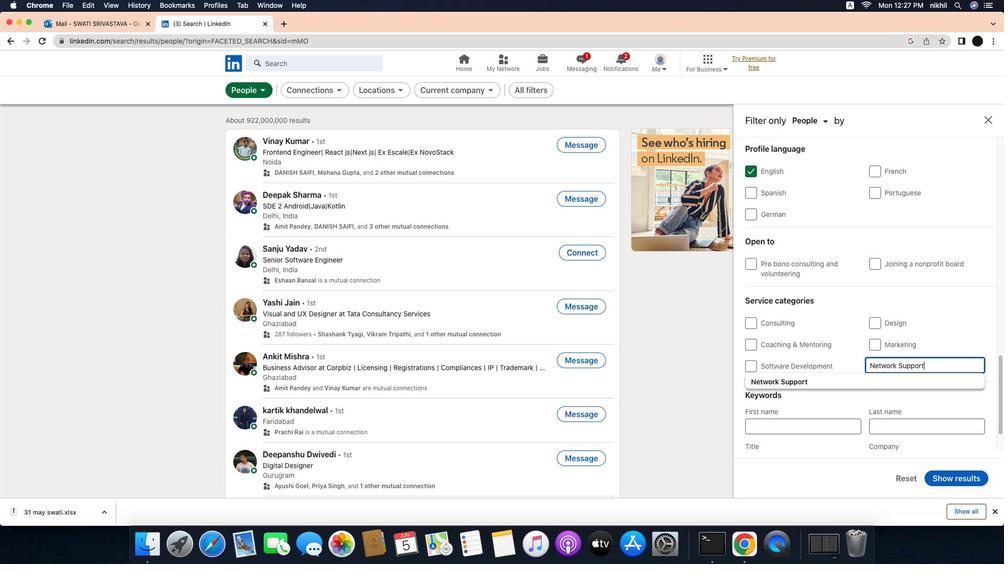 
Action: Mouse moved to (925, 385)
Screenshot: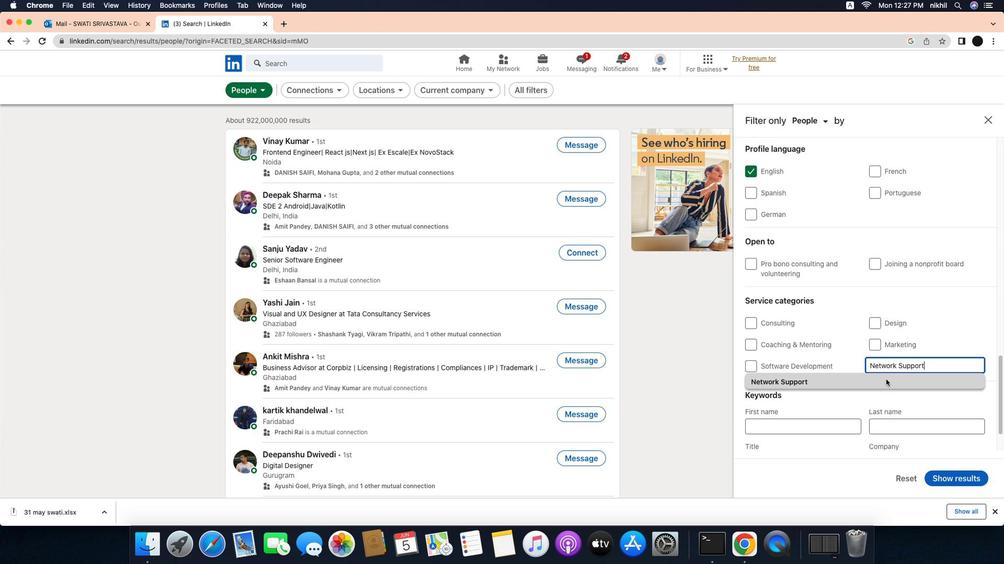 
Action: Mouse pressed left at (925, 385)
Screenshot: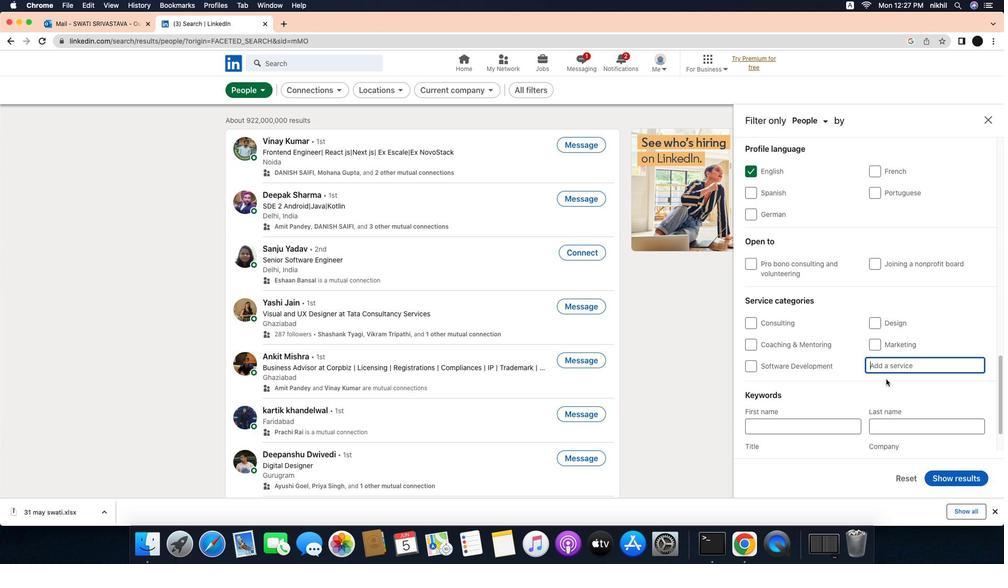 
Action: Mouse moved to (906, 382)
Screenshot: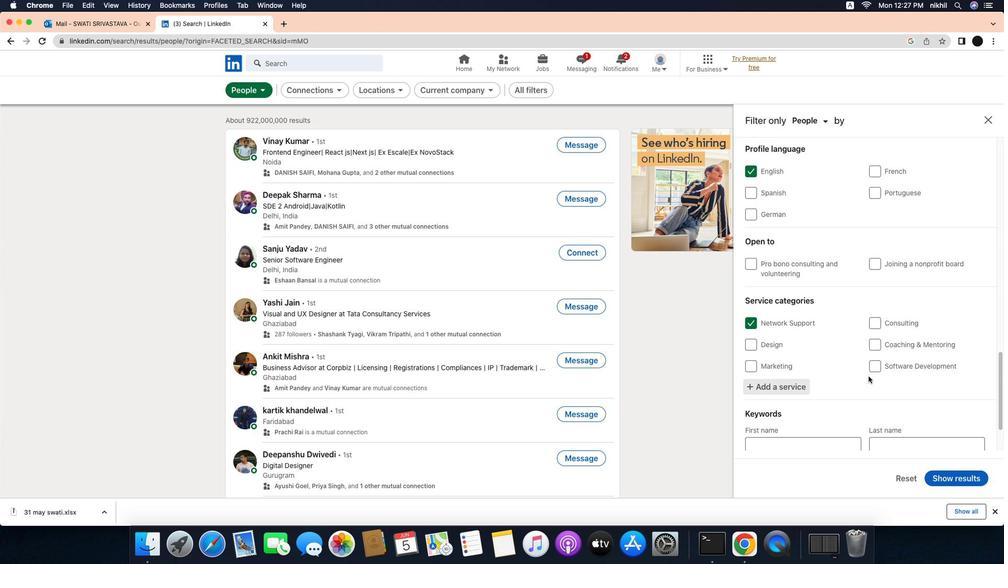 
Action: Mouse scrolled (906, 382) with delta (-19, -19)
Screenshot: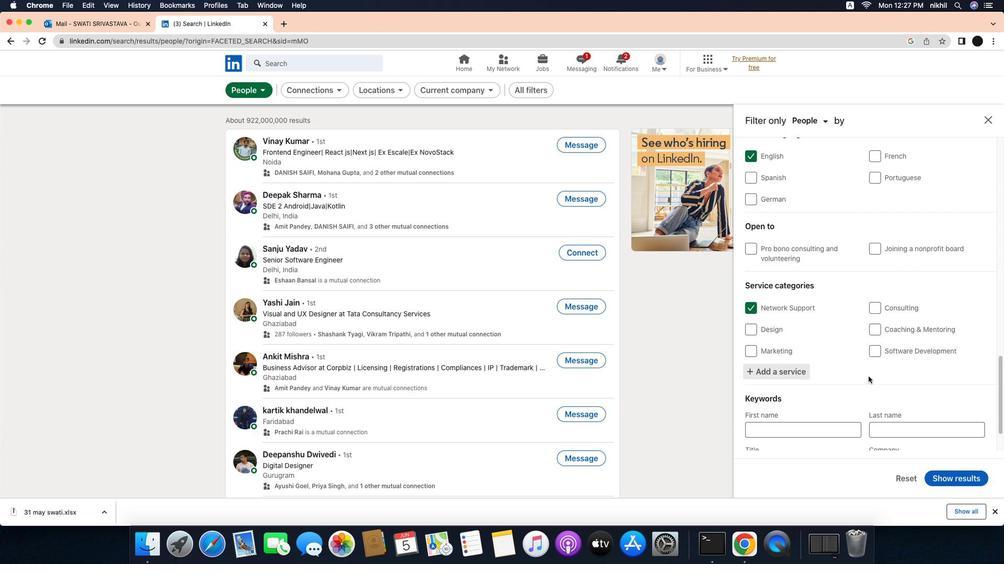 
Action: Mouse scrolled (906, 382) with delta (-19, -19)
Screenshot: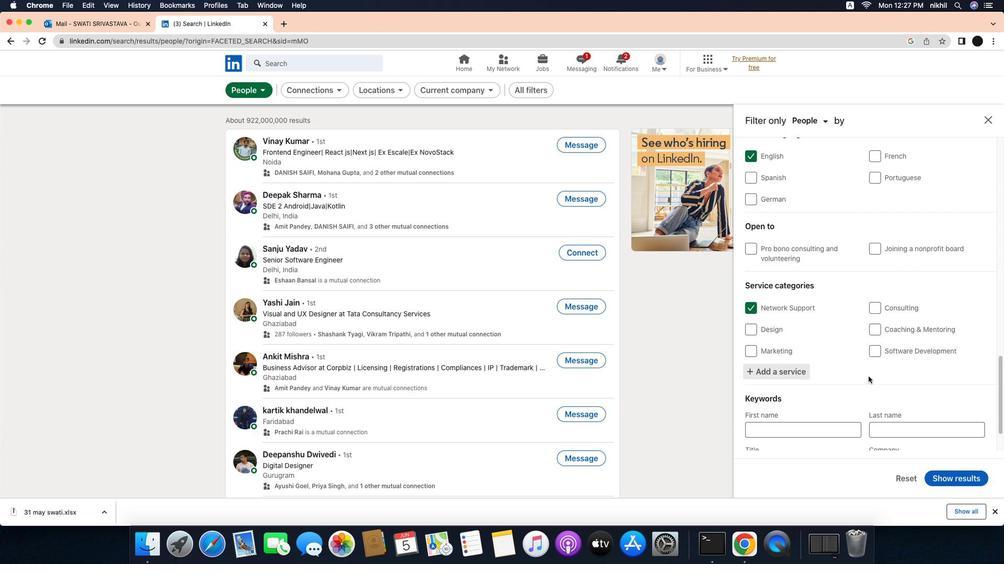 
Action: Mouse scrolled (906, 382) with delta (-19, -20)
Screenshot: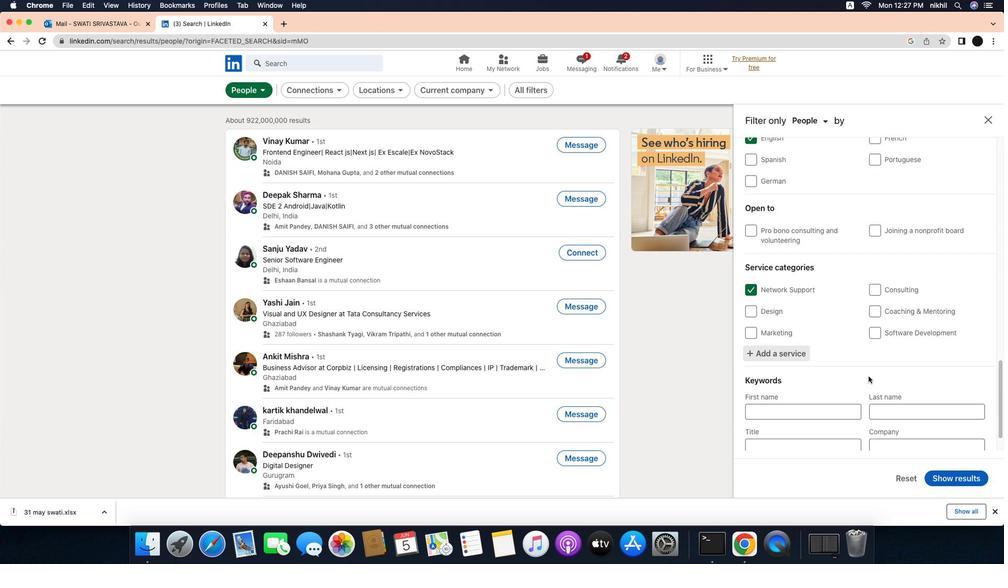 
Action: Mouse scrolled (906, 382) with delta (-19, -21)
Screenshot: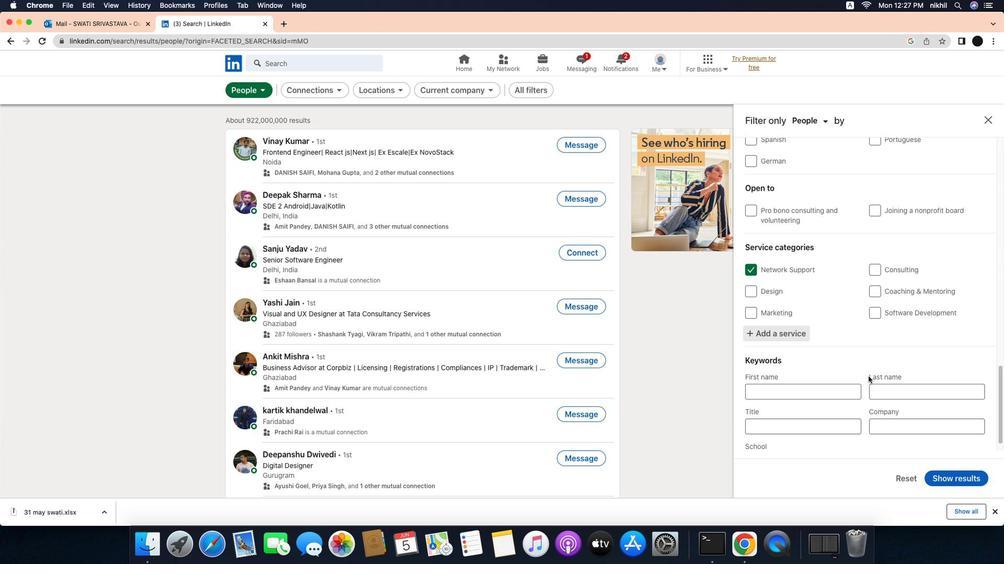 
Action: Mouse moved to (817, 421)
Screenshot: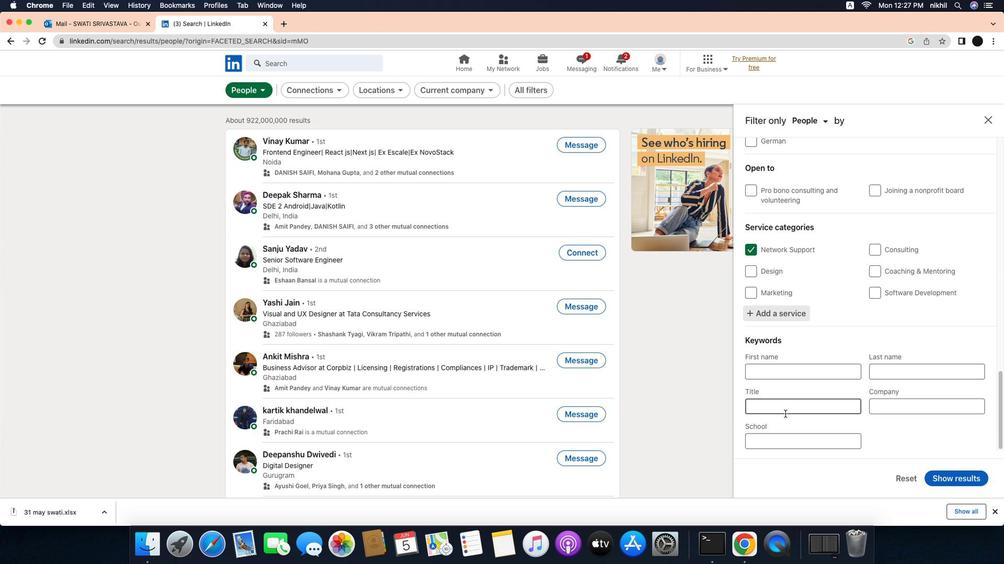 
Action: Mouse pressed left at (817, 421)
Screenshot: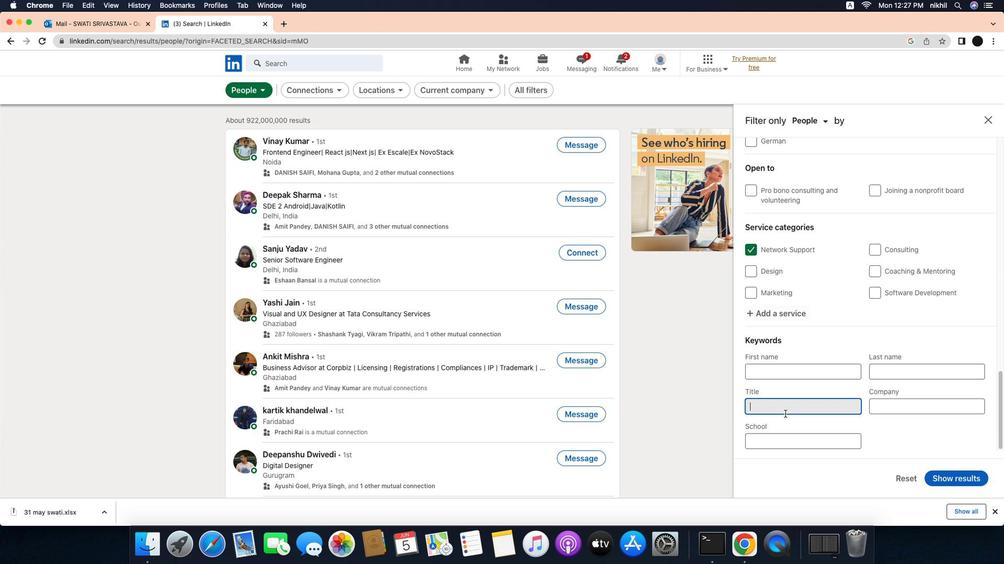 
Action: Mouse moved to (819, 420)
Screenshot: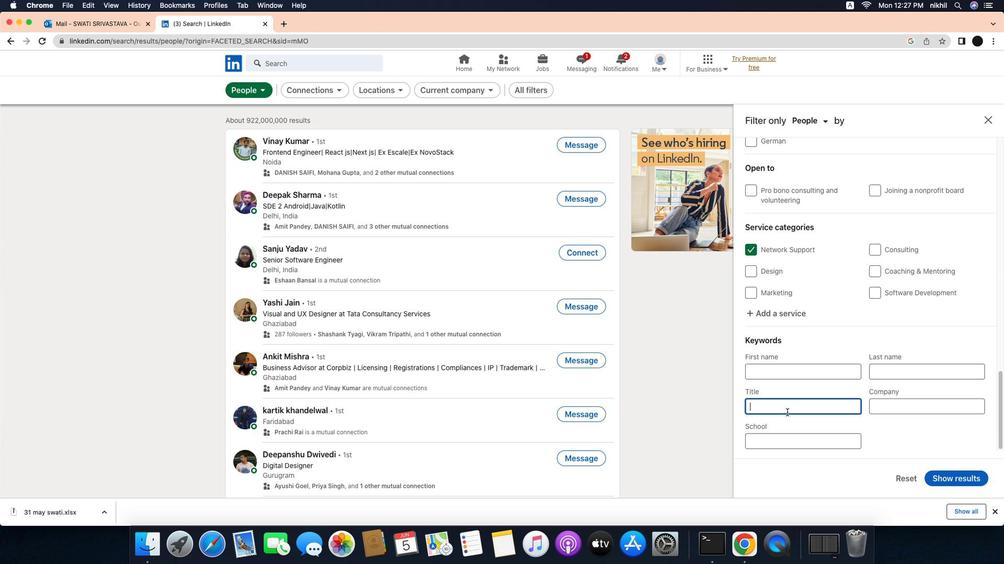 
Action: Key pressed Key.caps_lock'T'Key.caps_lock'h''e''r''a''p''i''s''t'Key.enter
Screenshot: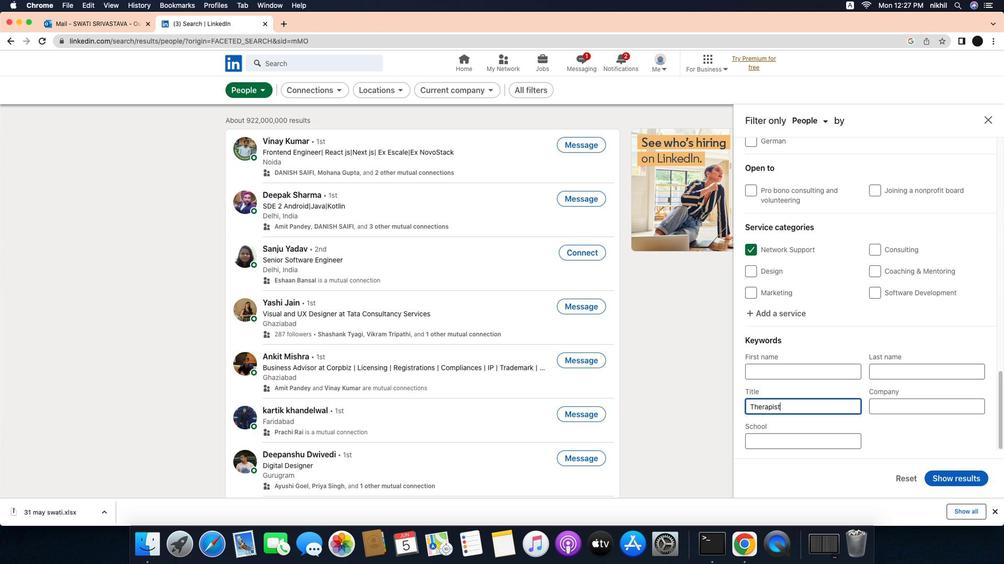 
Action: Mouse moved to (989, 494)
Screenshot: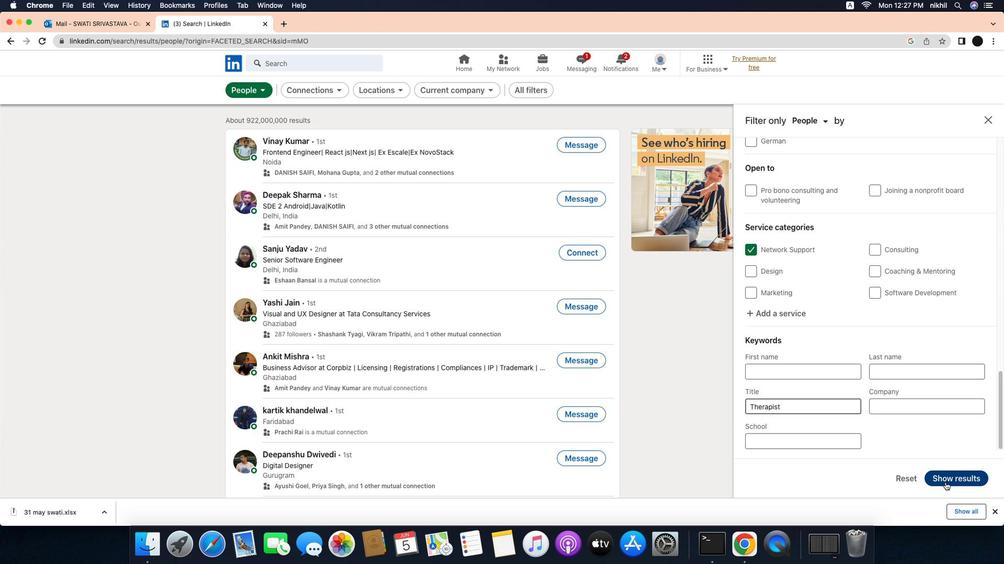 
Action: Mouse pressed left at (989, 494)
Screenshot: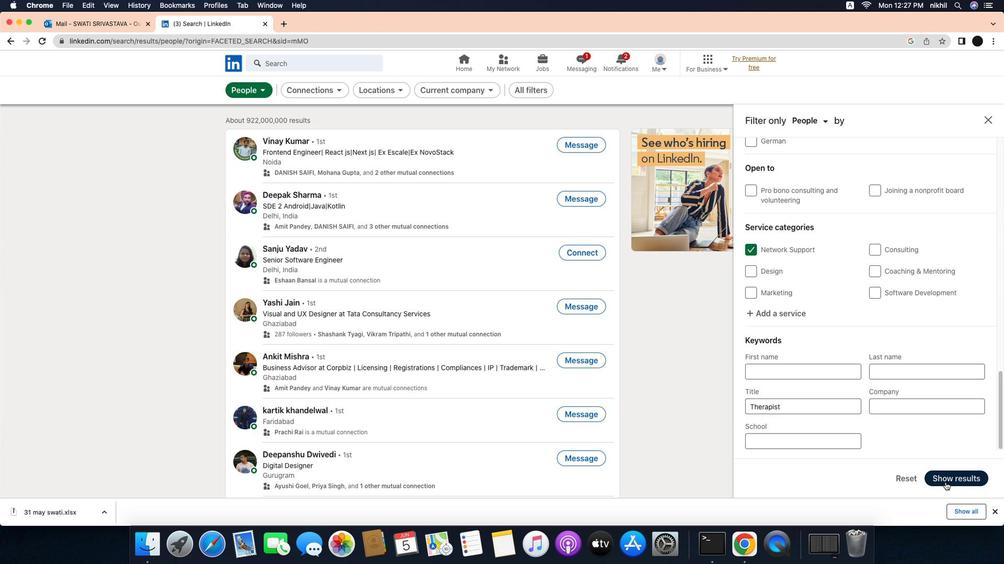 
Action: Mouse moved to (698, 244)
Screenshot: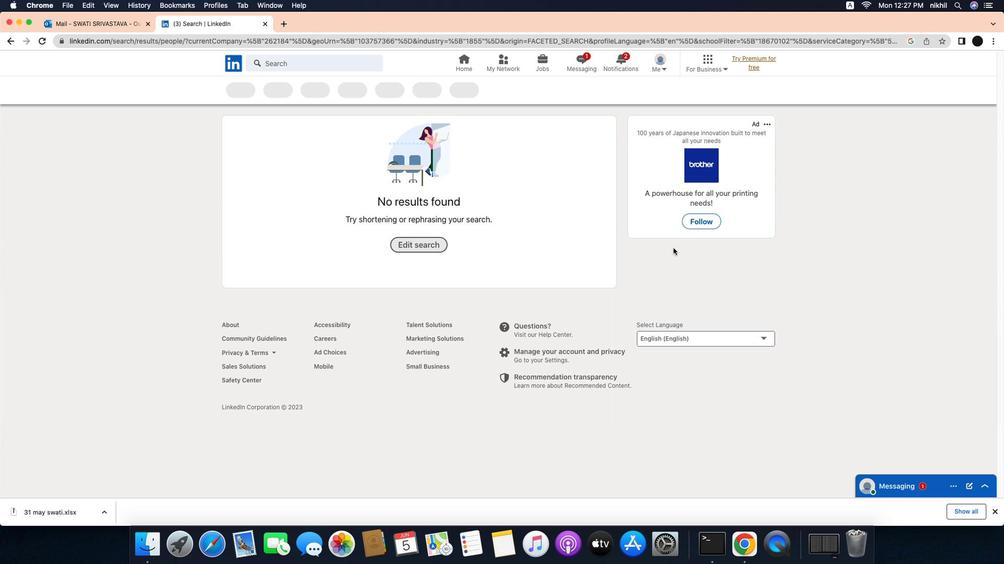
